 Task: In the  document Meditationfile.odt Change font size of watermark '120' and place the watermark  'Horizontally'. Insert footer and write www.nexusTech.com
Action: Mouse moved to (294, 515)
Screenshot: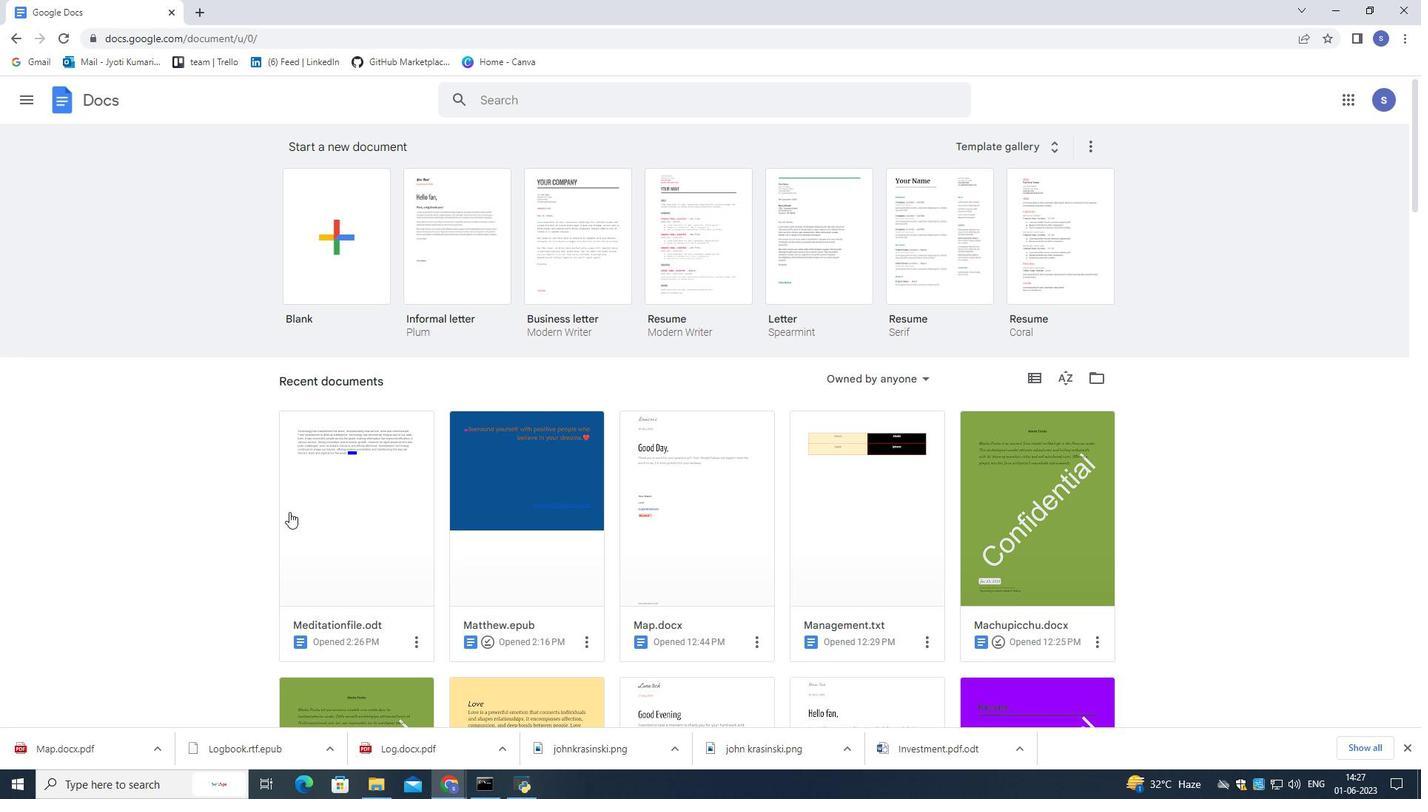 
Action: Mouse pressed left at (294, 515)
Screenshot: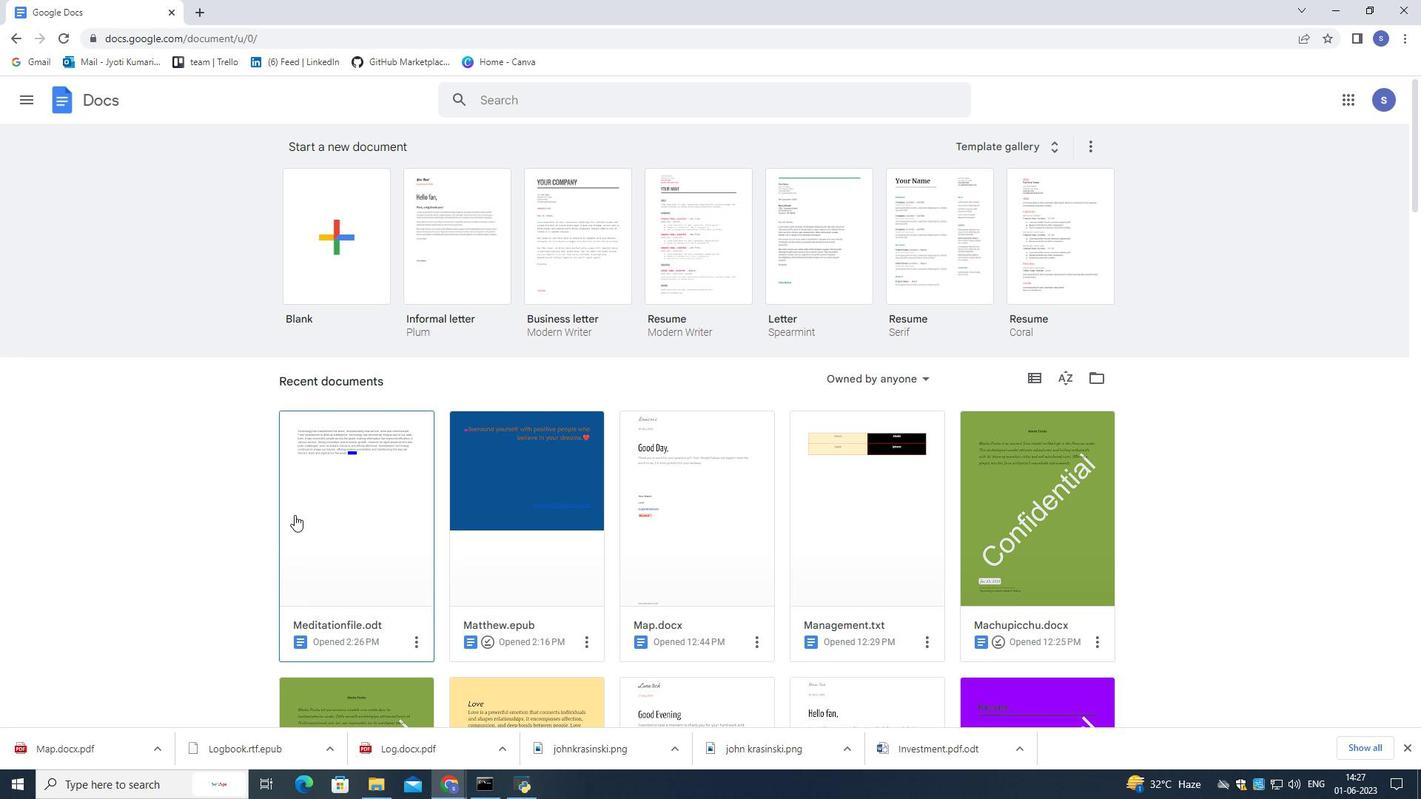 
Action: Mouse moved to (582, 499)
Screenshot: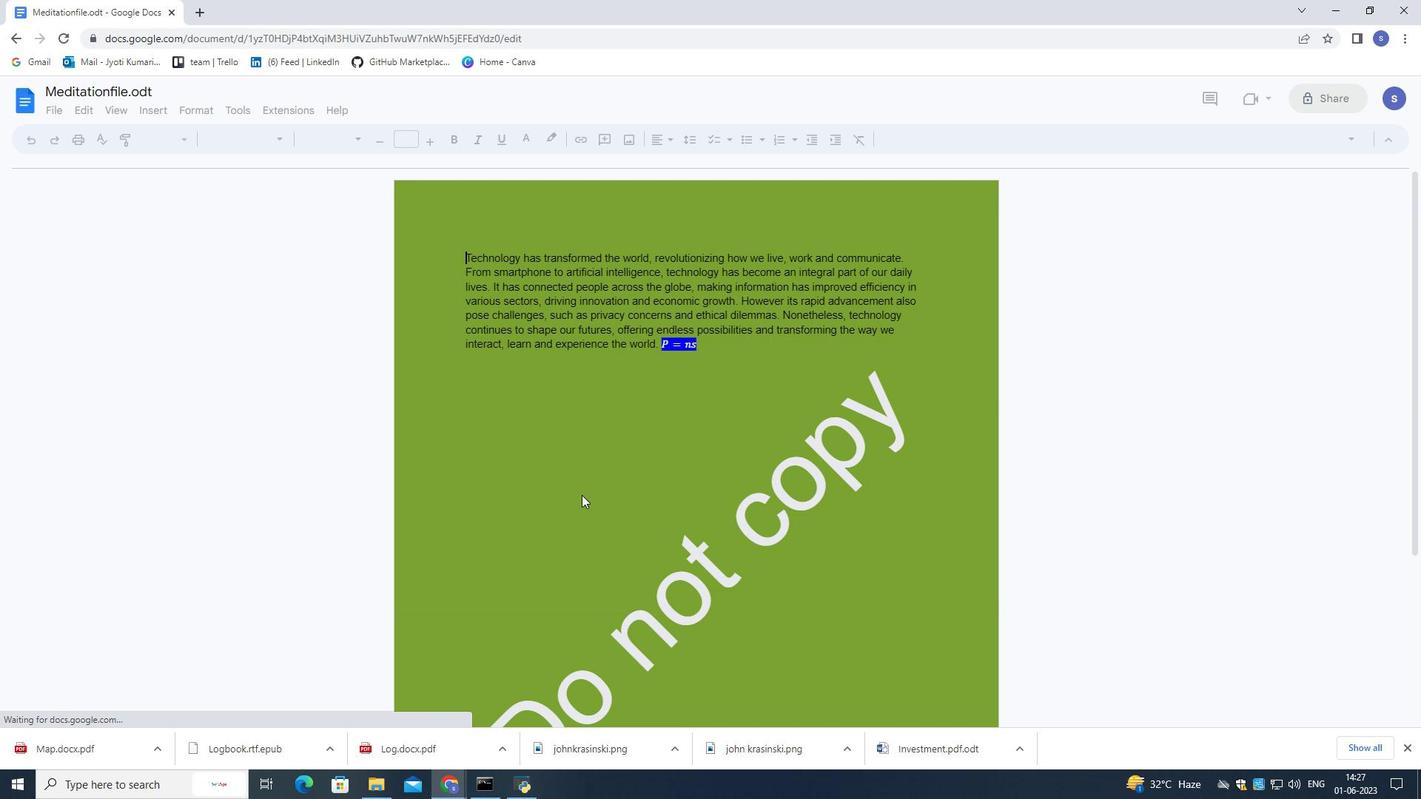 
Action: Mouse scrolled (582, 498) with delta (0, 0)
Screenshot: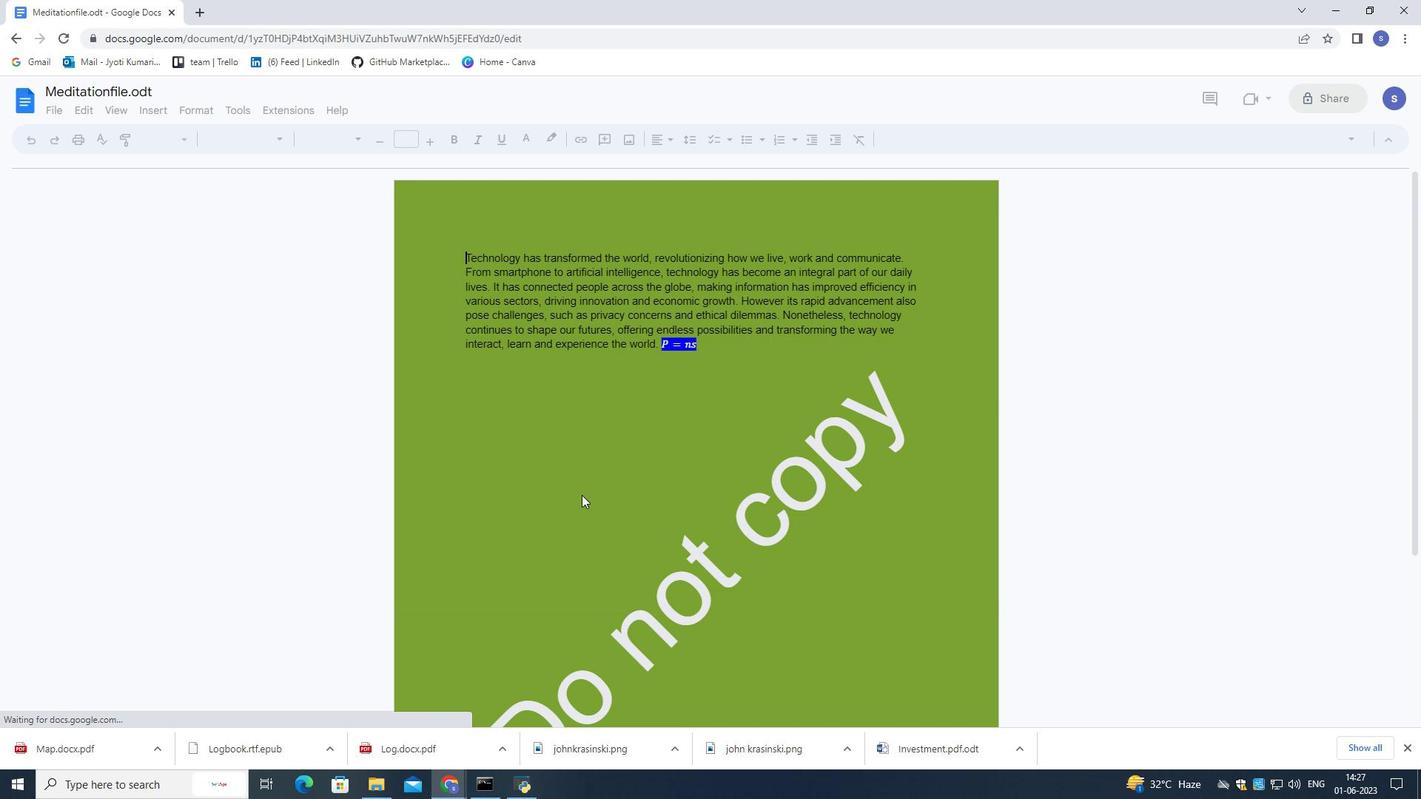 
Action: Mouse scrolled (582, 498) with delta (0, 0)
Screenshot: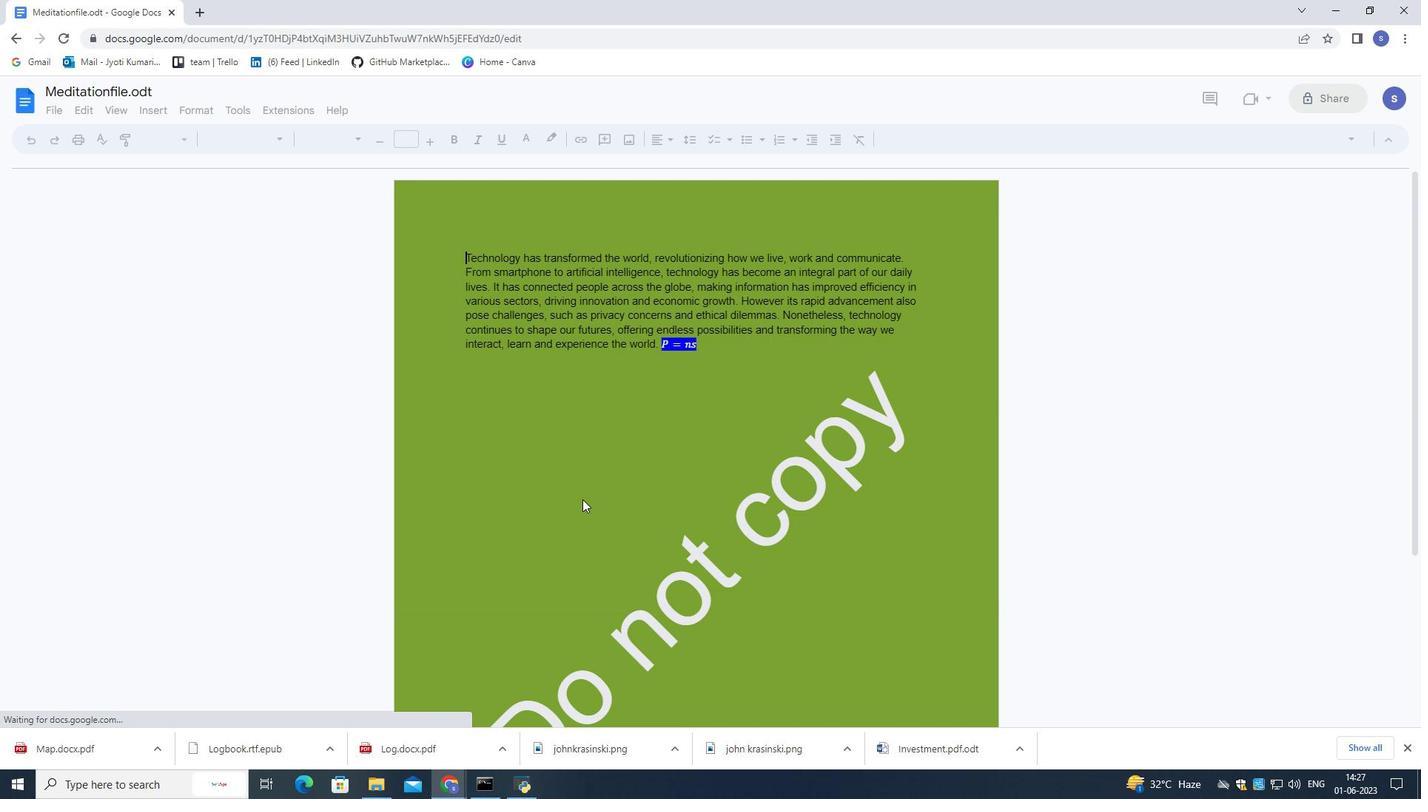 
Action: Mouse scrolled (582, 498) with delta (0, 0)
Screenshot: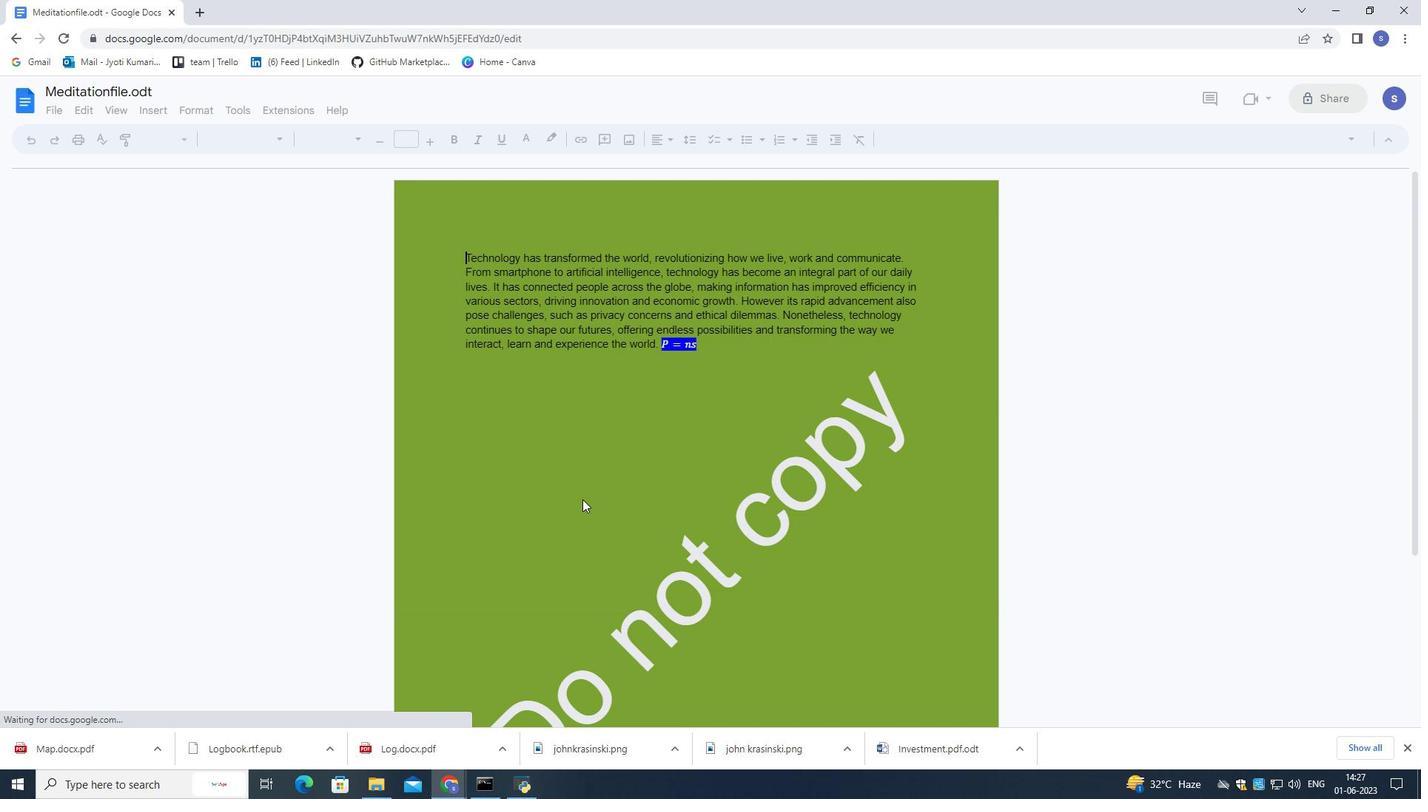 
Action: Mouse moved to (612, 457)
Screenshot: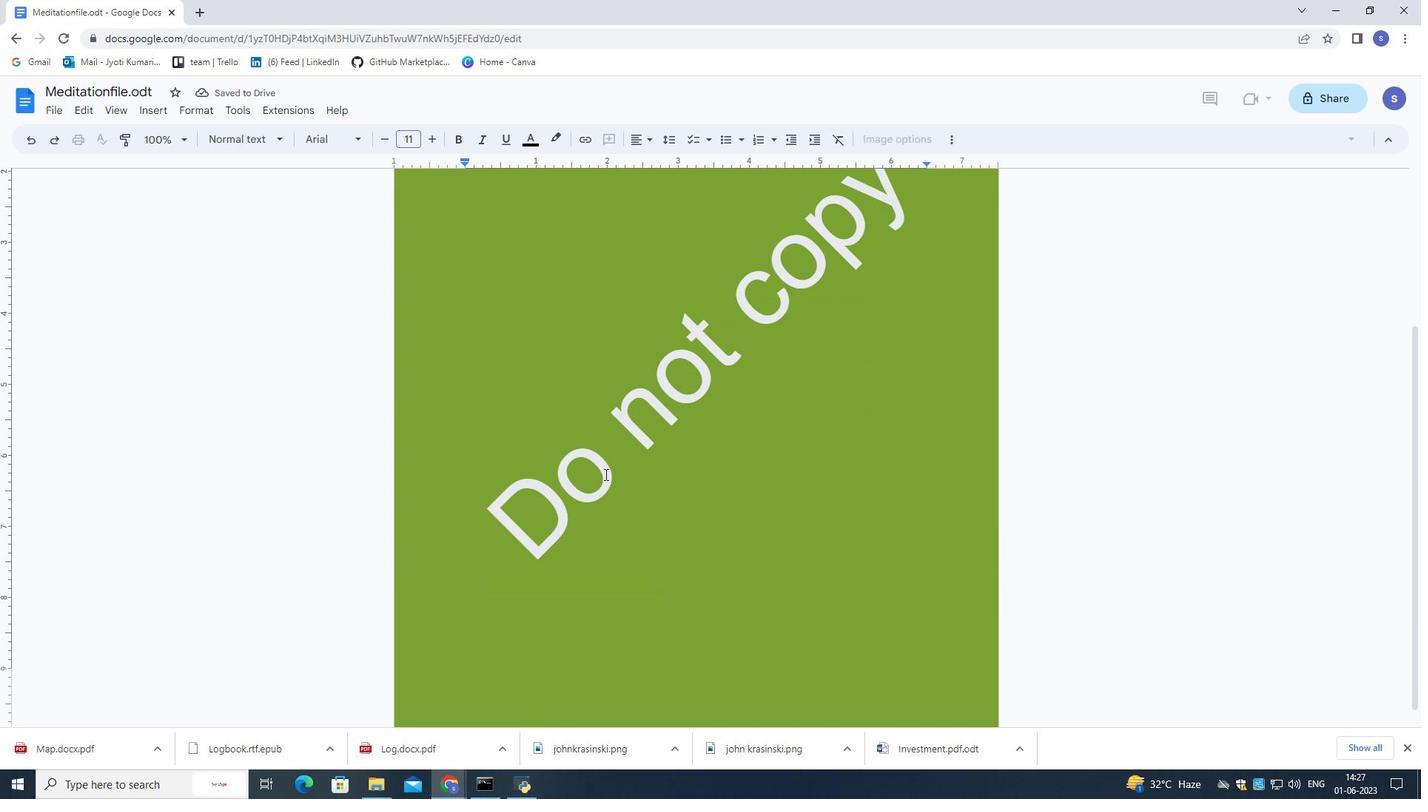 
Action: Mouse pressed left at (612, 457)
Screenshot: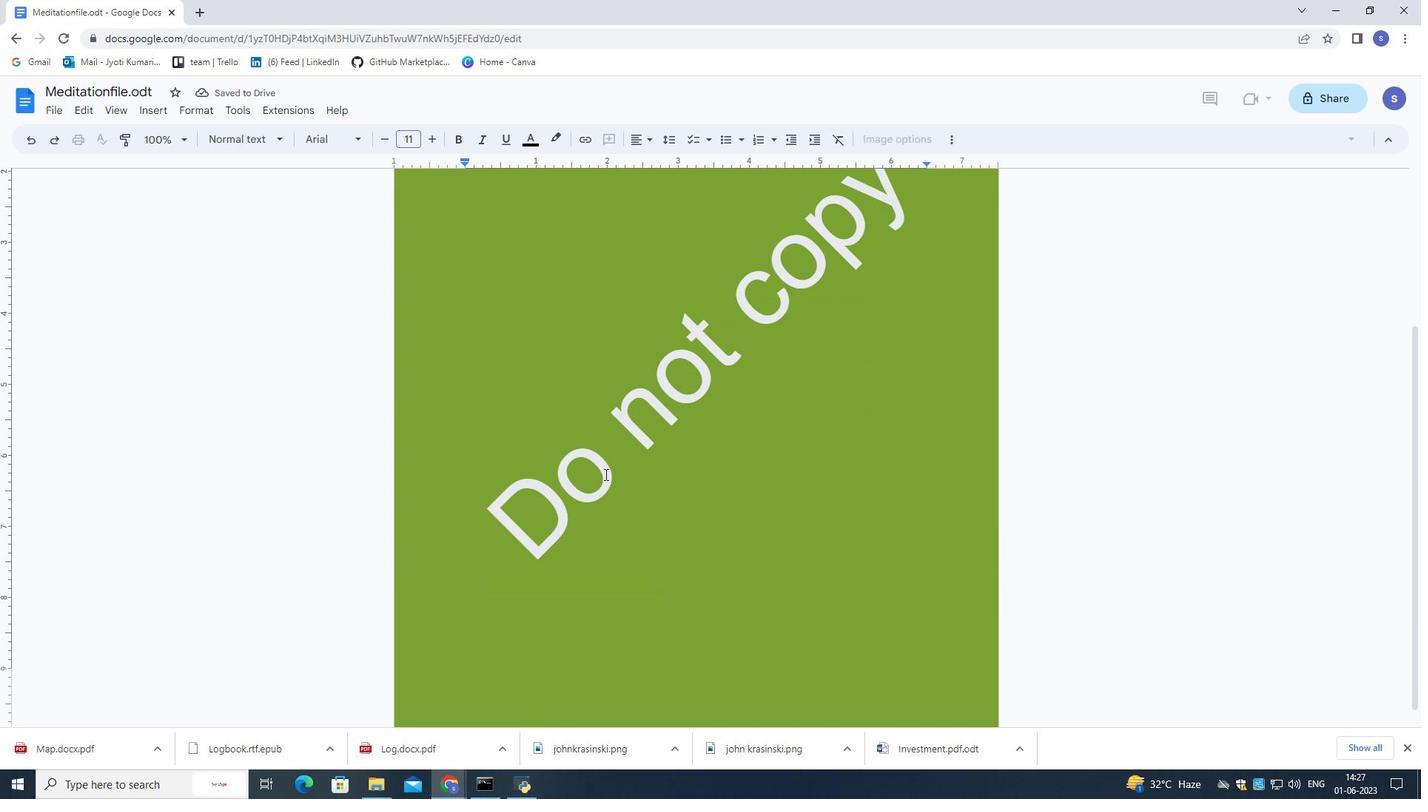 
Action: Mouse pressed left at (612, 457)
Screenshot: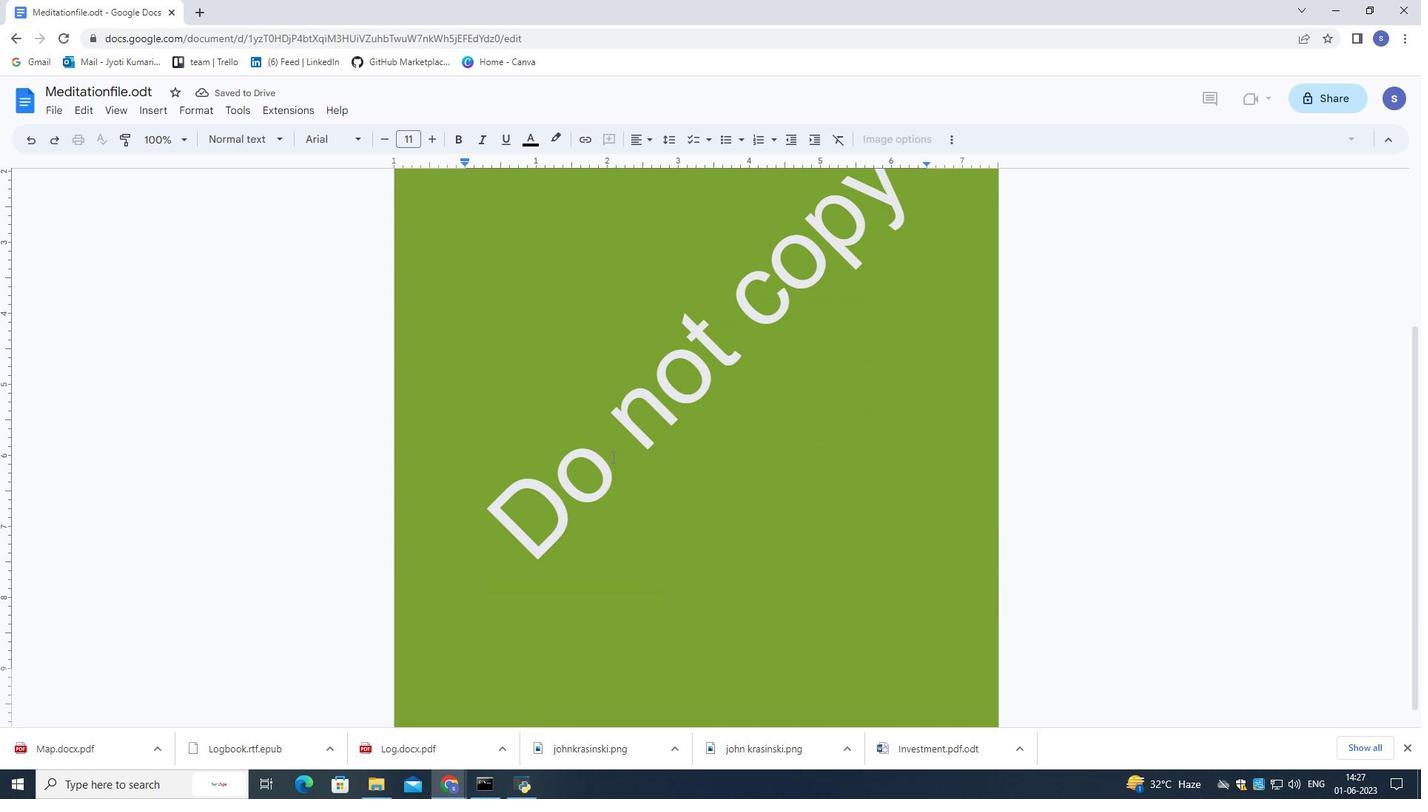 
Action: Mouse pressed left at (612, 457)
Screenshot: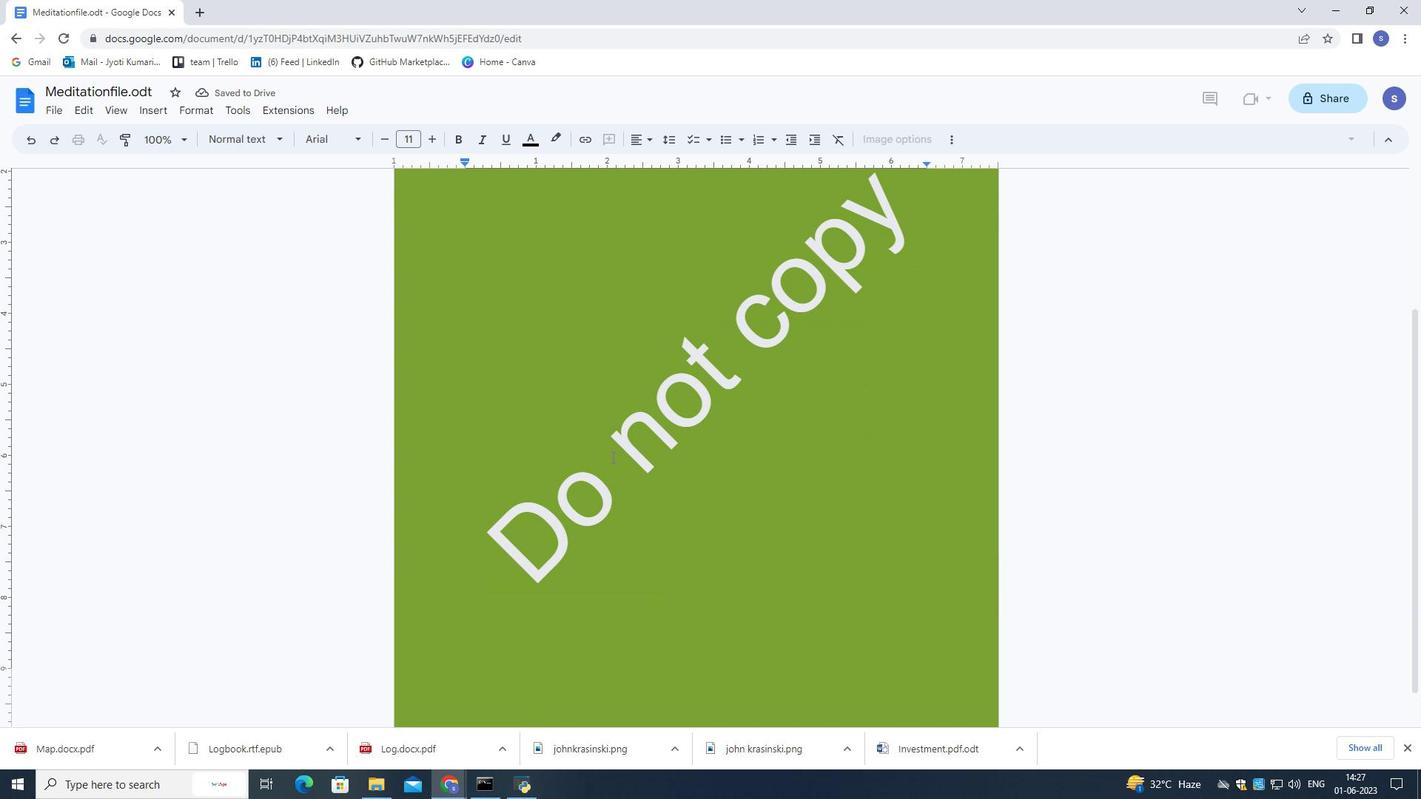 
Action: Mouse moved to (628, 484)
Screenshot: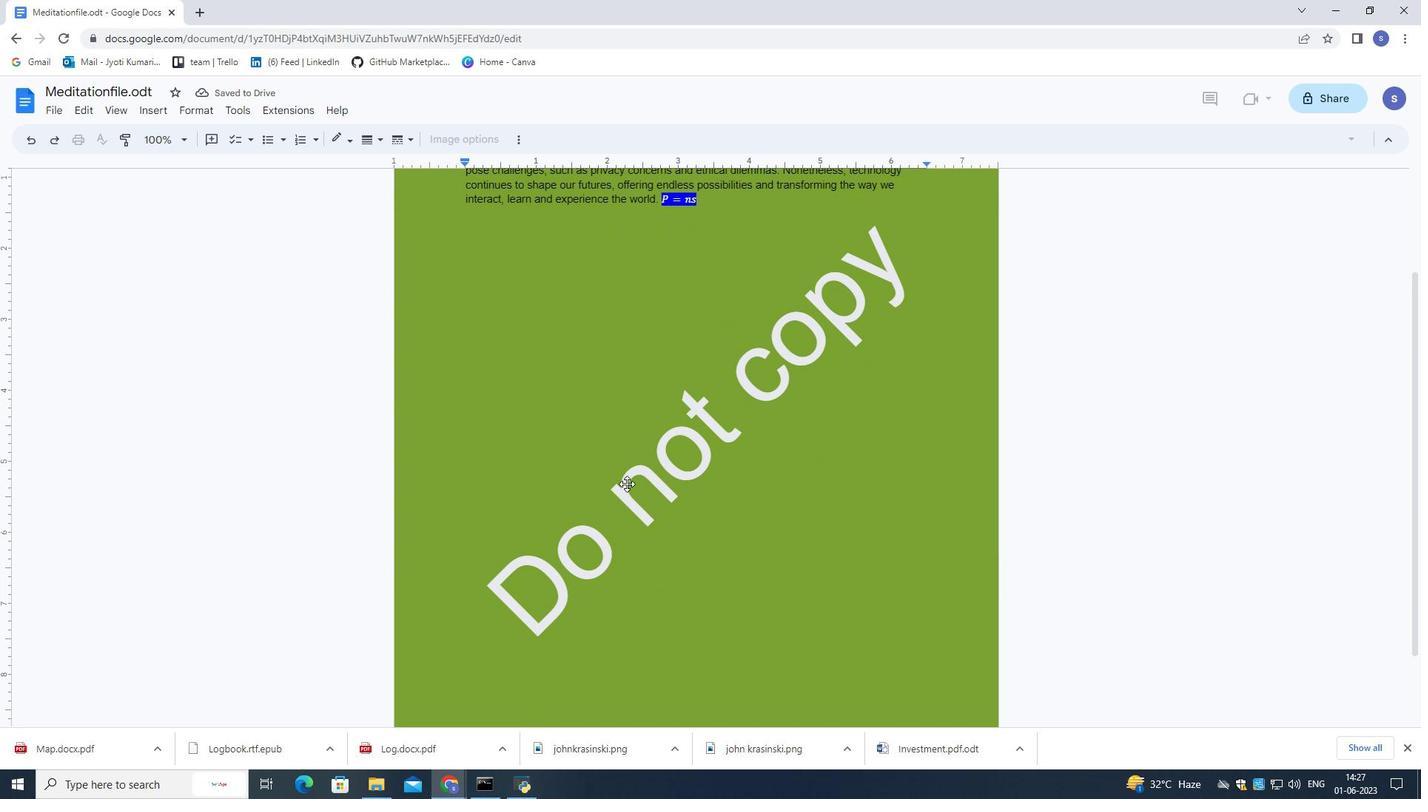 
Action: Mouse pressed left at (628, 484)
Screenshot: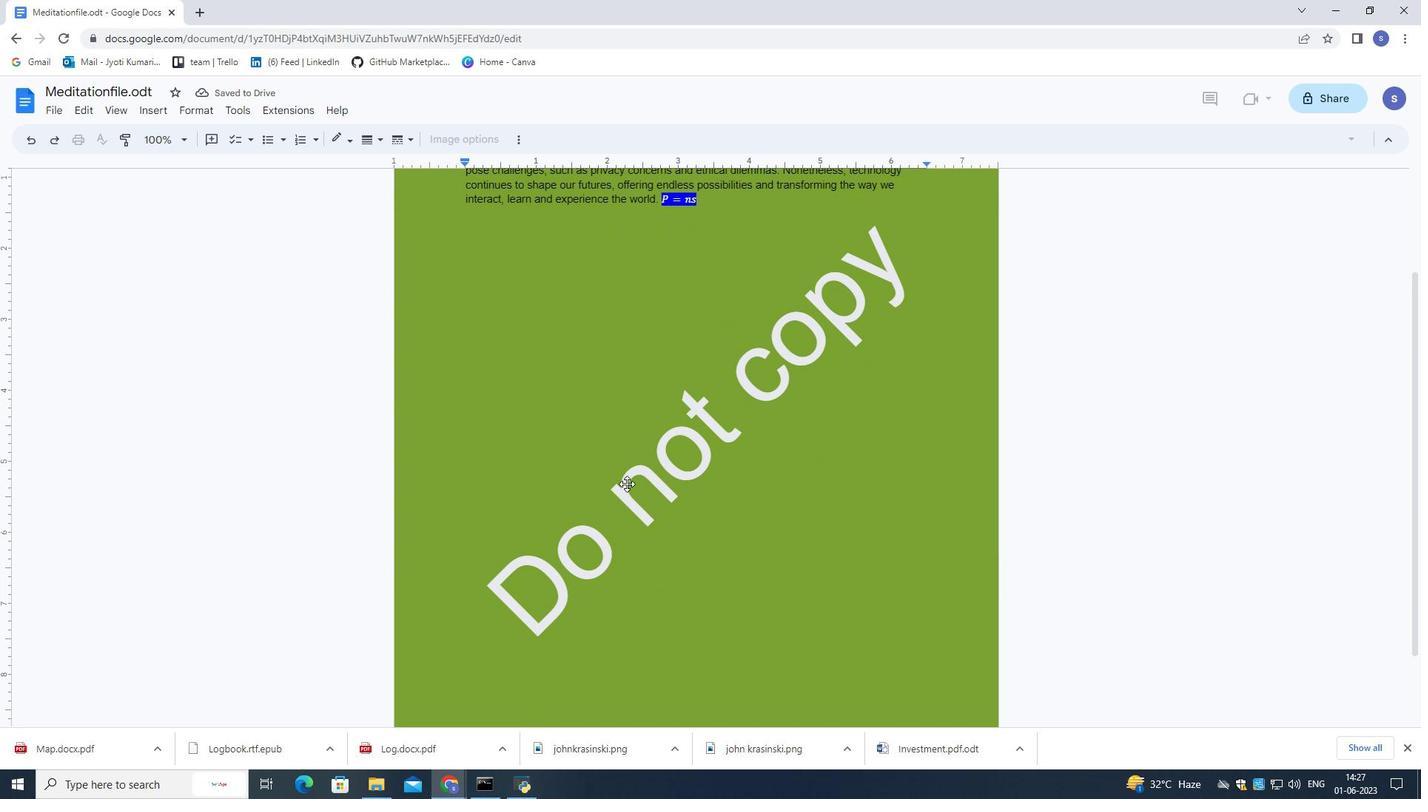 
Action: Mouse pressed left at (628, 484)
Screenshot: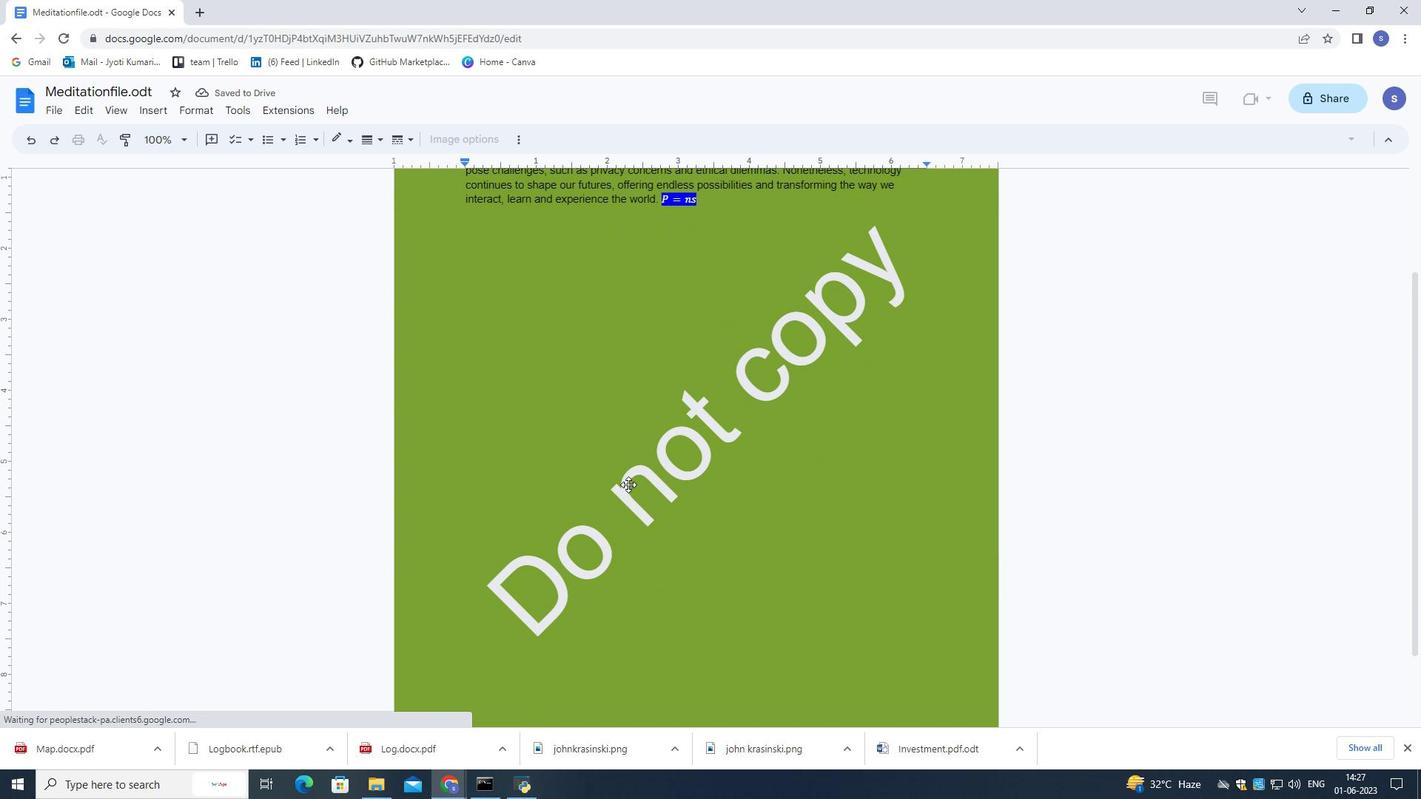 
Action: Mouse moved to (629, 490)
Screenshot: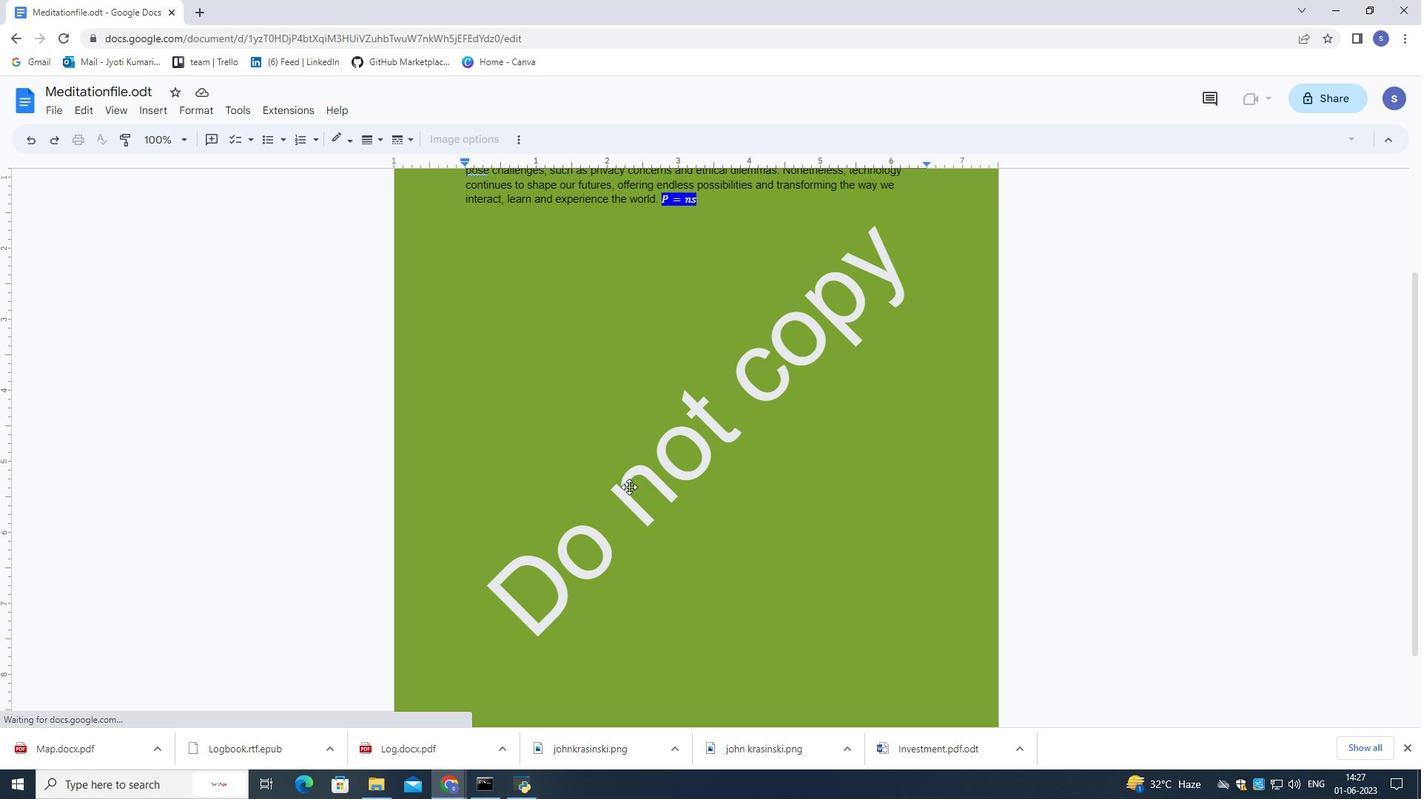 
Action: Mouse pressed left at (629, 490)
Screenshot: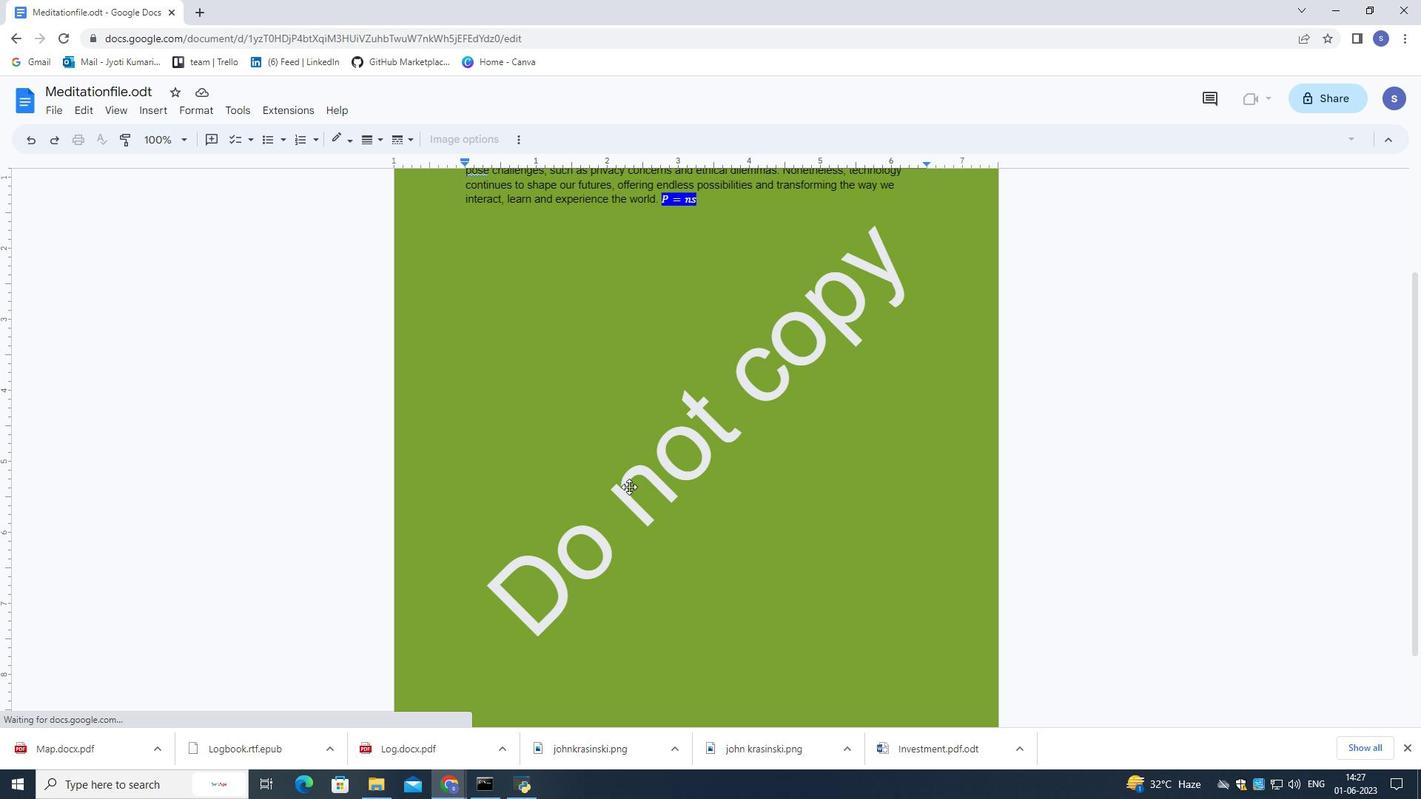 
Action: Mouse pressed left at (629, 490)
Screenshot: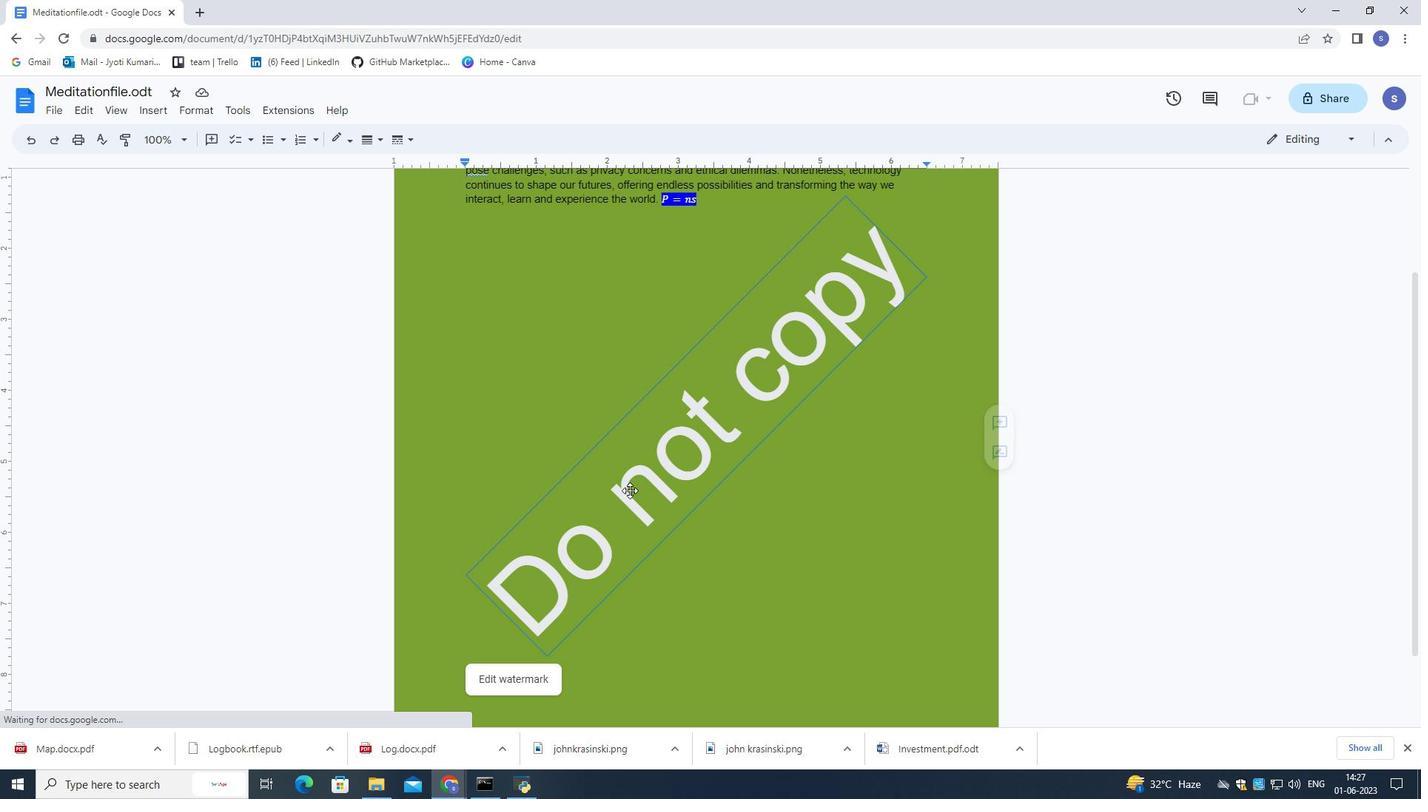 
Action: Mouse moved to (511, 684)
Screenshot: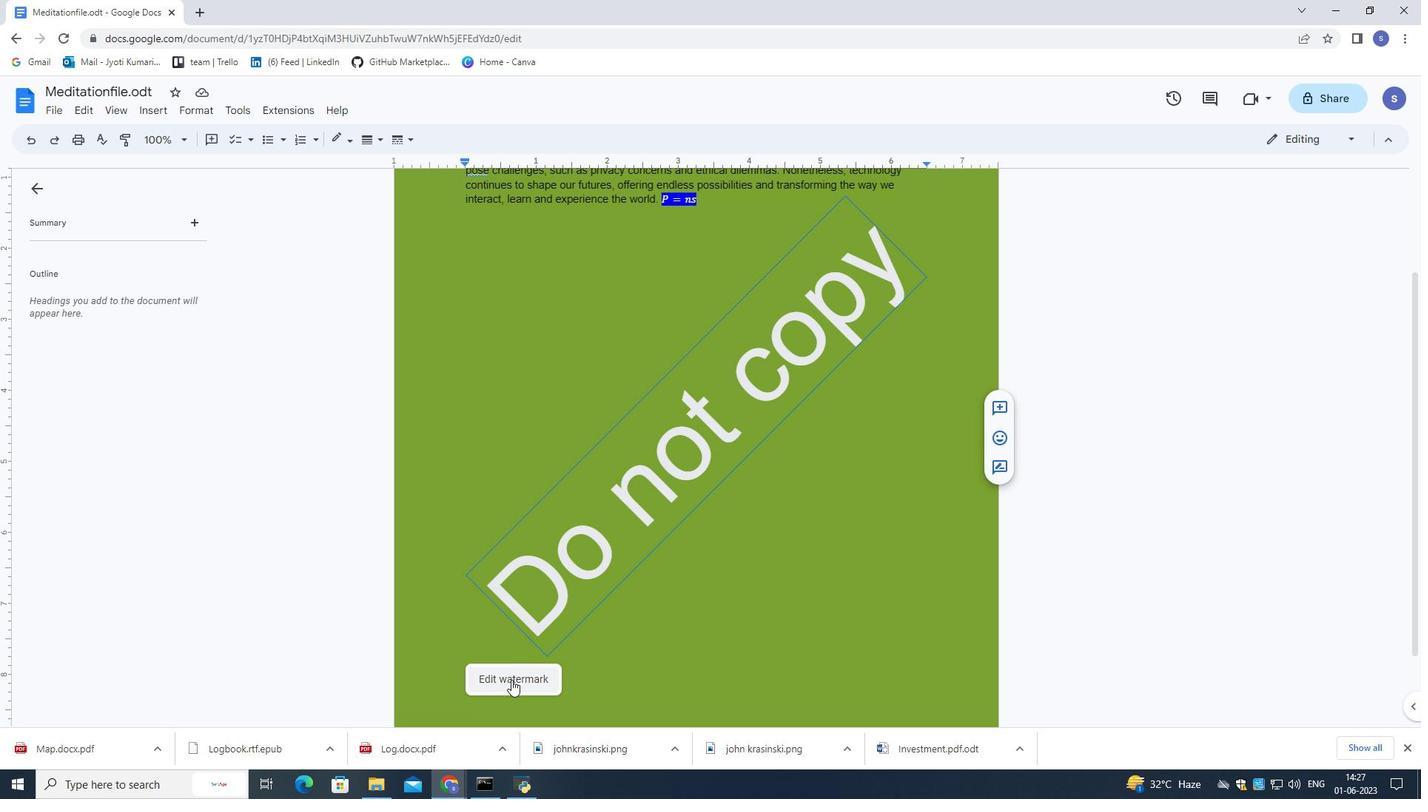 
Action: Mouse pressed left at (511, 684)
Screenshot: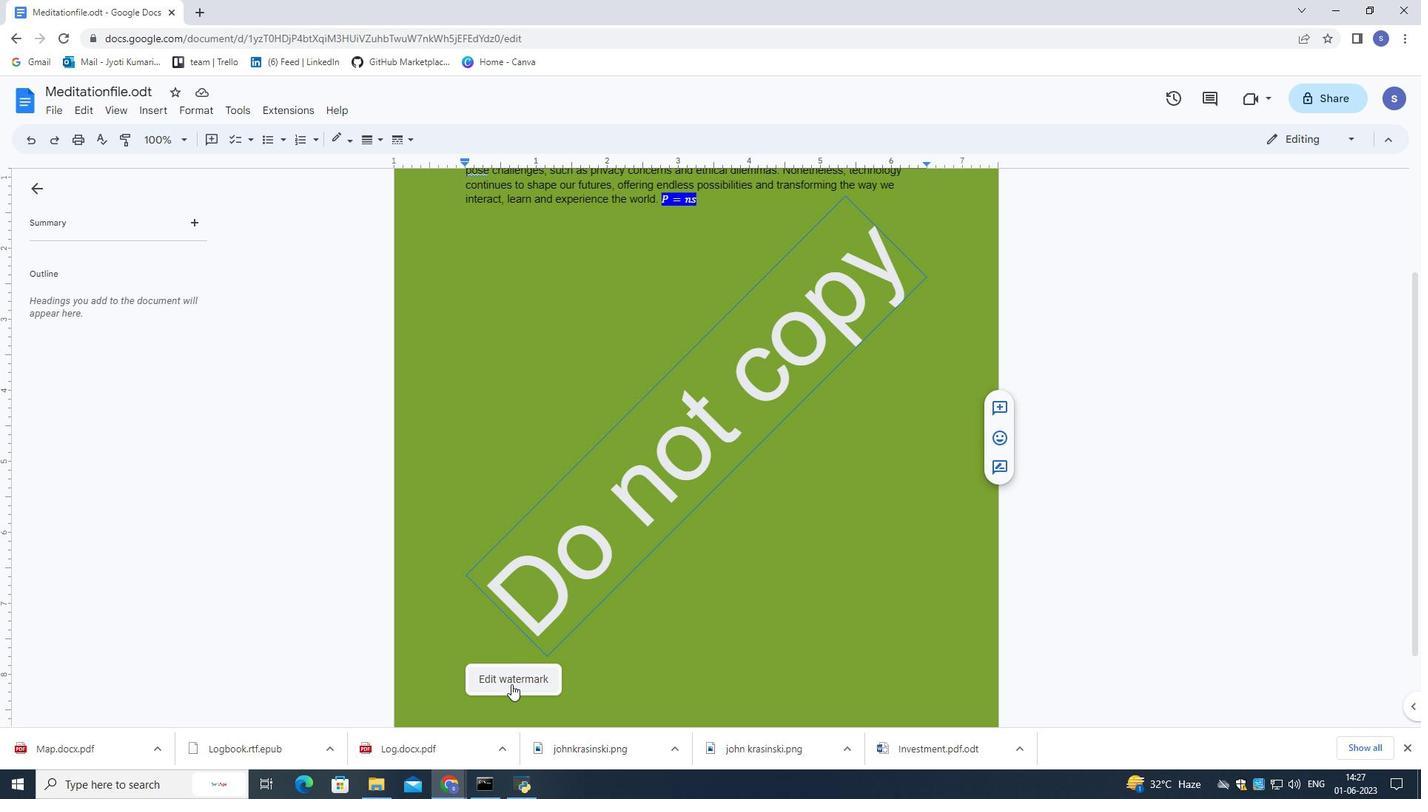 
Action: Mouse moved to (1291, 333)
Screenshot: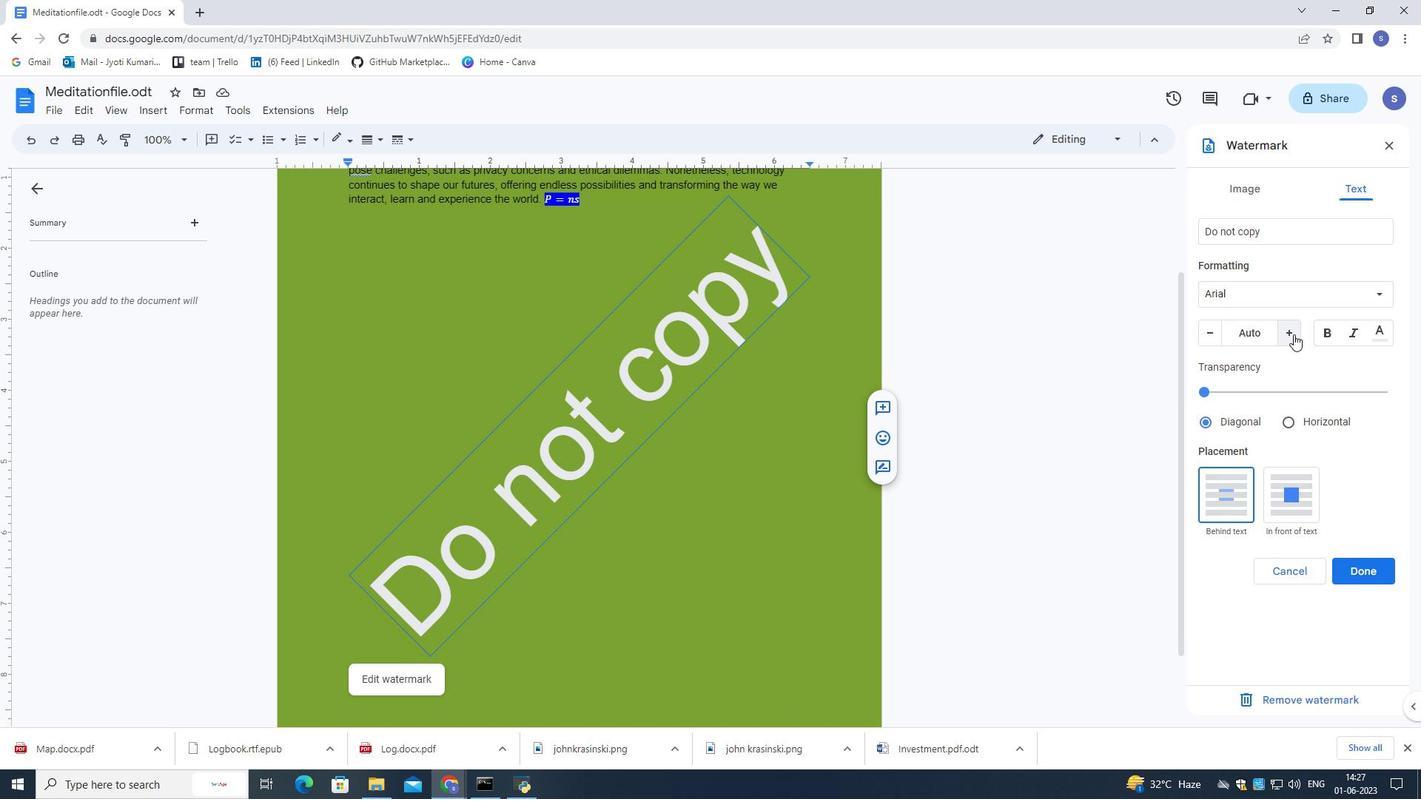
Action: Mouse pressed left at (1291, 333)
Screenshot: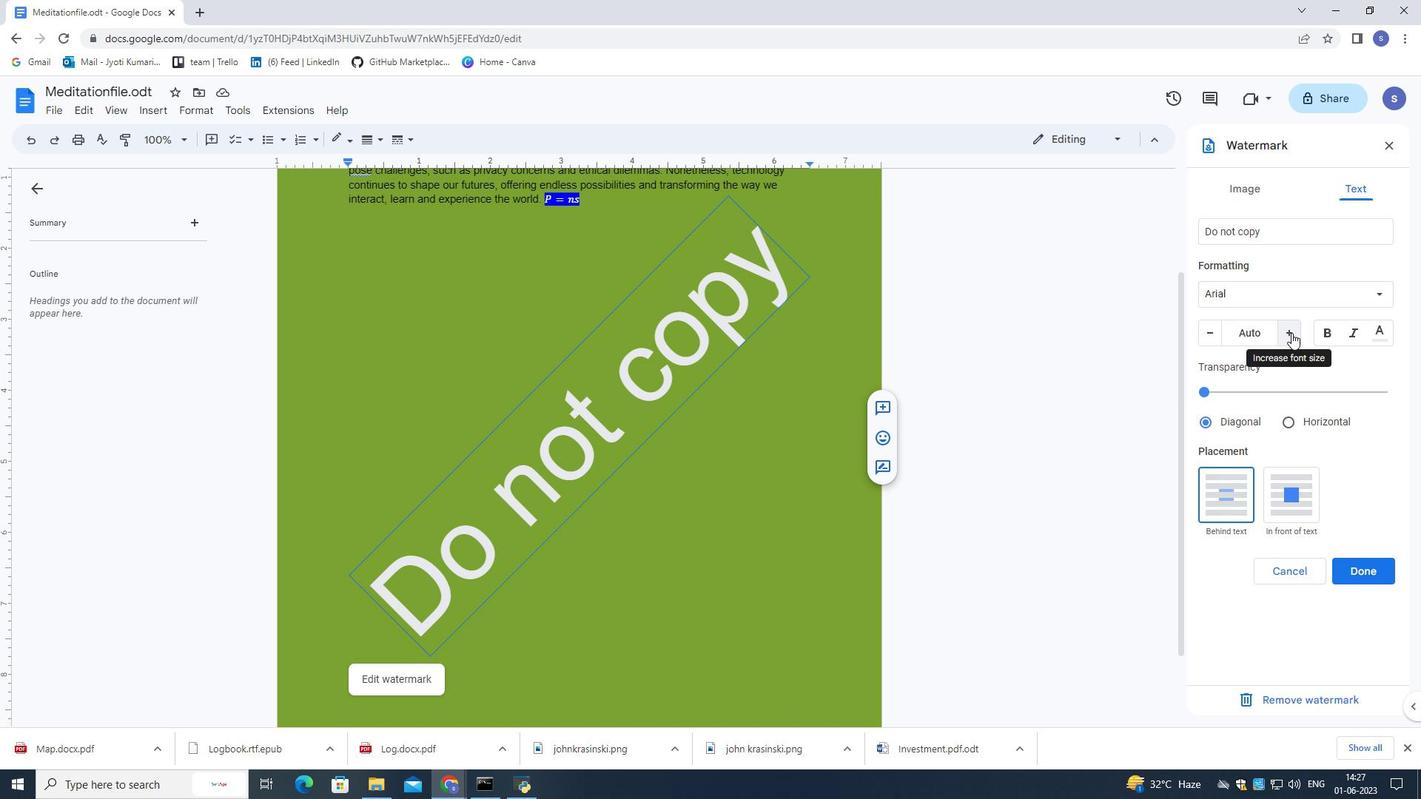 
Action: Mouse moved to (1291, 336)
Screenshot: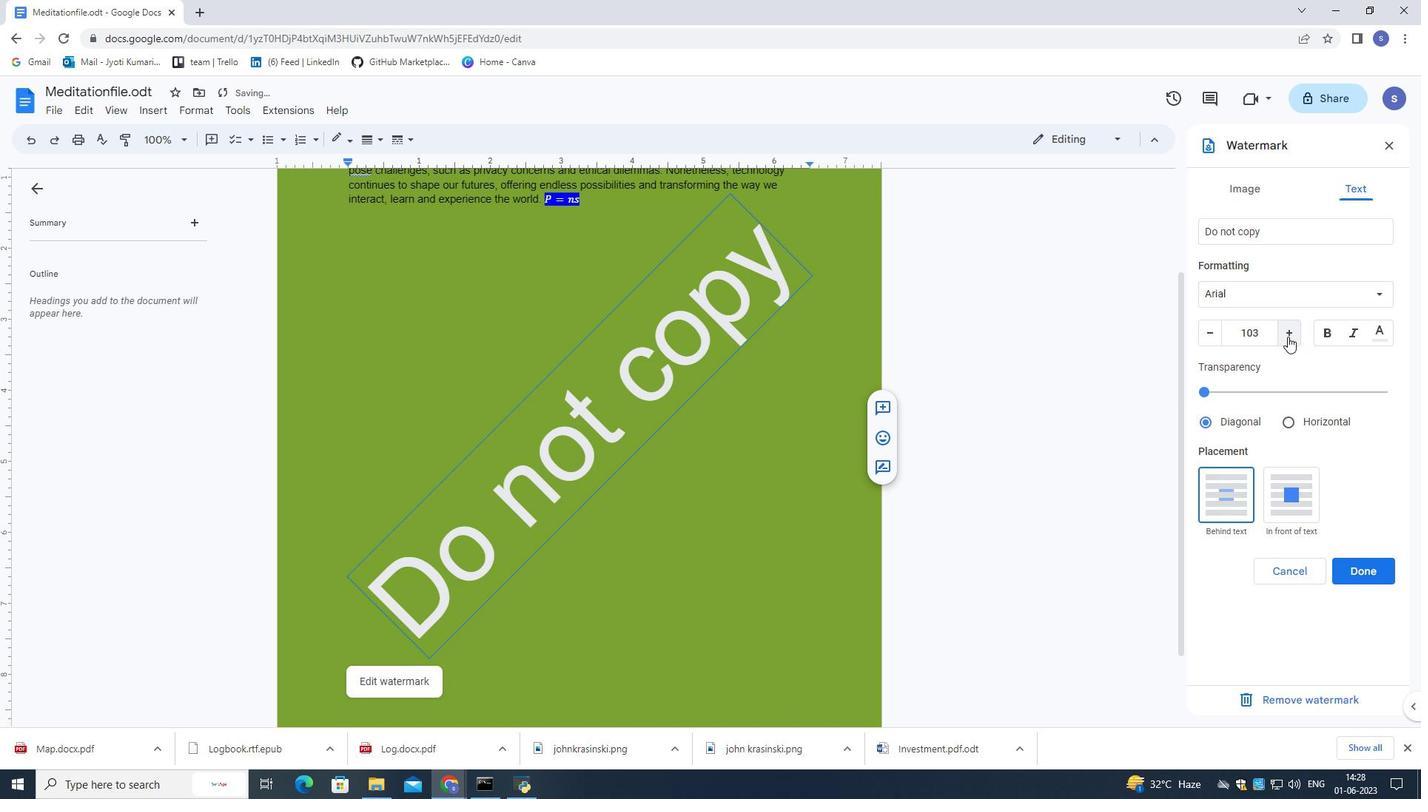 
Action: Mouse pressed left at (1291, 336)
Screenshot: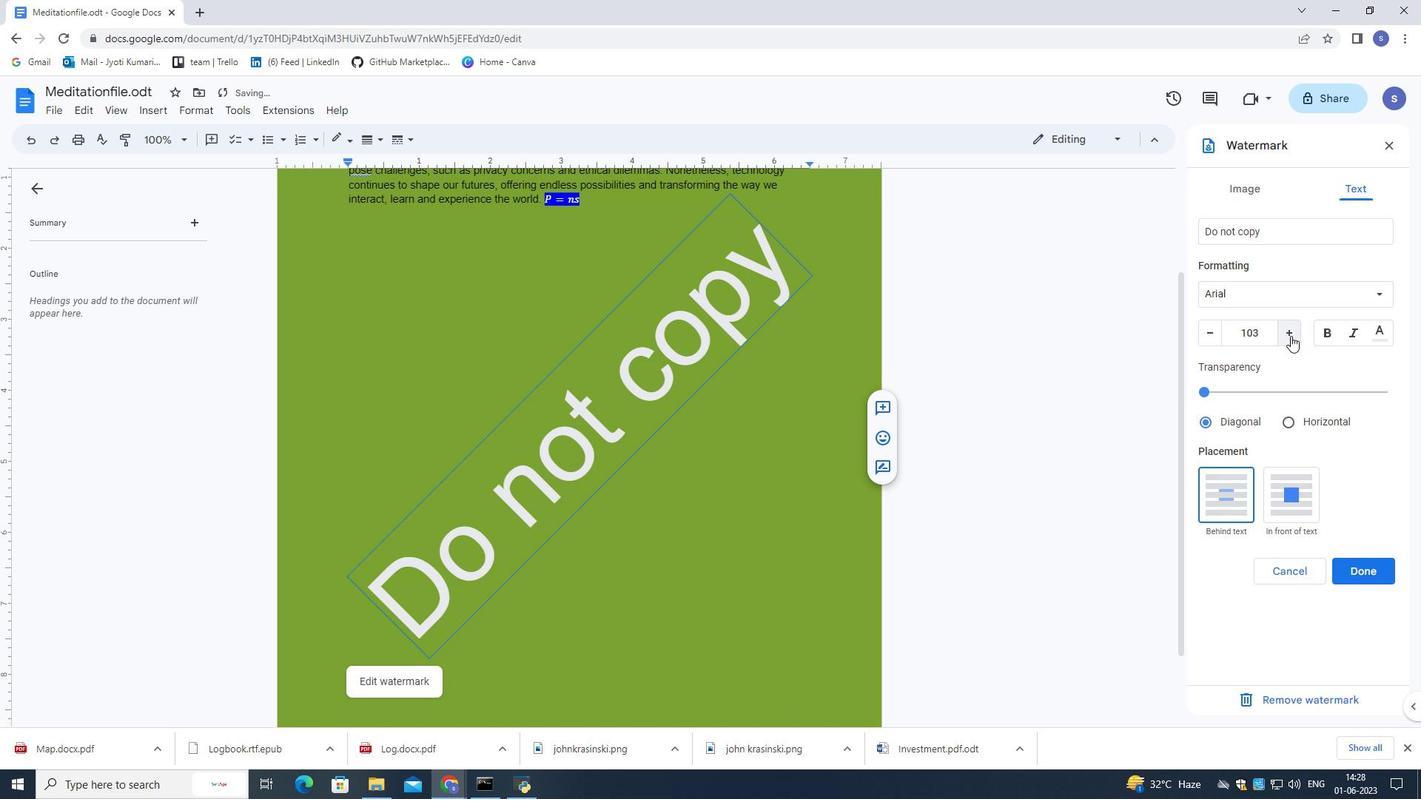 
Action: Mouse pressed left at (1291, 336)
Screenshot: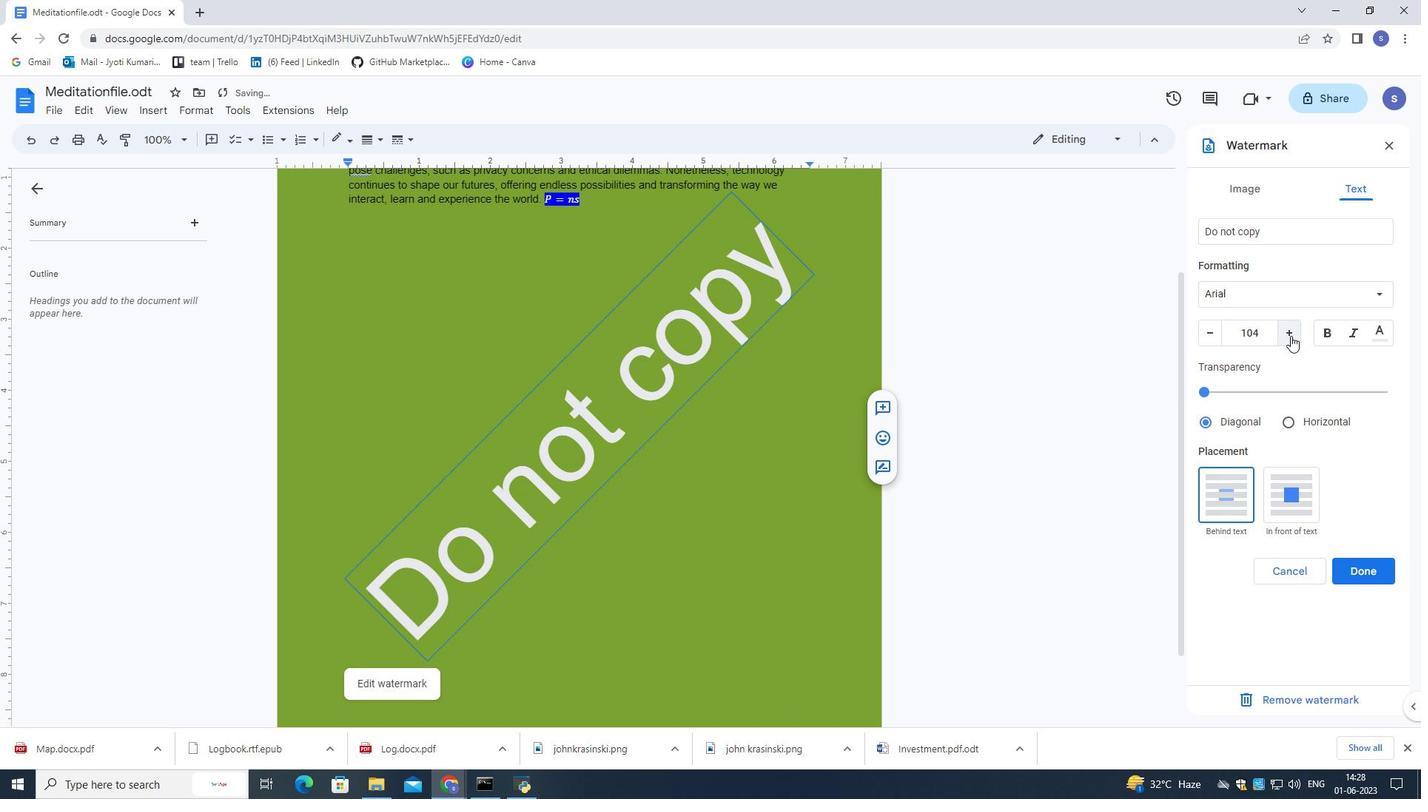 
Action: Mouse pressed left at (1291, 336)
Screenshot: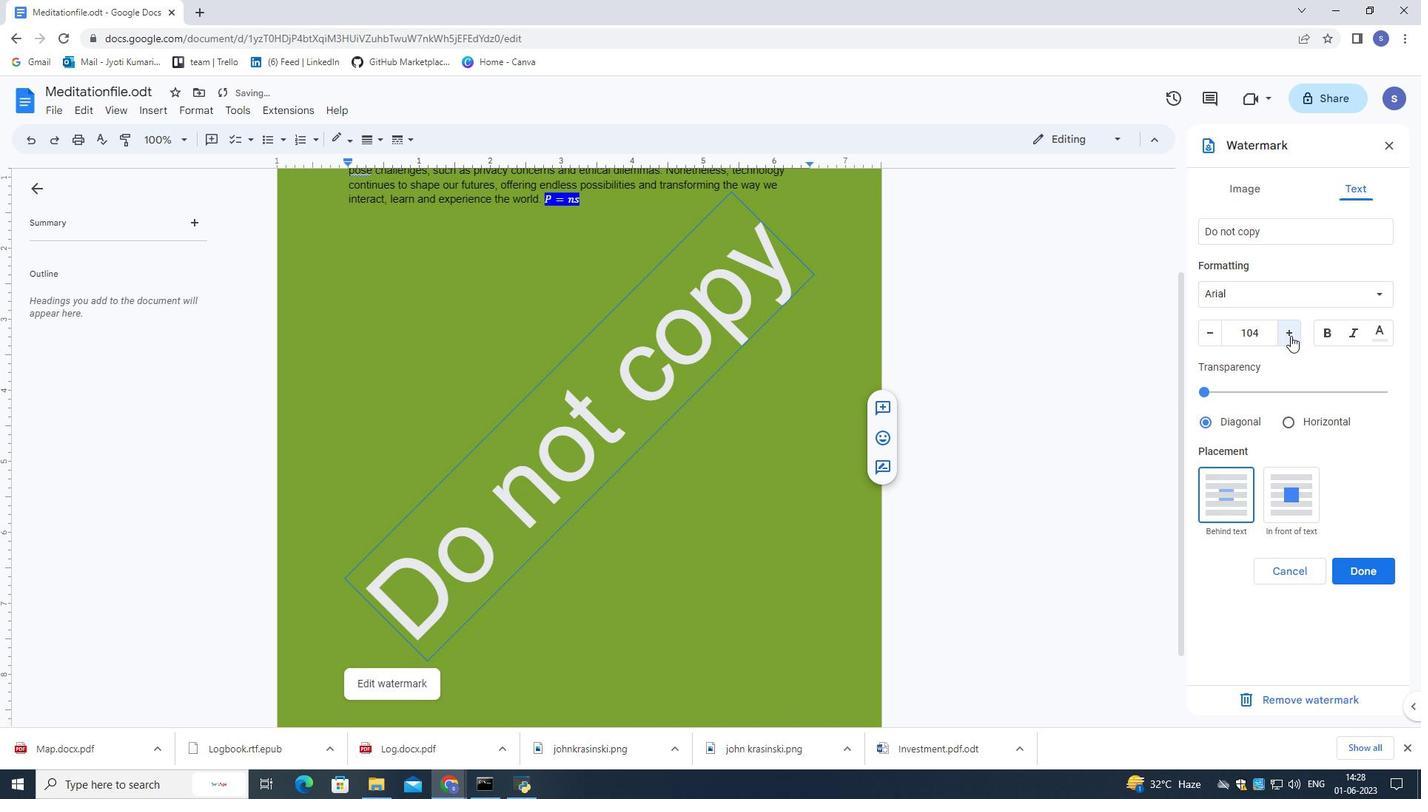 
Action: Mouse pressed left at (1291, 336)
Screenshot: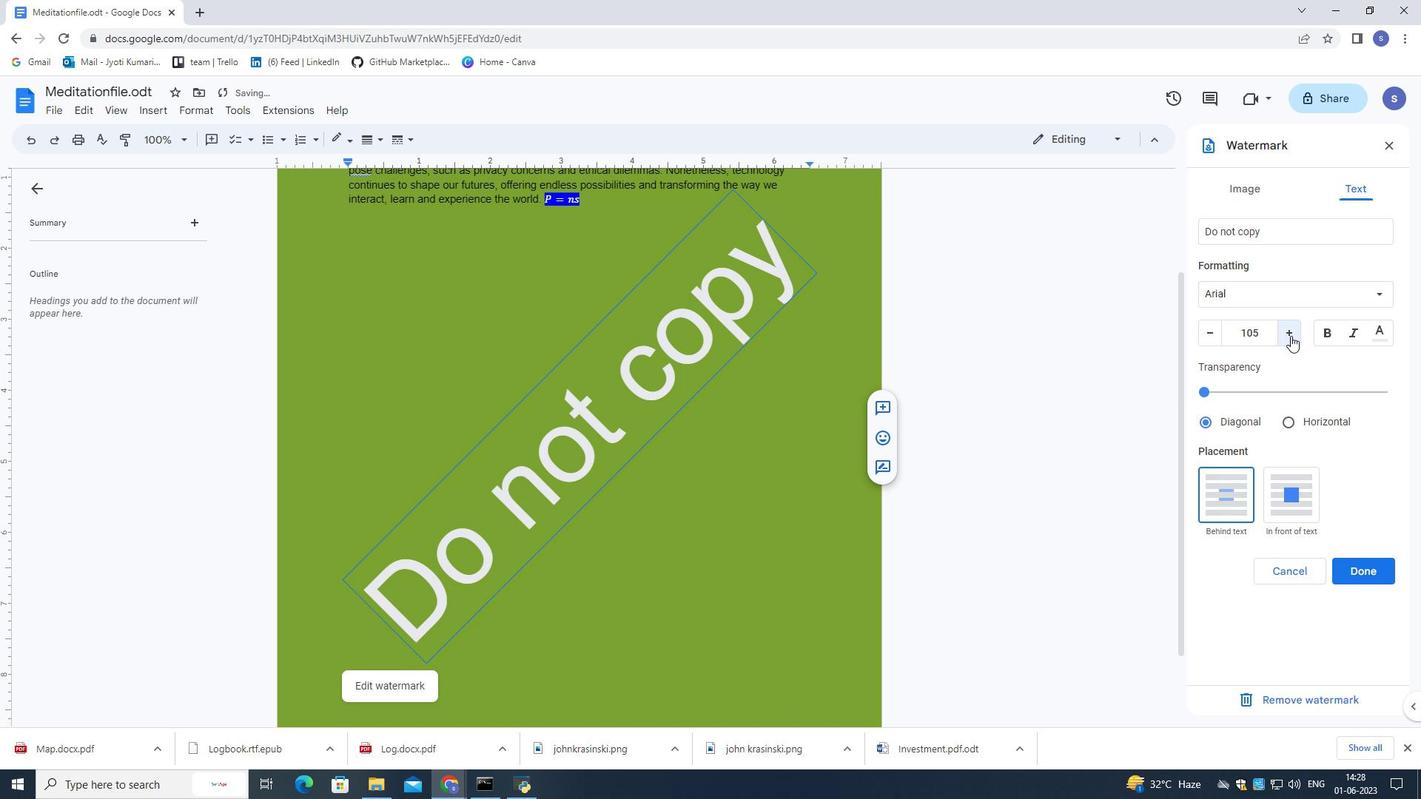 
Action: Mouse pressed left at (1291, 336)
Screenshot: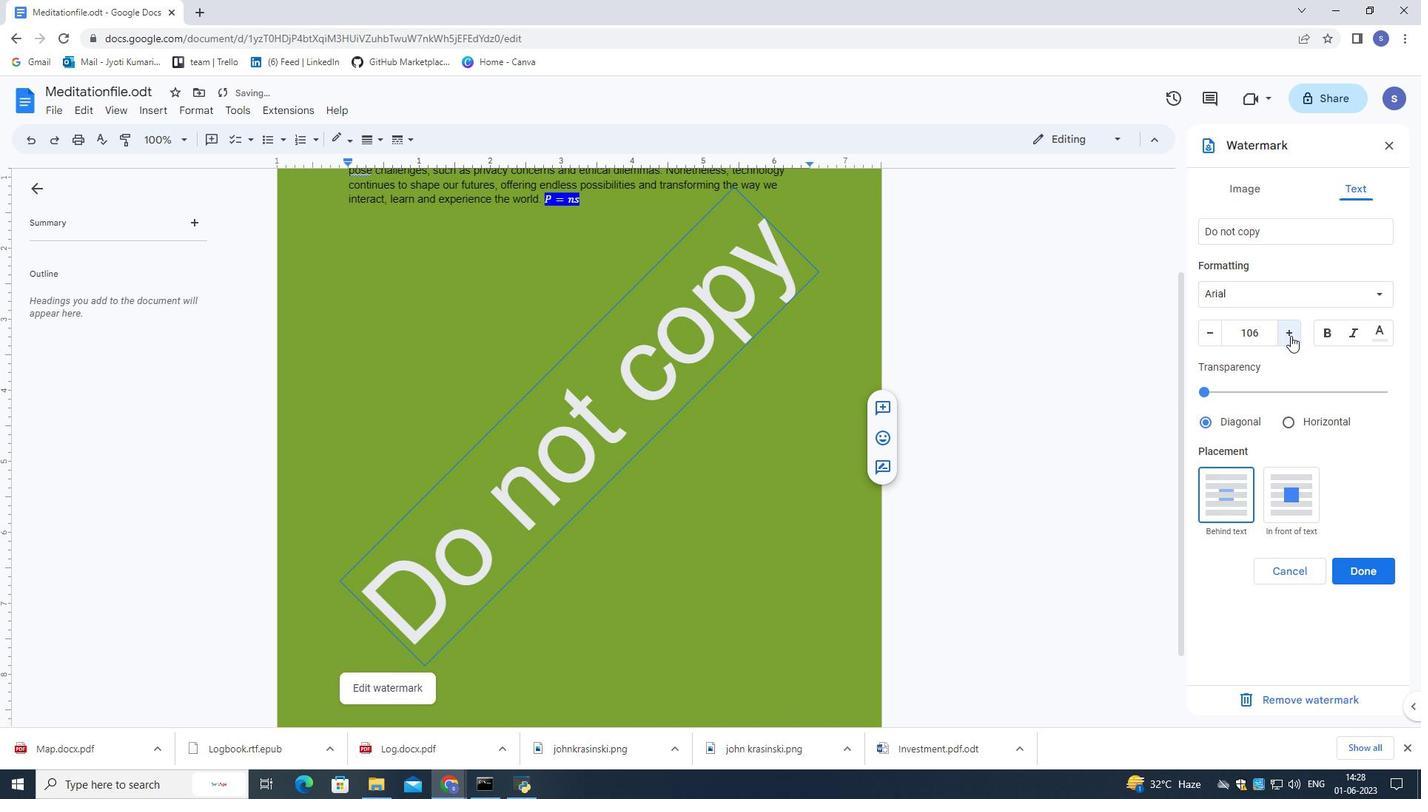 
Action: Mouse pressed left at (1291, 336)
Screenshot: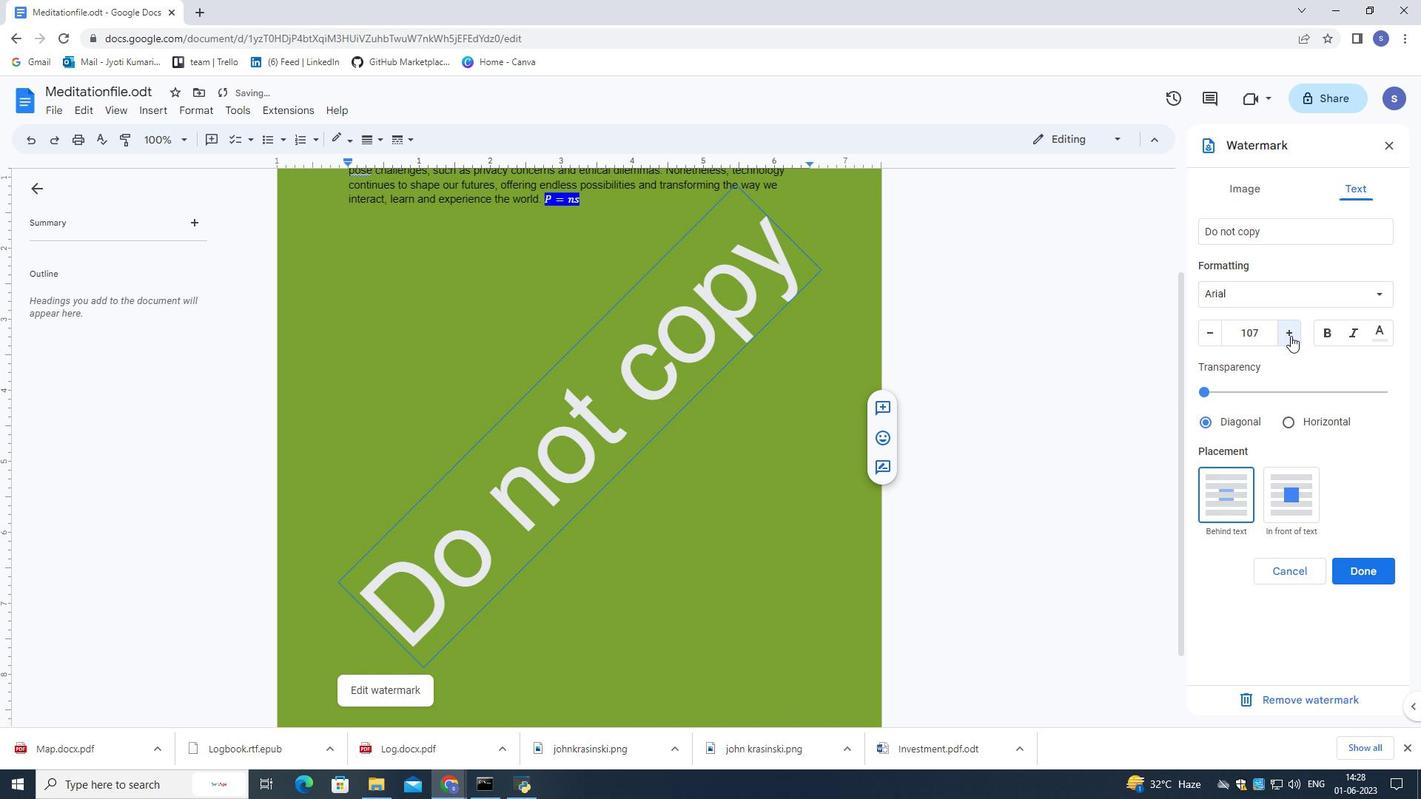 
Action: Mouse pressed left at (1291, 336)
Screenshot: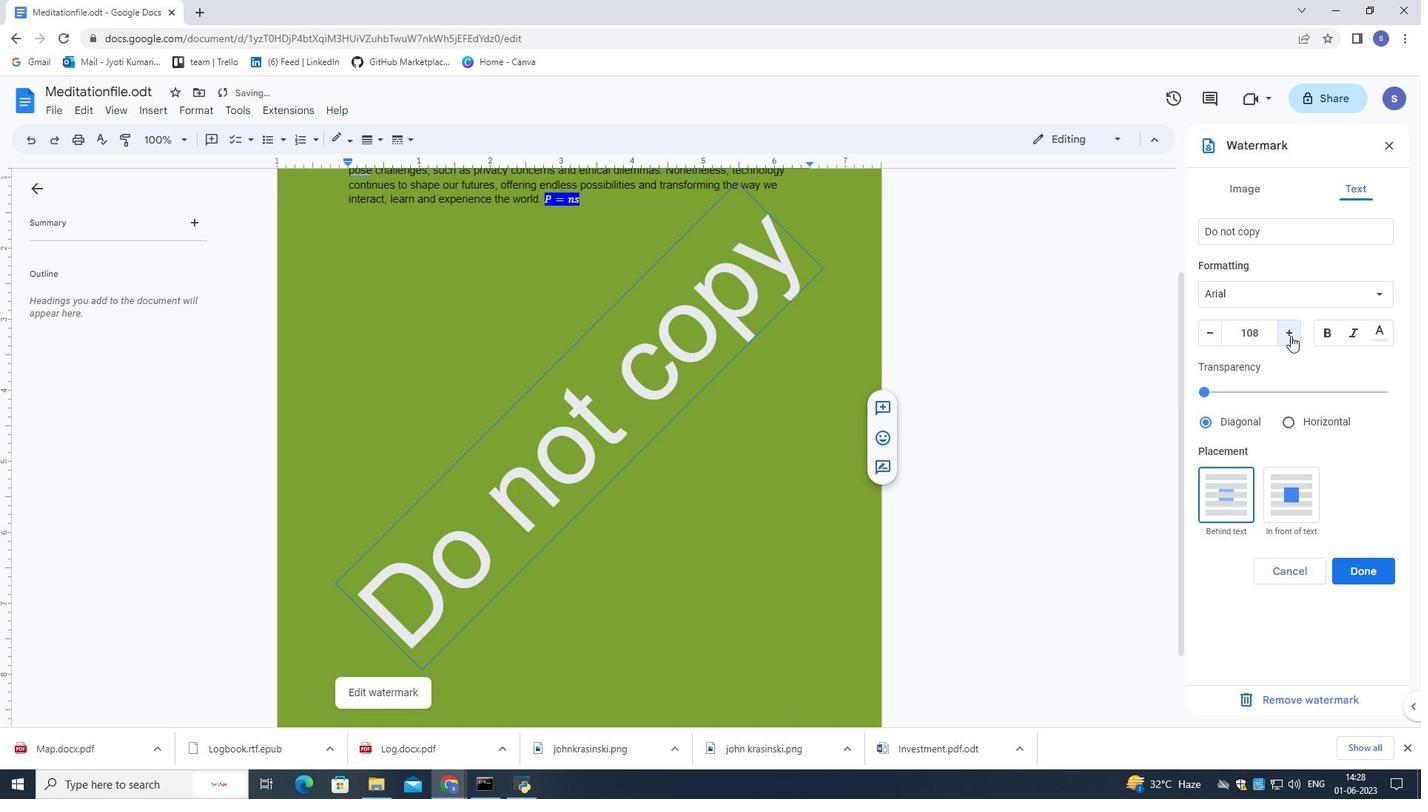 
Action: Mouse pressed left at (1291, 336)
Screenshot: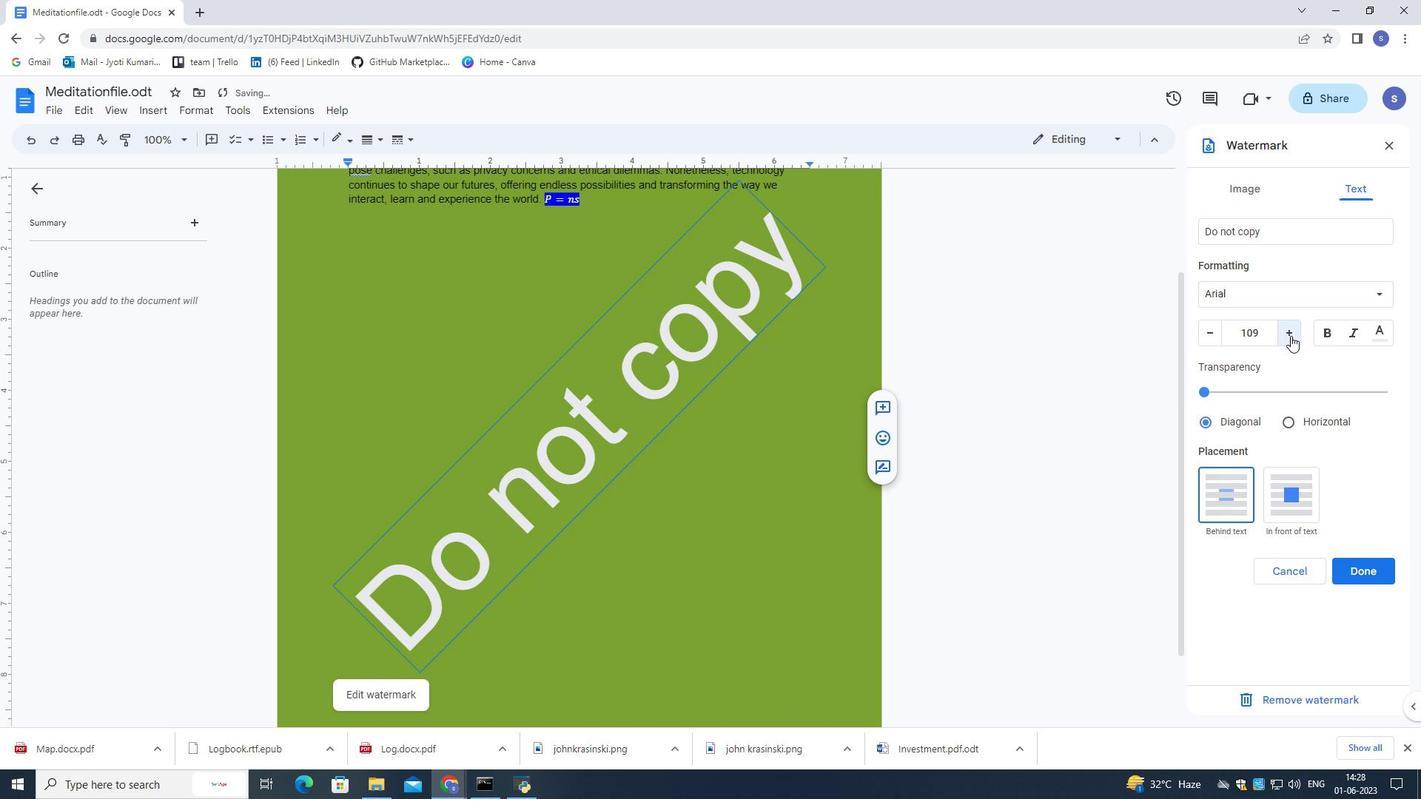 
Action: Mouse pressed left at (1291, 336)
Screenshot: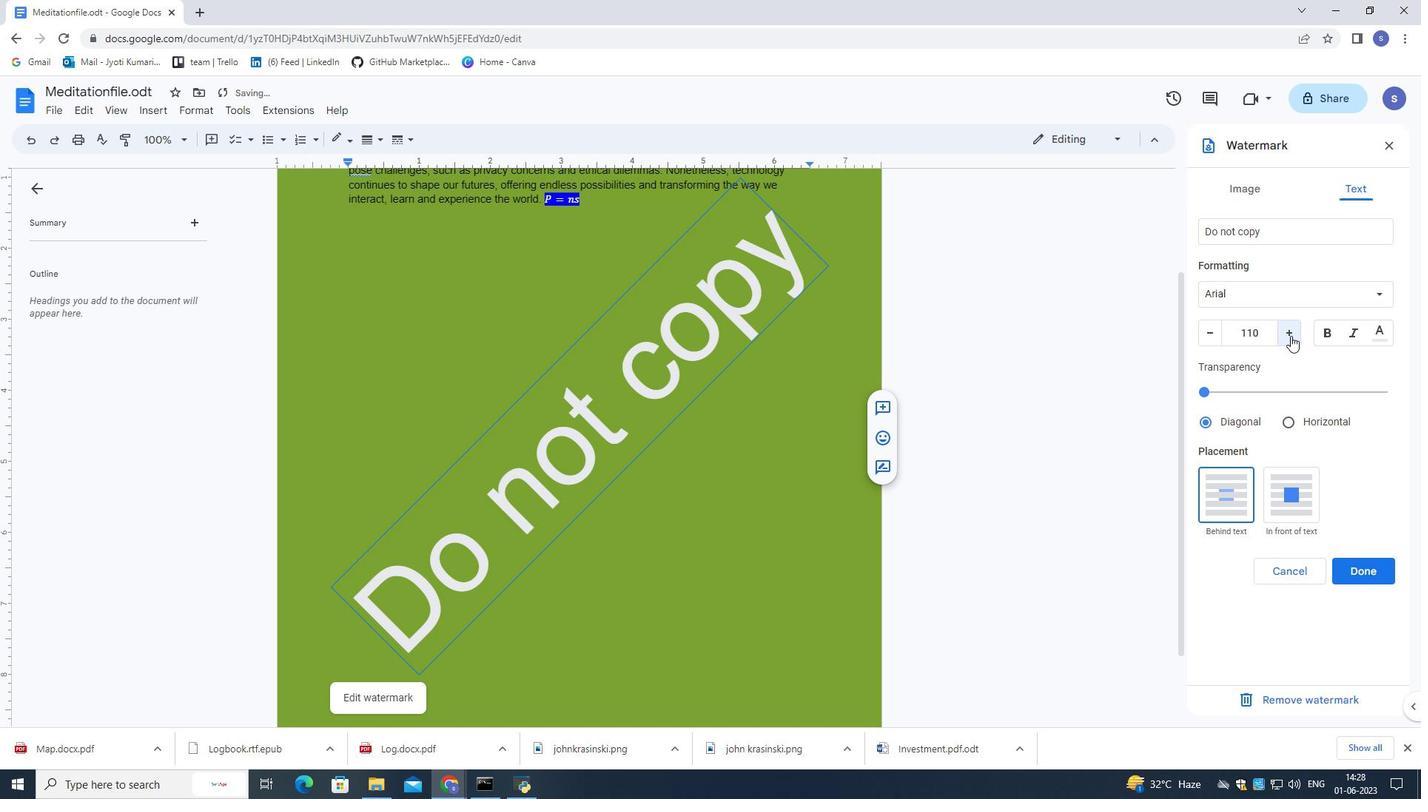 
Action: Mouse pressed left at (1291, 336)
Screenshot: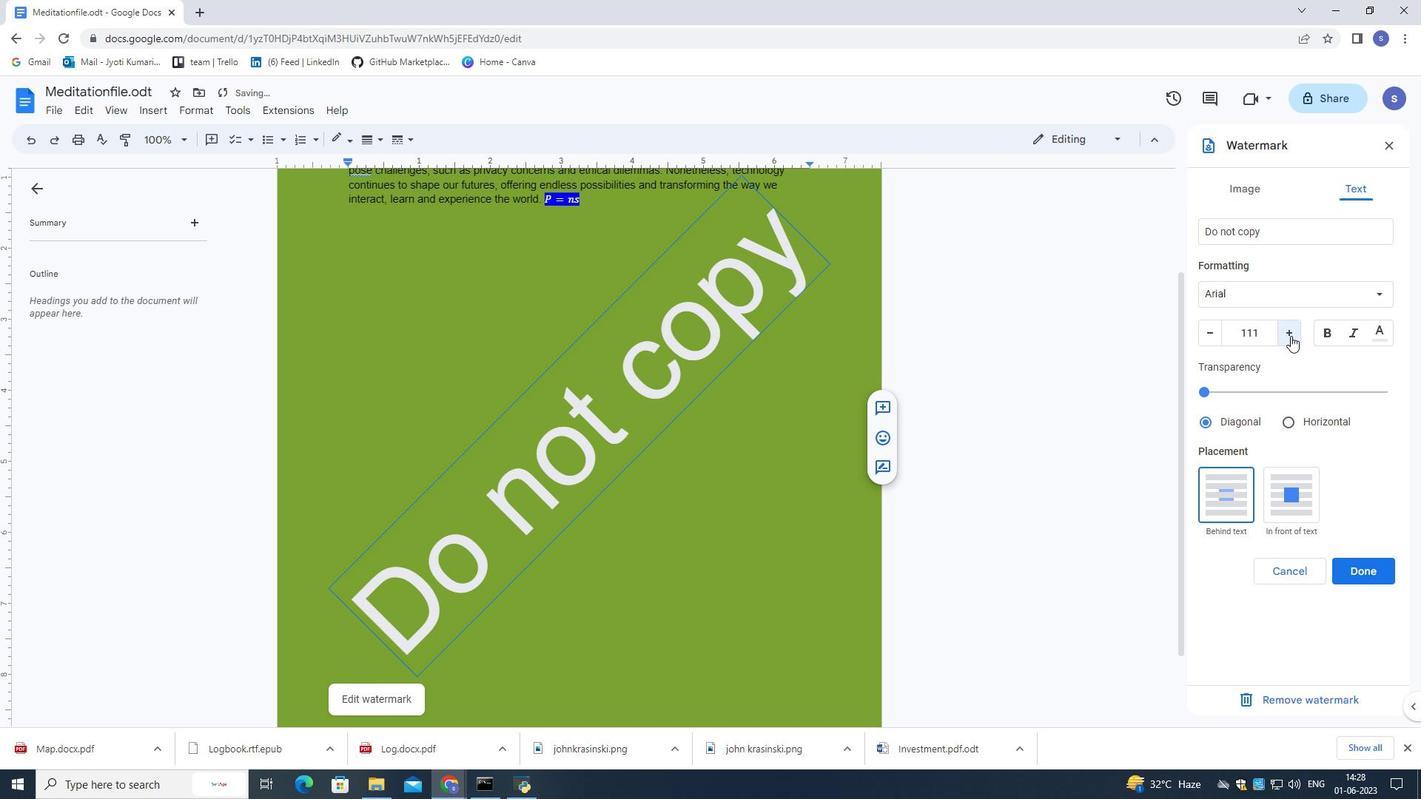 
Action: Mouse pressed left at (1291, 336)
Screenshot: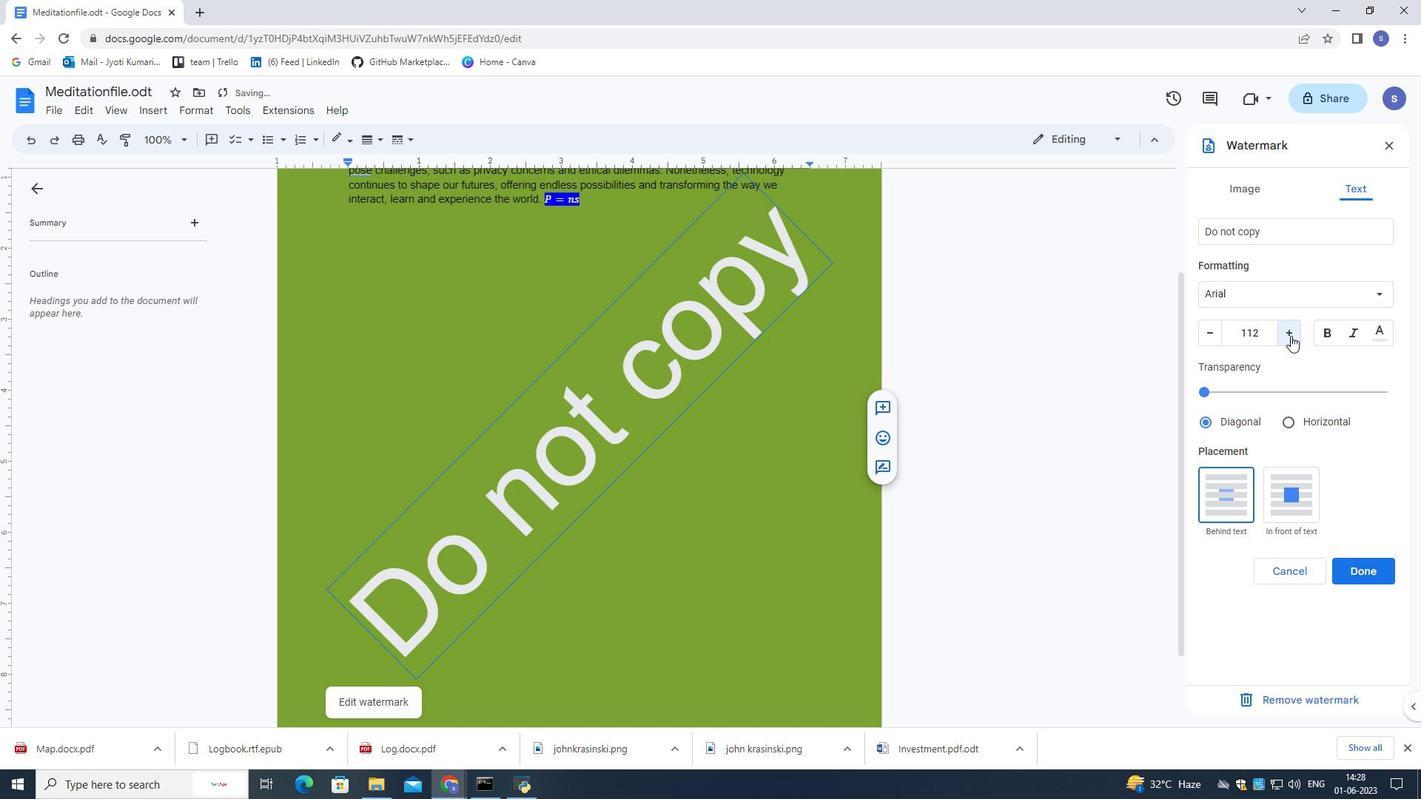 
Action: Mouse pressed left at (1291, 336)
Screenshot: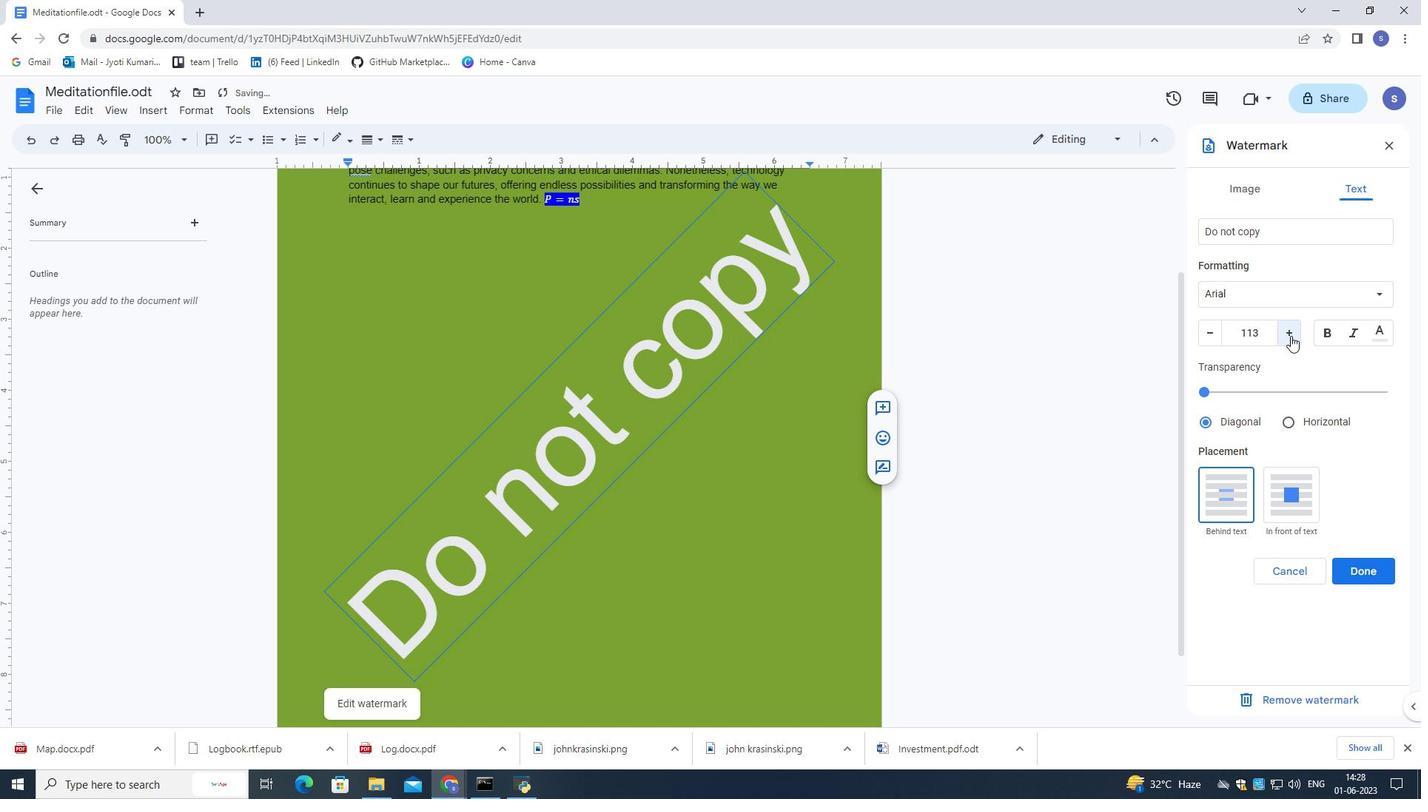
Action: Mouse pressed left at (1291, 336)
Screenshot: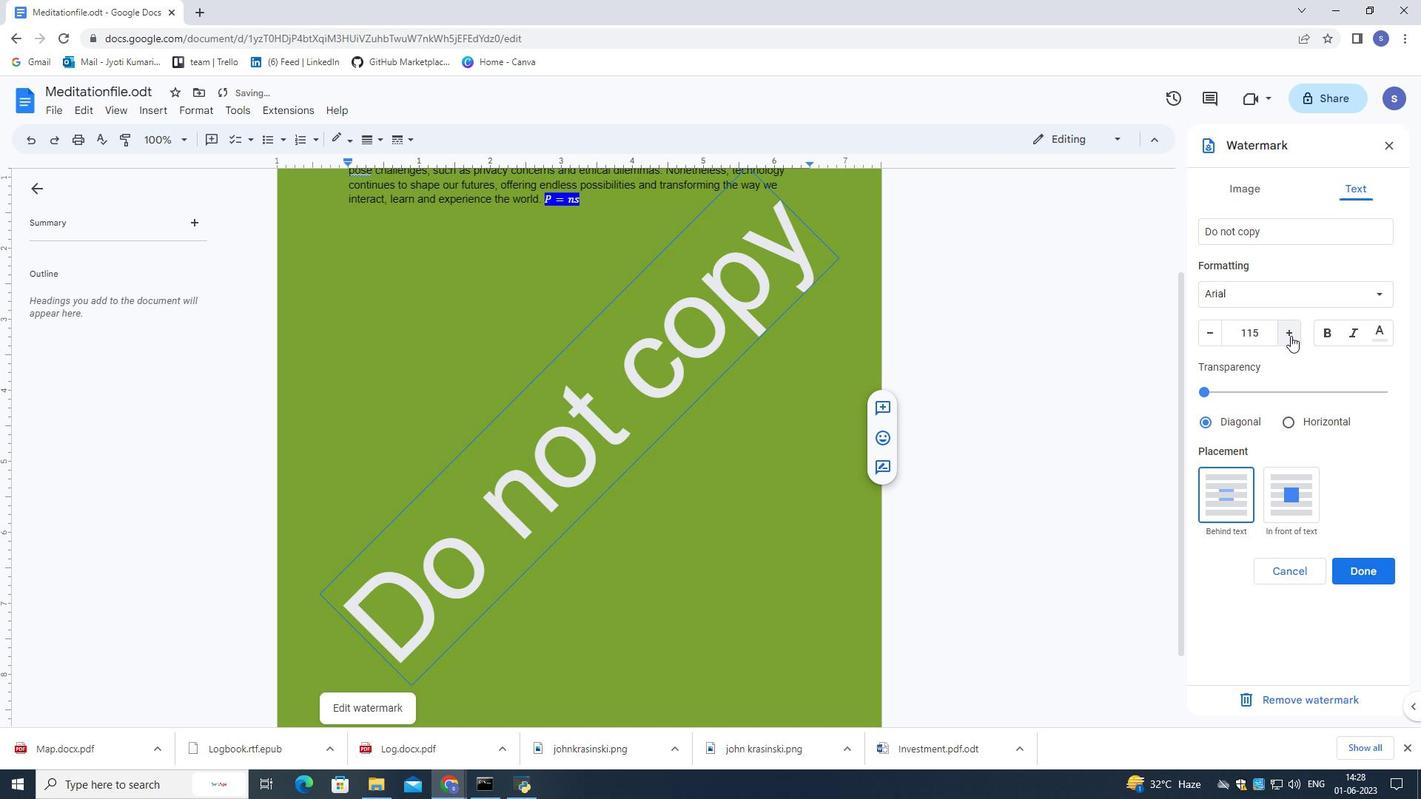 
Action: Mouse pressed left at (1291, 336)
Screenshot: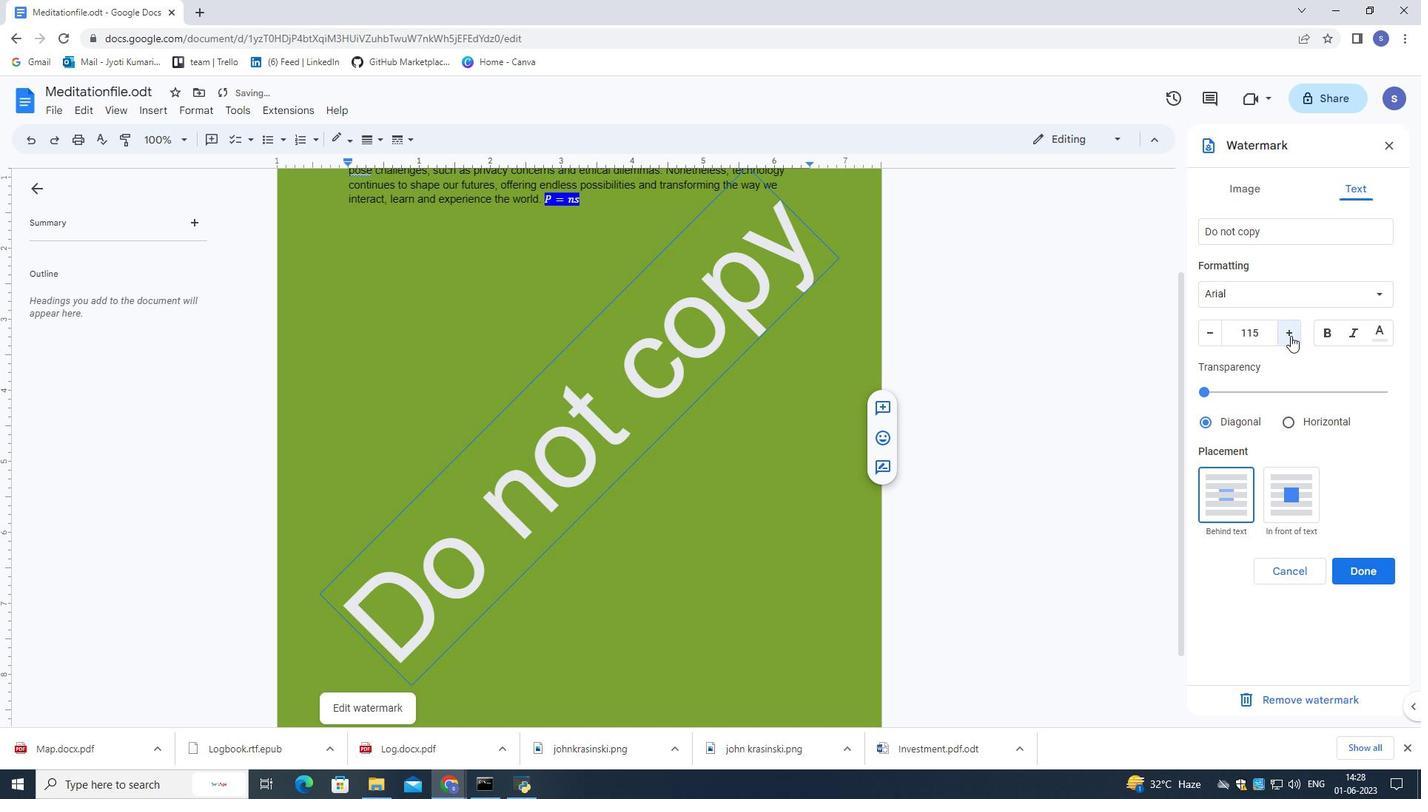 
Action: Mouse pressed left at (1291, 336)
Screenshot: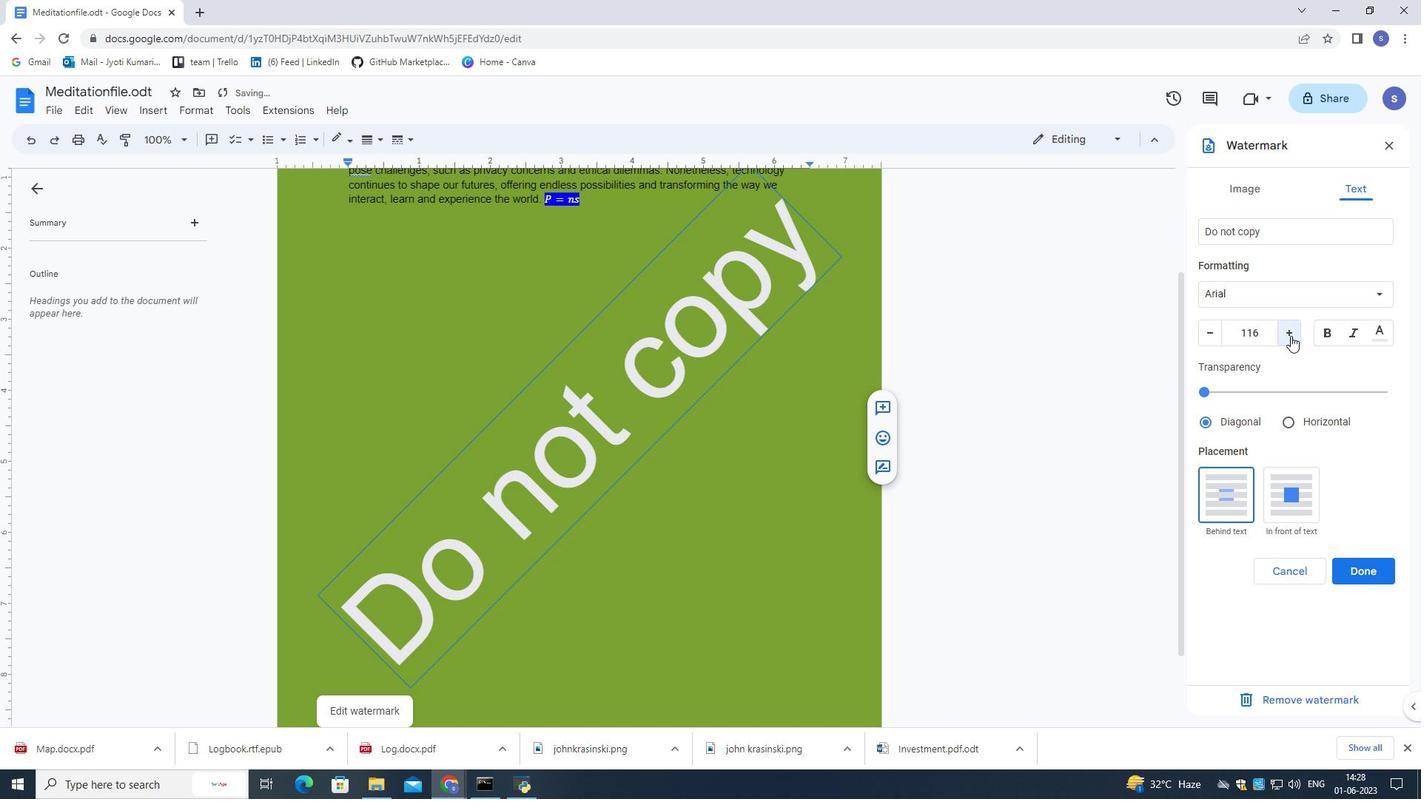
Action: Mouse pressed left at (1291, 336)
Screenshot: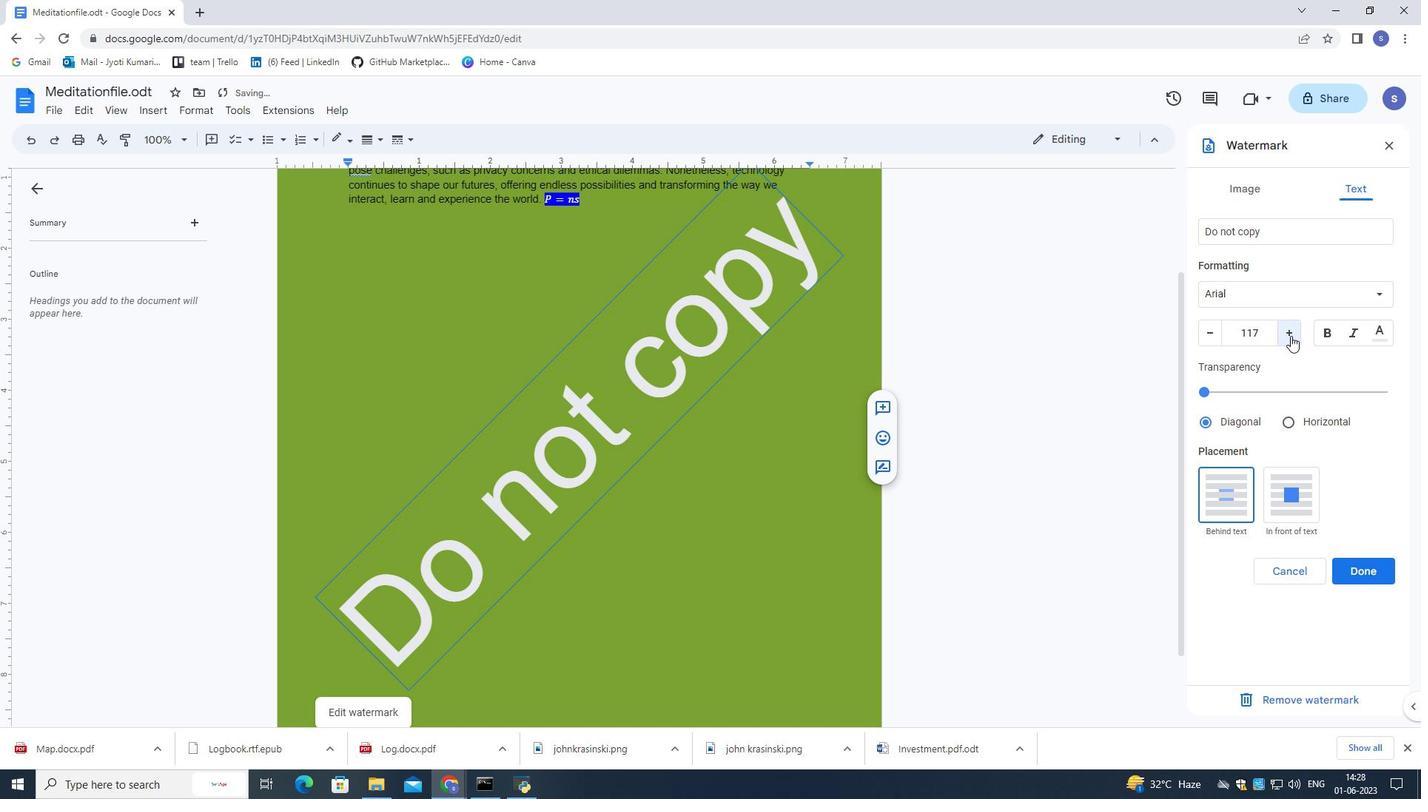 
Action: Mouse pressed left at (1291, 336)
Screenshot: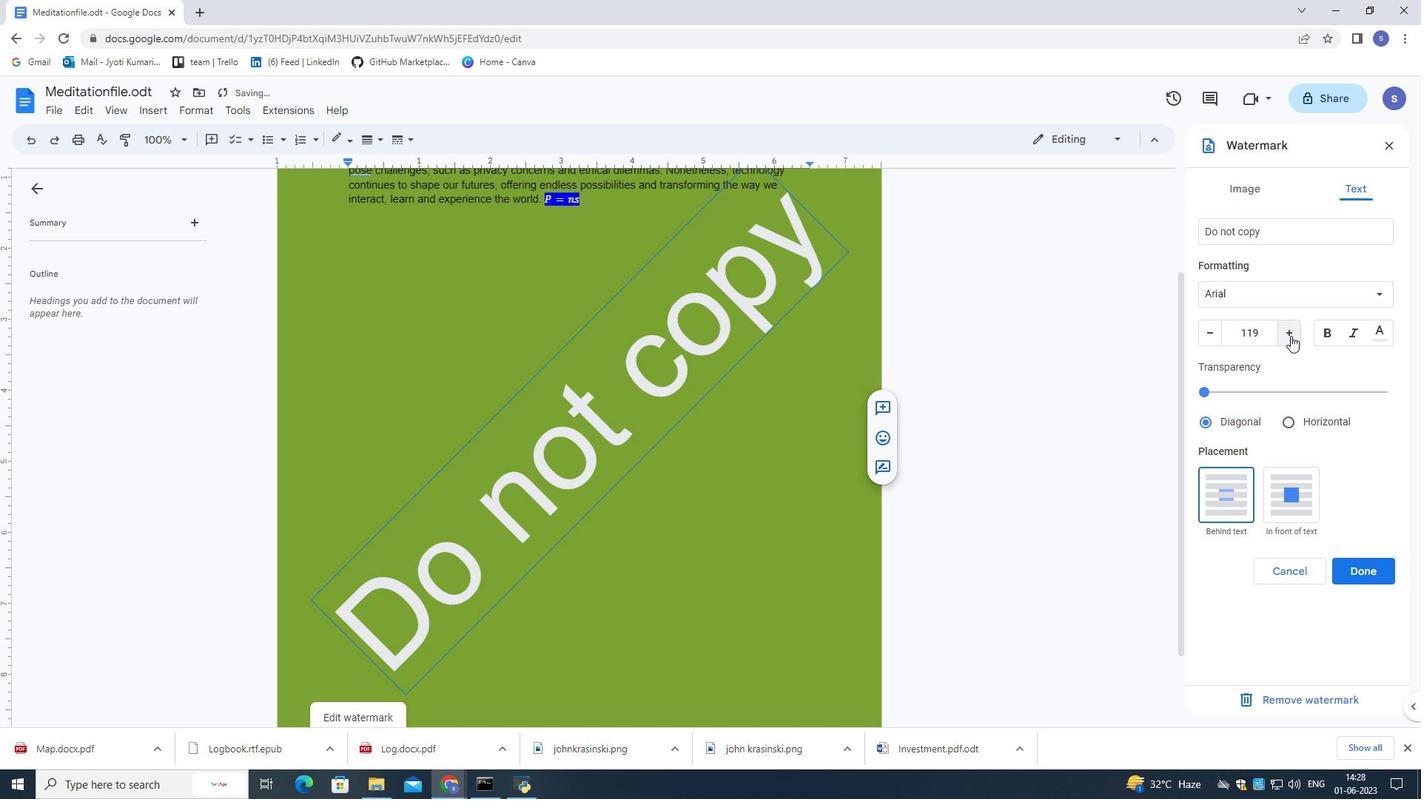 
Action: Mouse pressed left at (1291, 336)
Screenshot: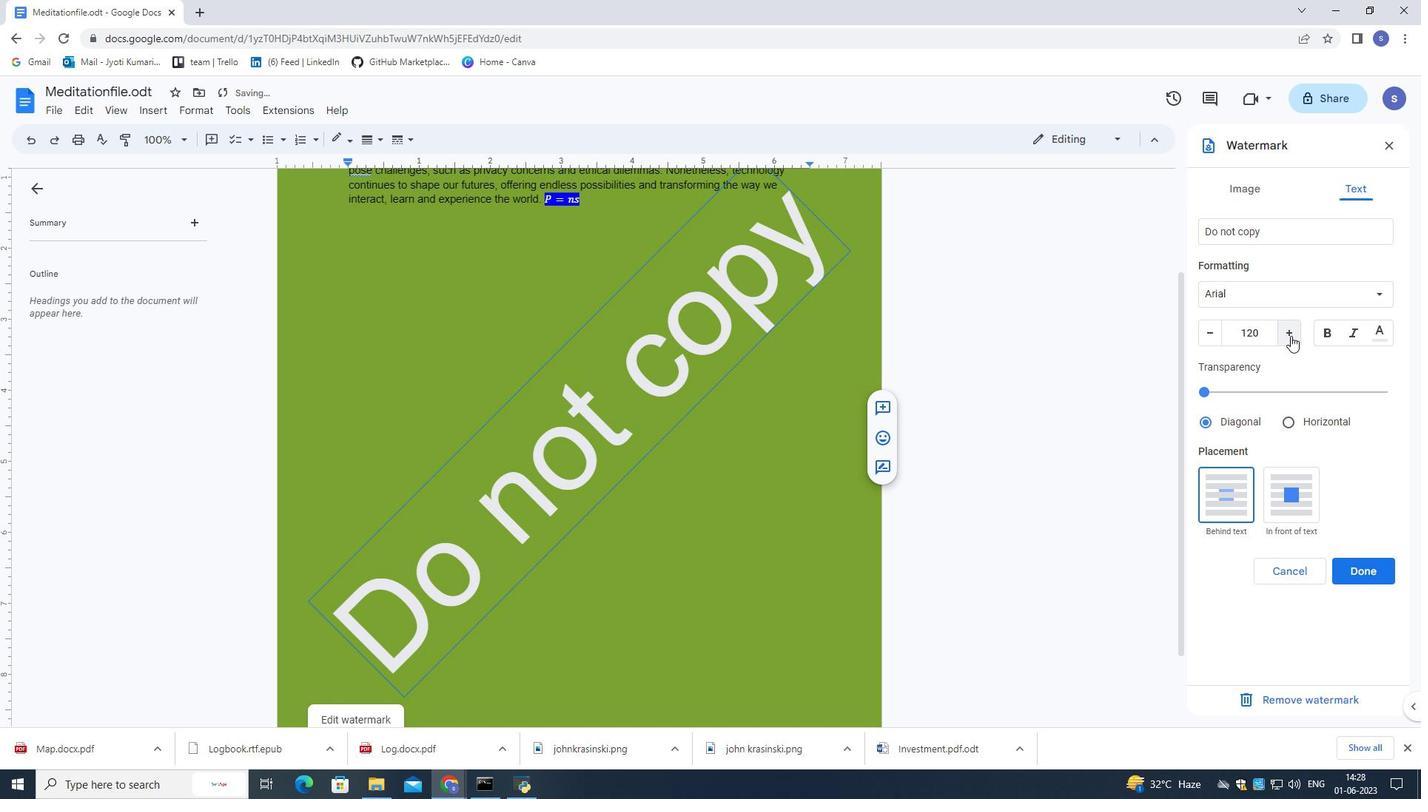 
Action: Mouse moved to (1209, 336)
Screenshot: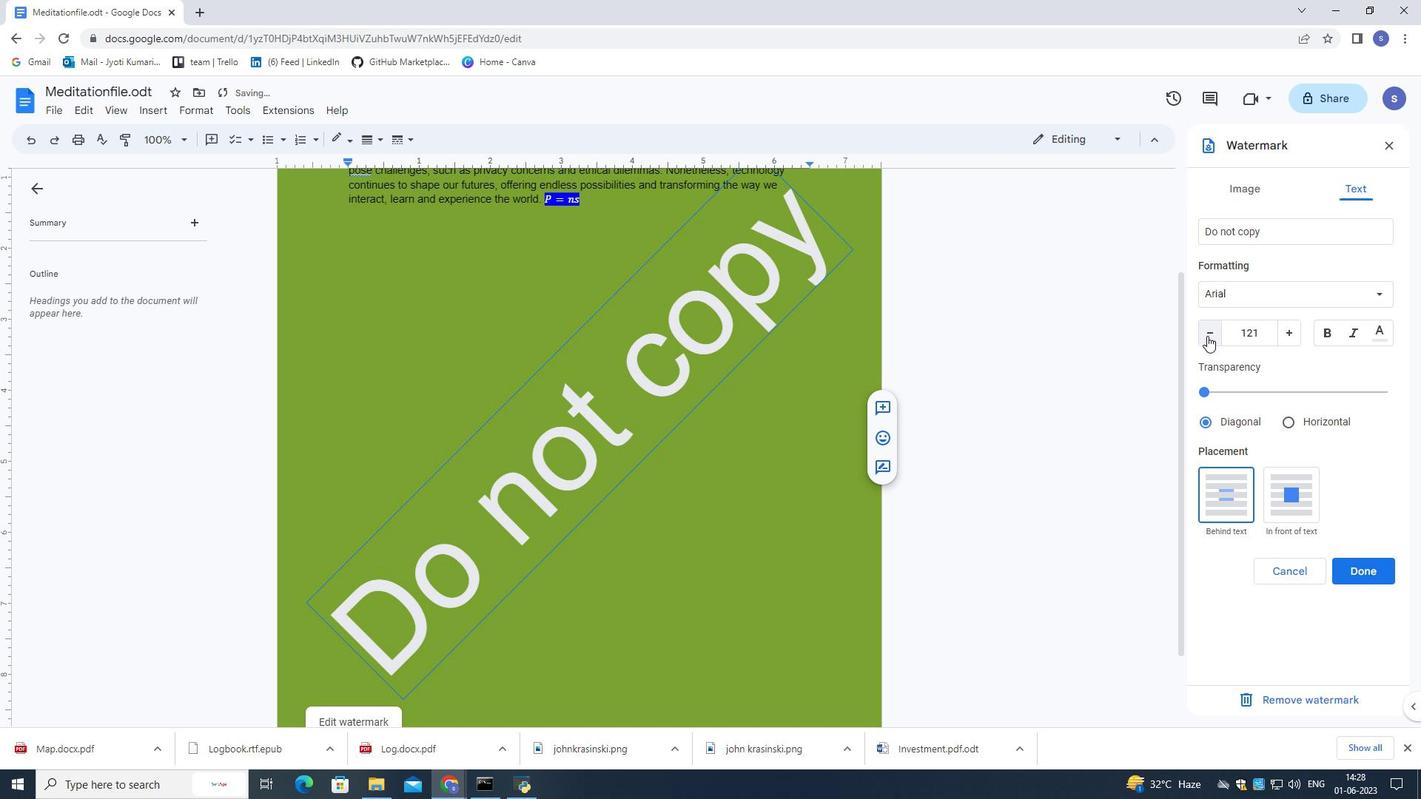 
Action: Mouse pressed left at (1209, 336)
Screenshot: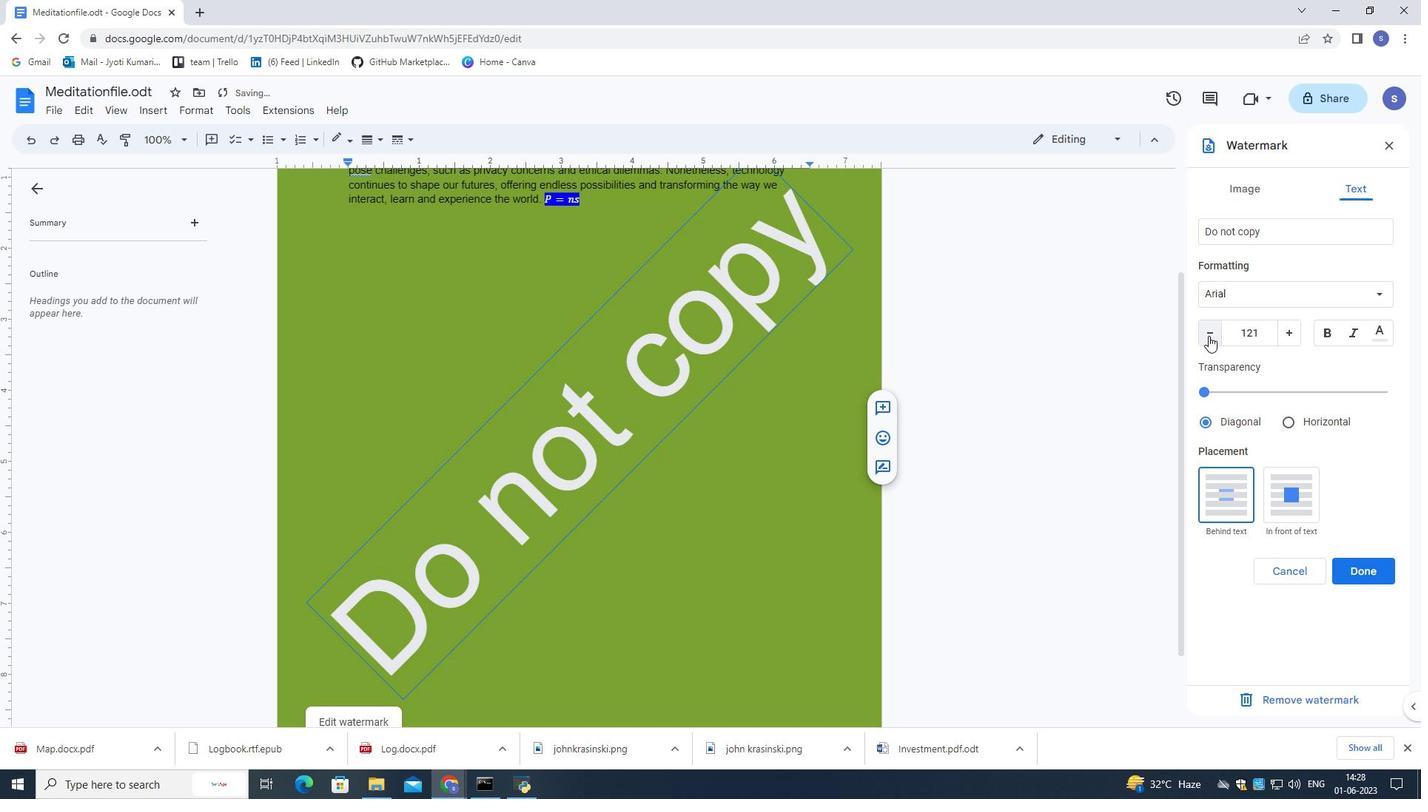 
Action: Mouse moved to (1288, 422)
Screenshot: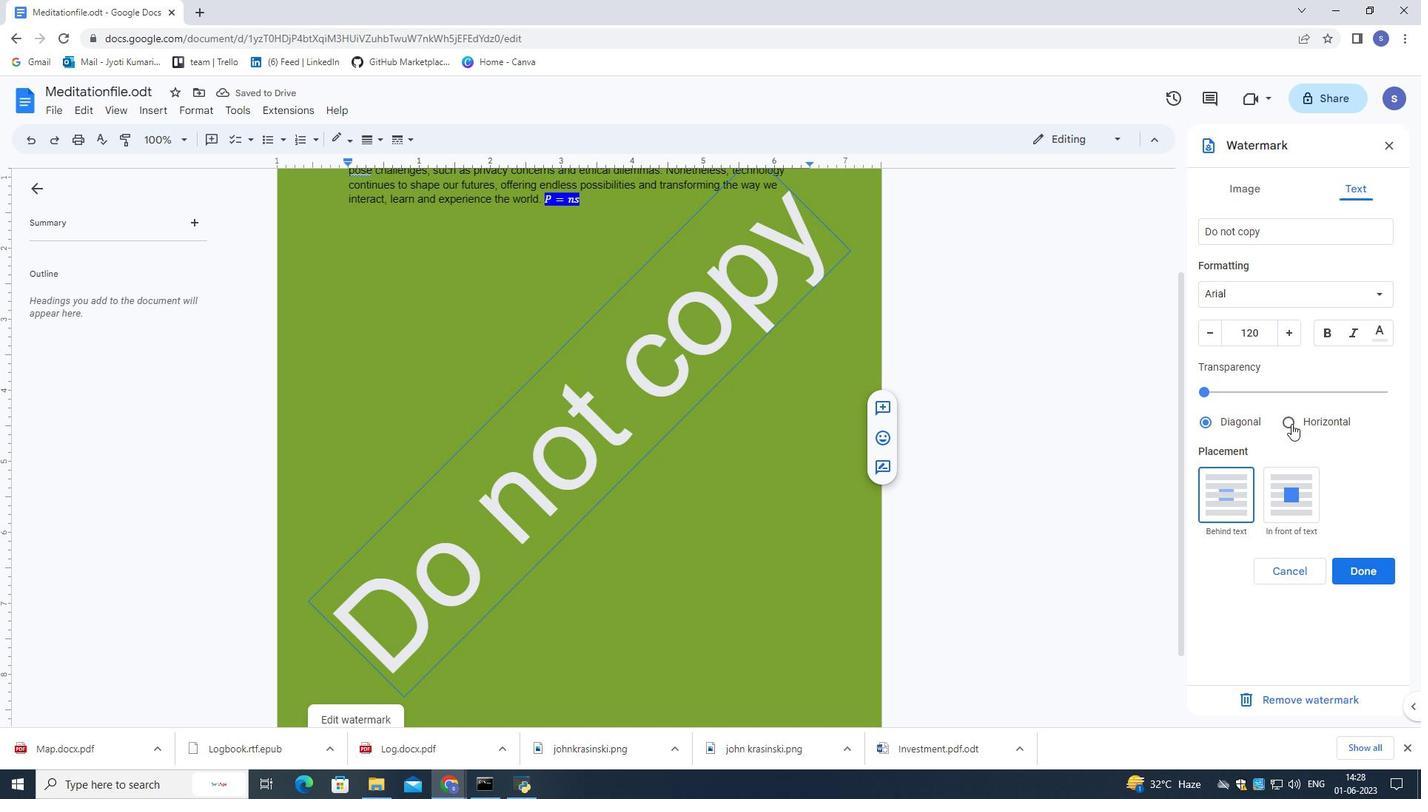 
Action: Mouse pressed left at (1288, 422)
Screenshot: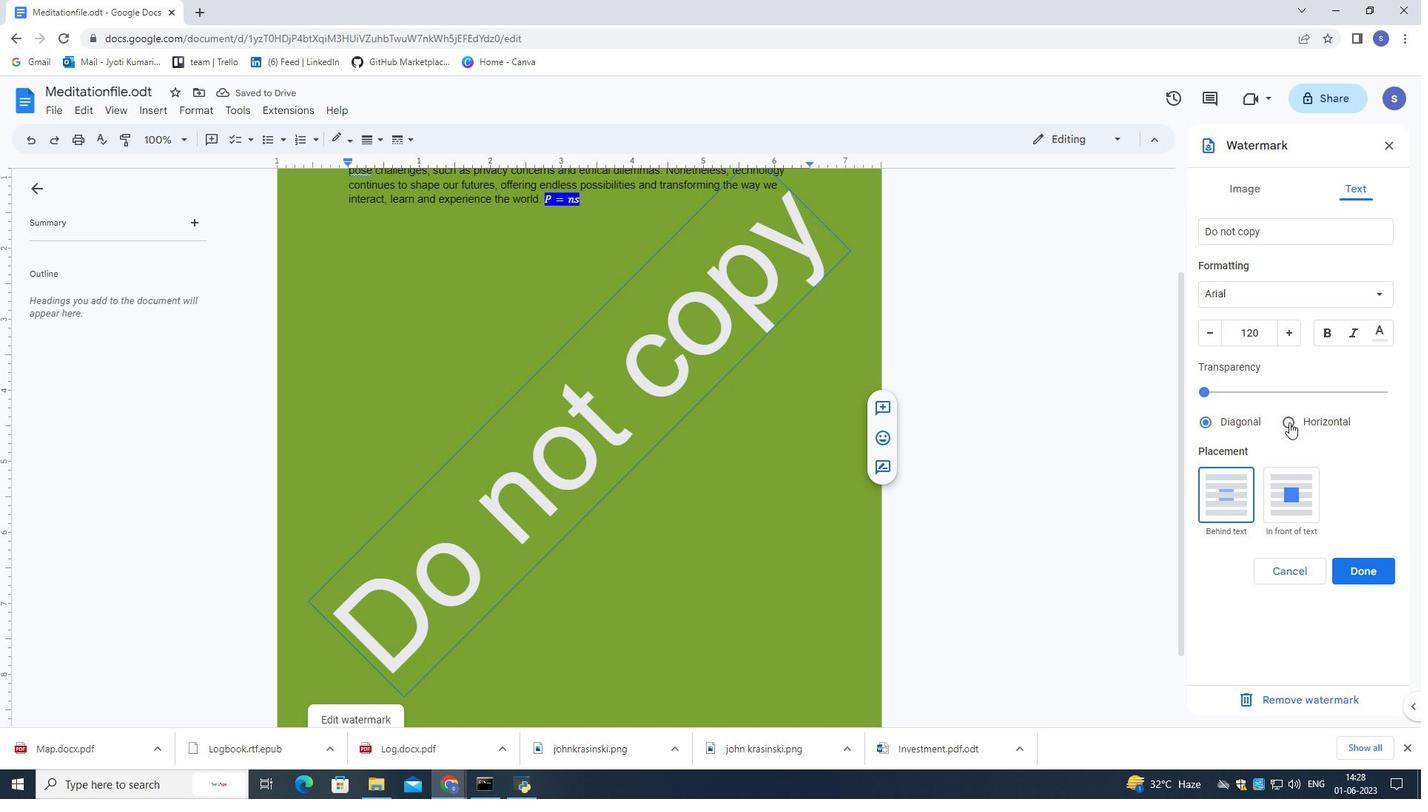 
Action: Mouse moved to (1353, 577)
Screenshot: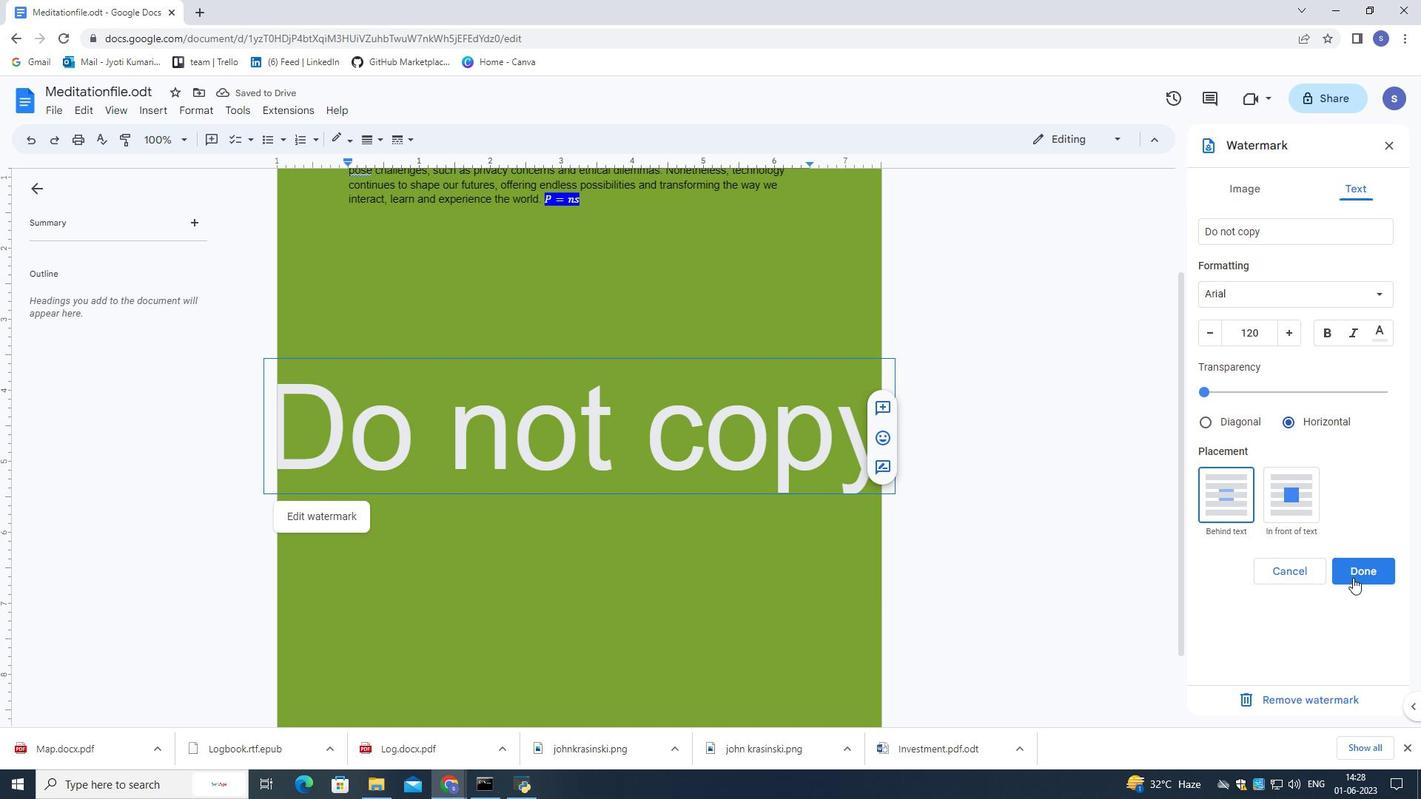 
Action: Mouse pressed left at (1353, 577)
Screenshot: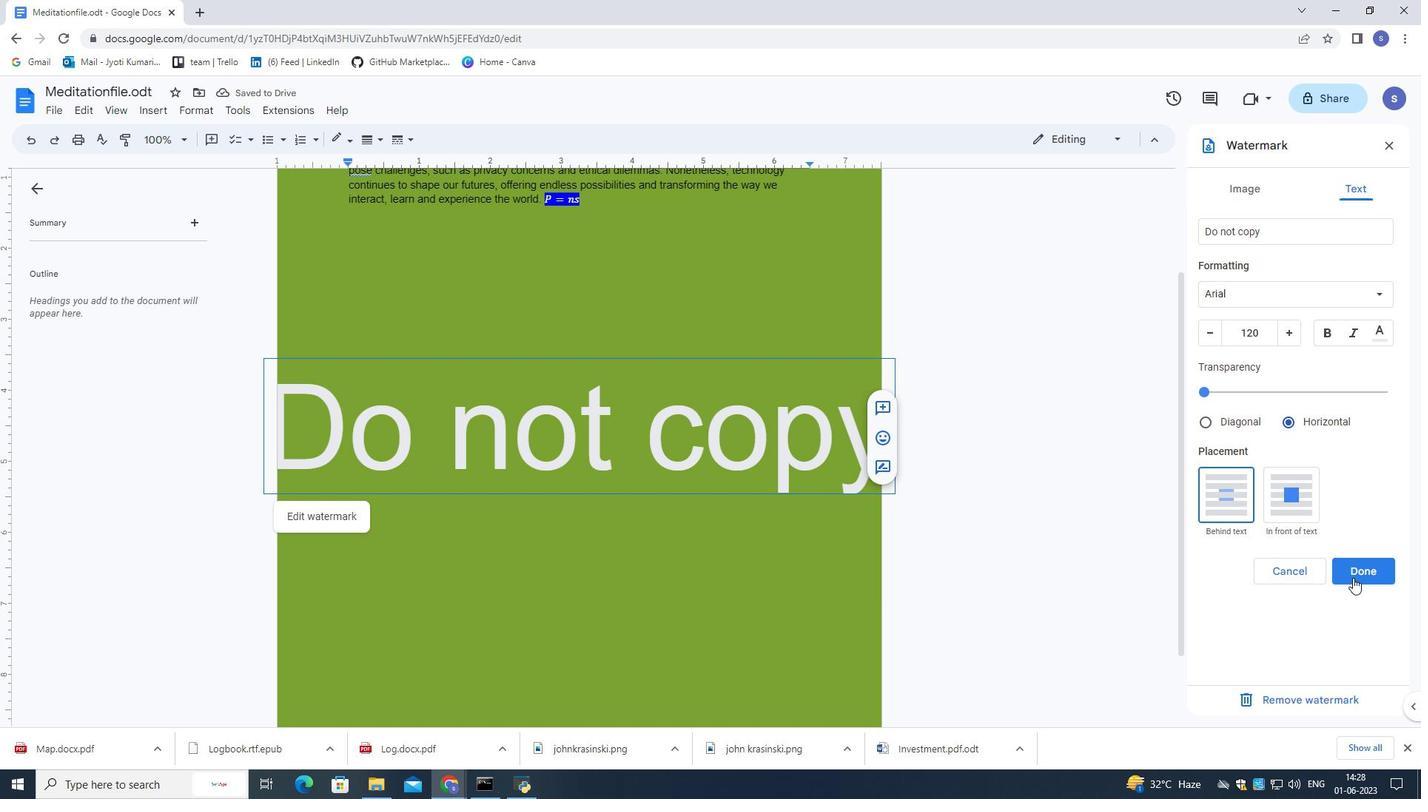 
Action: Mouse moved to (949, 612)
Screenshot: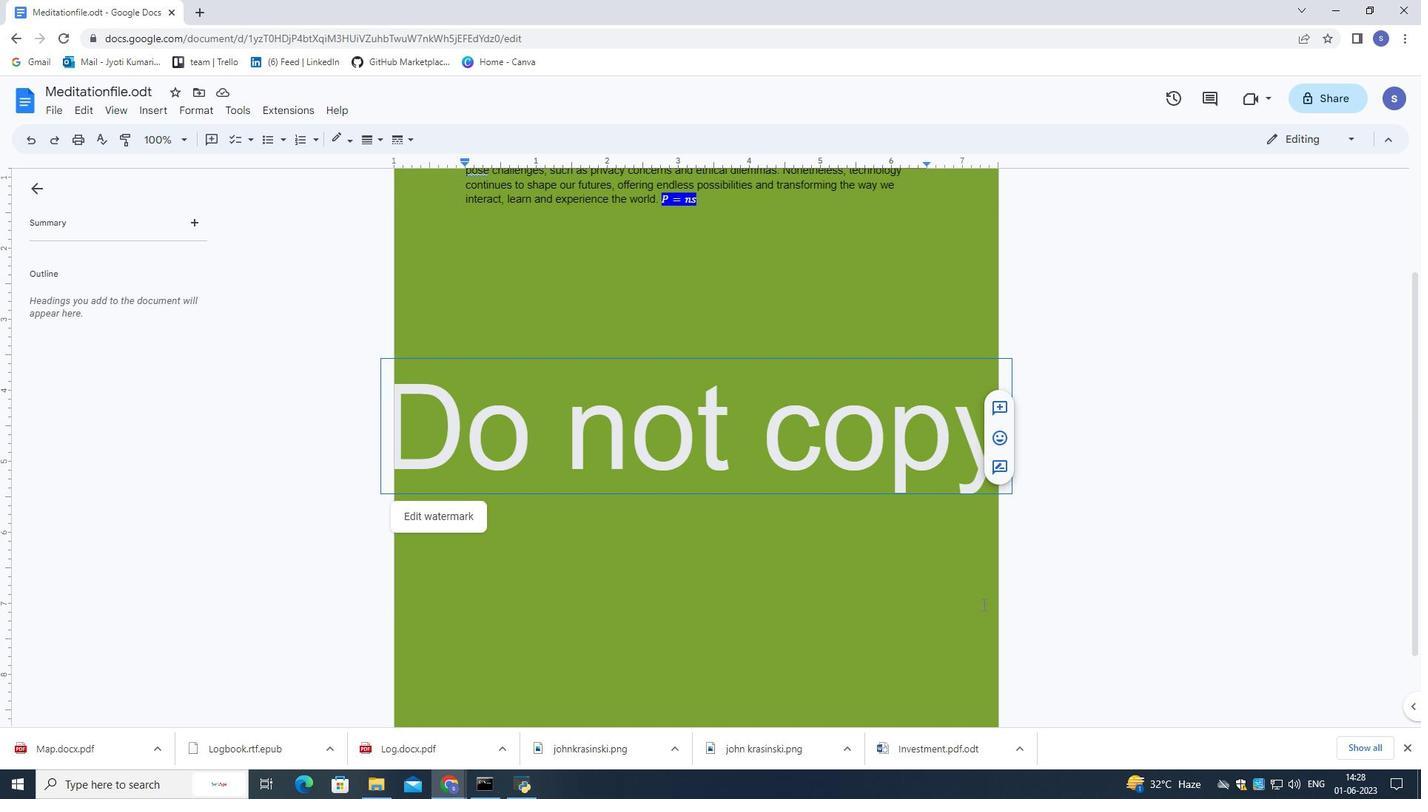 
Action: Mouse pressed left at (949, 612)
Screenshot: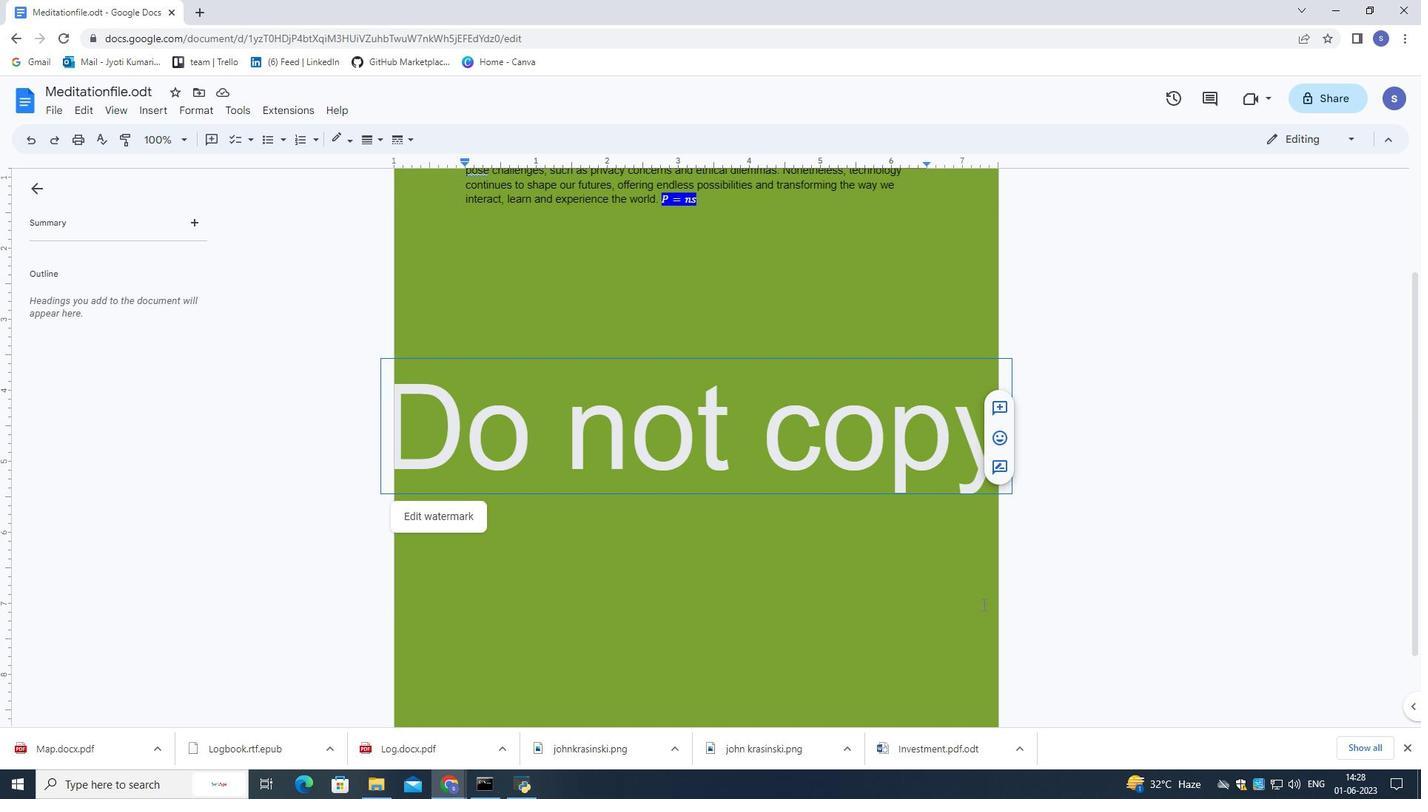 
Action: Mouse moved to (869, 465)
Screenshot: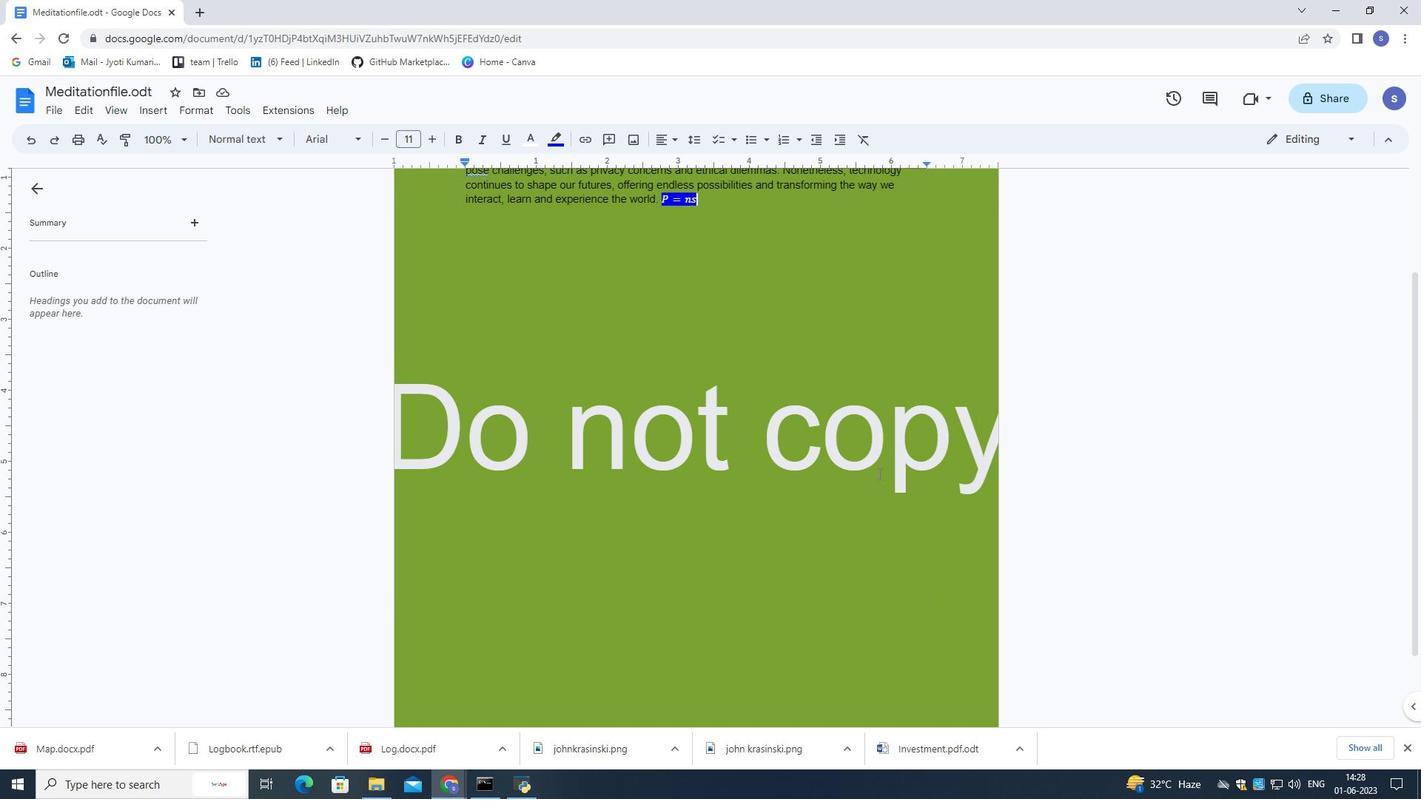 
Action: Mouse scrolled (869, 464) with delta (0, 0)
Screenshot: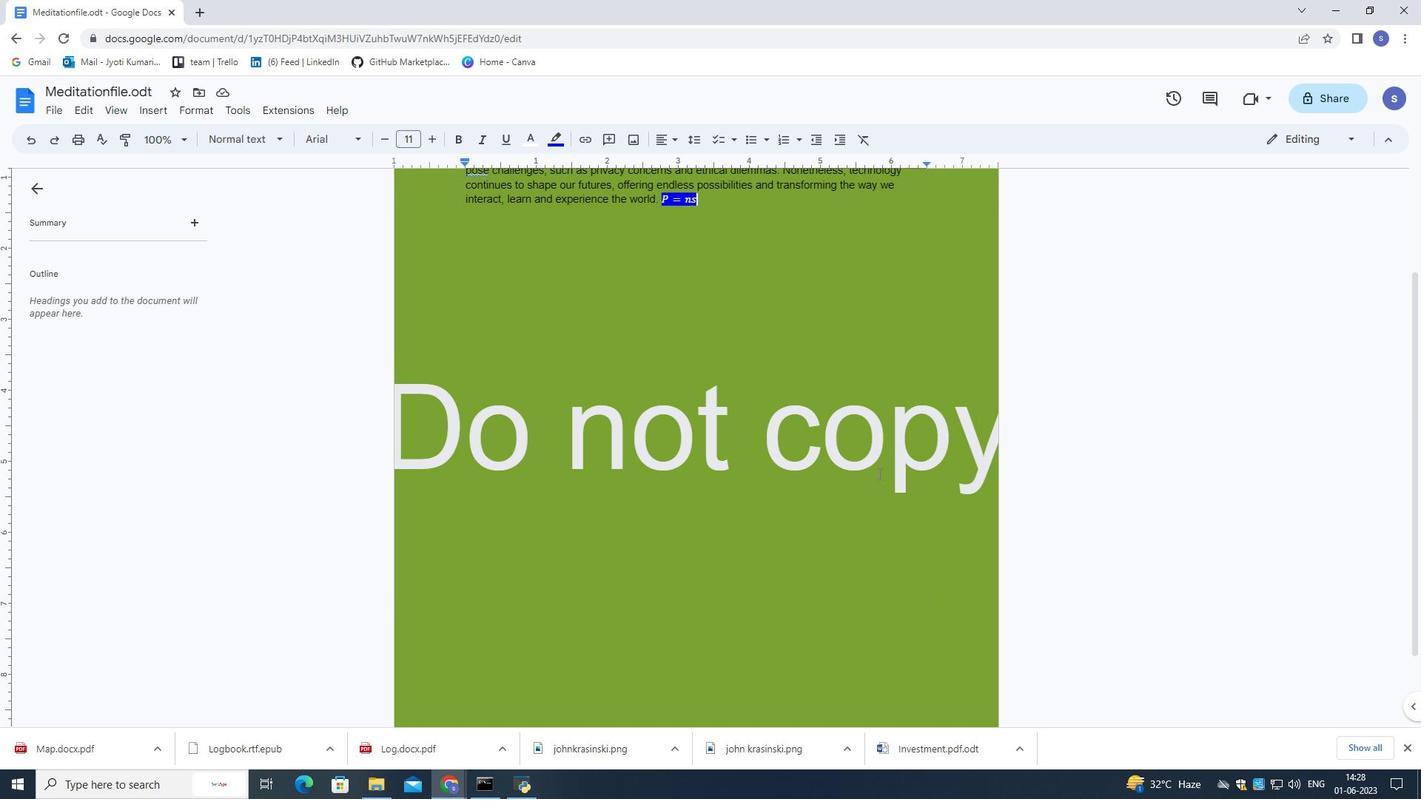 
Action: Mouse moved to (868, 464)
Screenshot: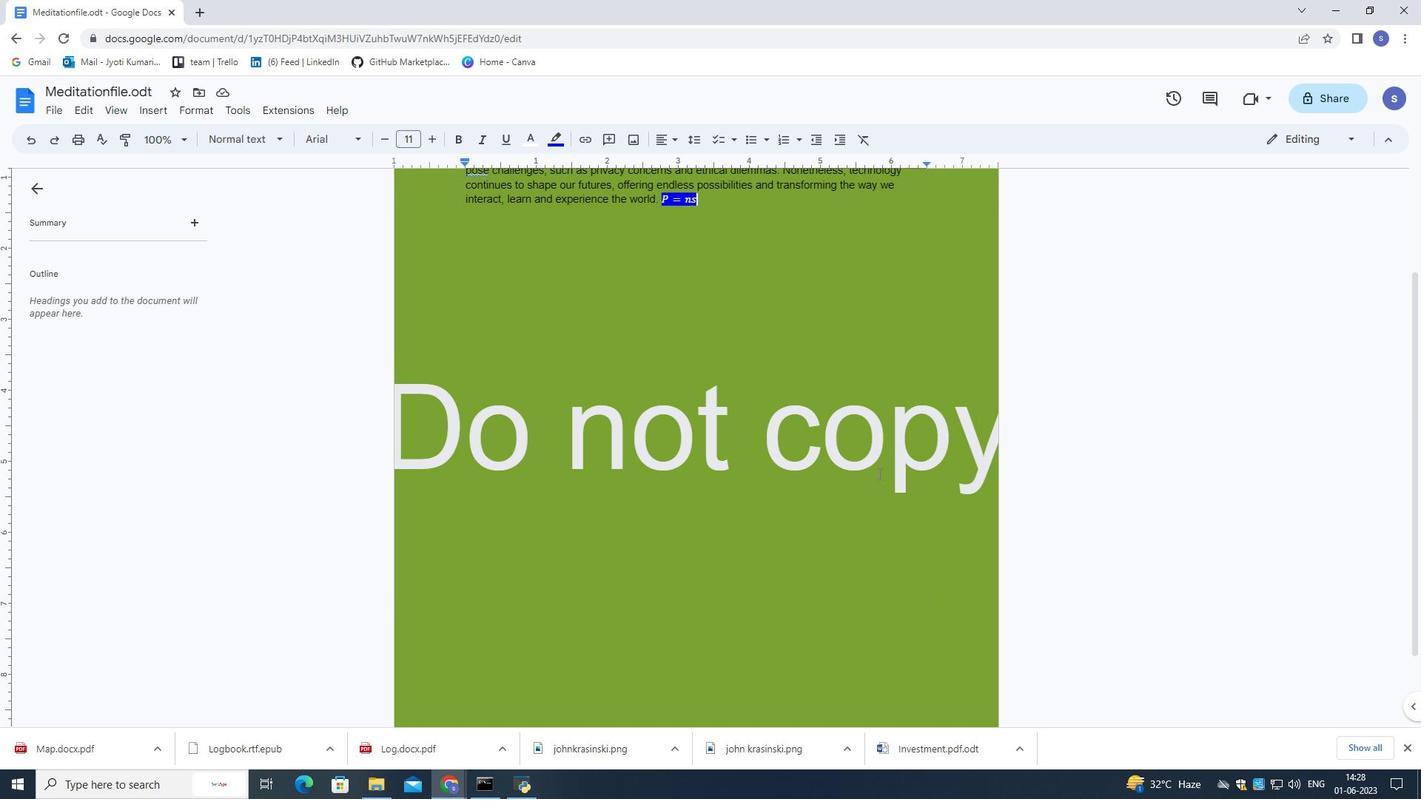 
Action: Mouse scrolled (868, 464) with delta (0, 0)
Screenshot: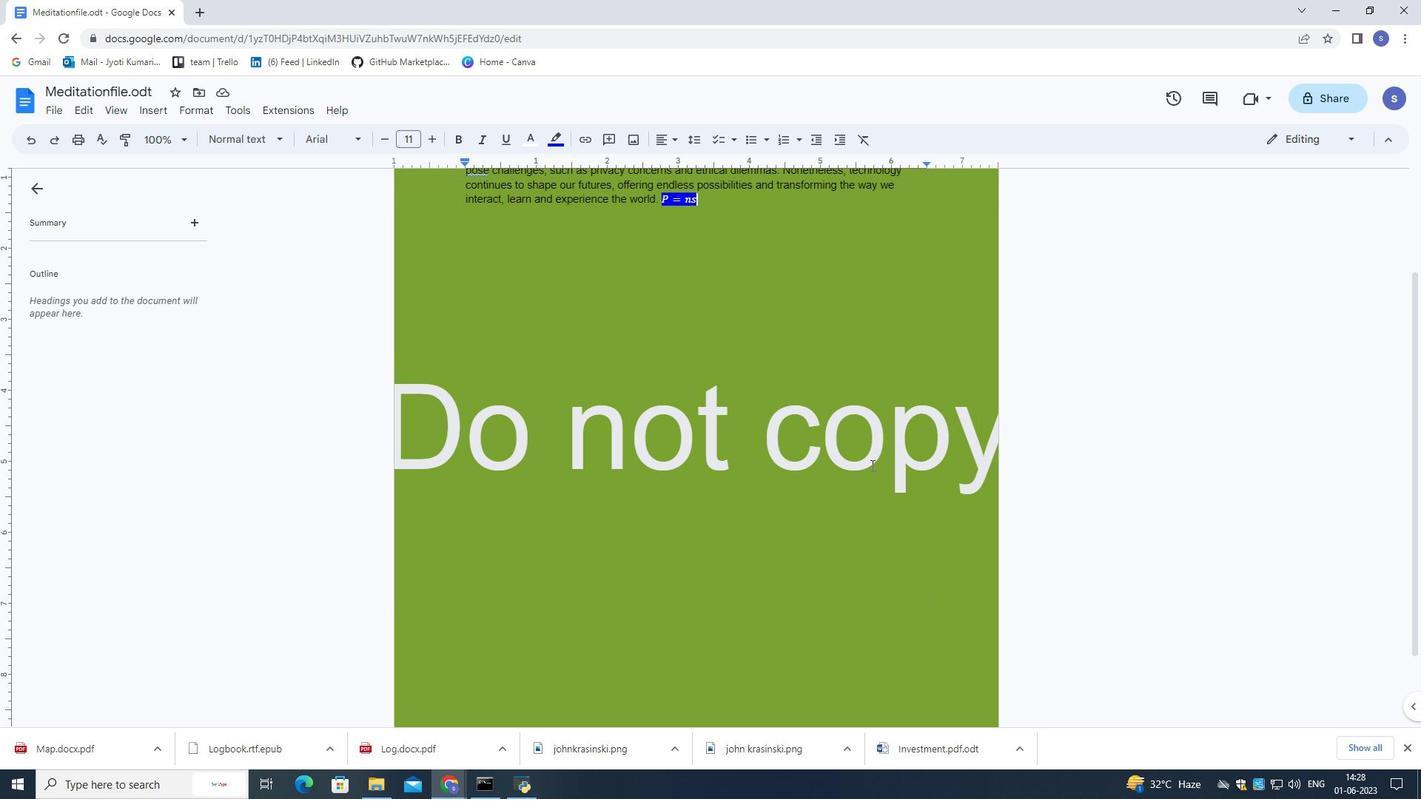 
Action: Mouse moved to (147, 108)
Screenshot: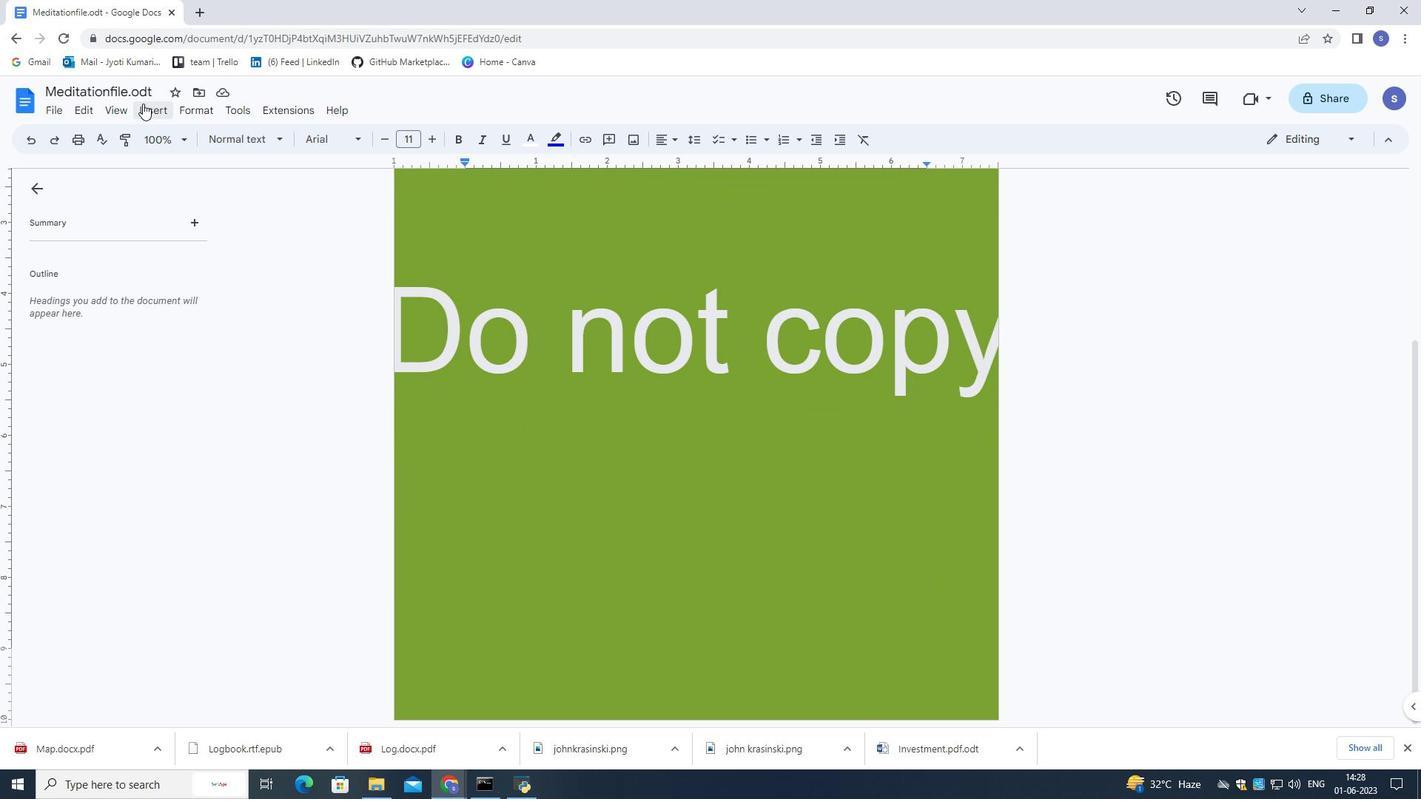 
Action: Mouse pressed left at (147, 108)
Screenshot: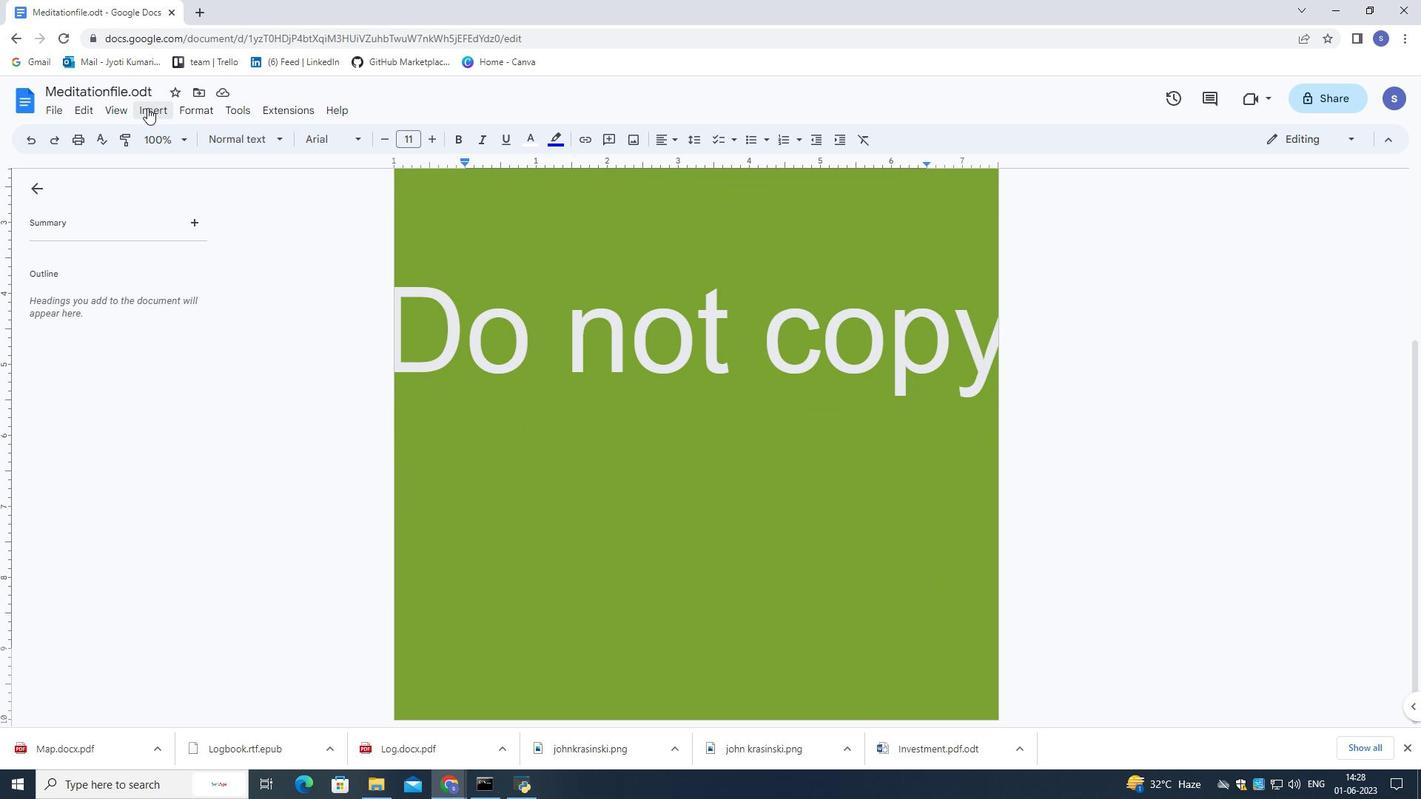 
Action: Mouse moved to (423, 511)
Screenshot: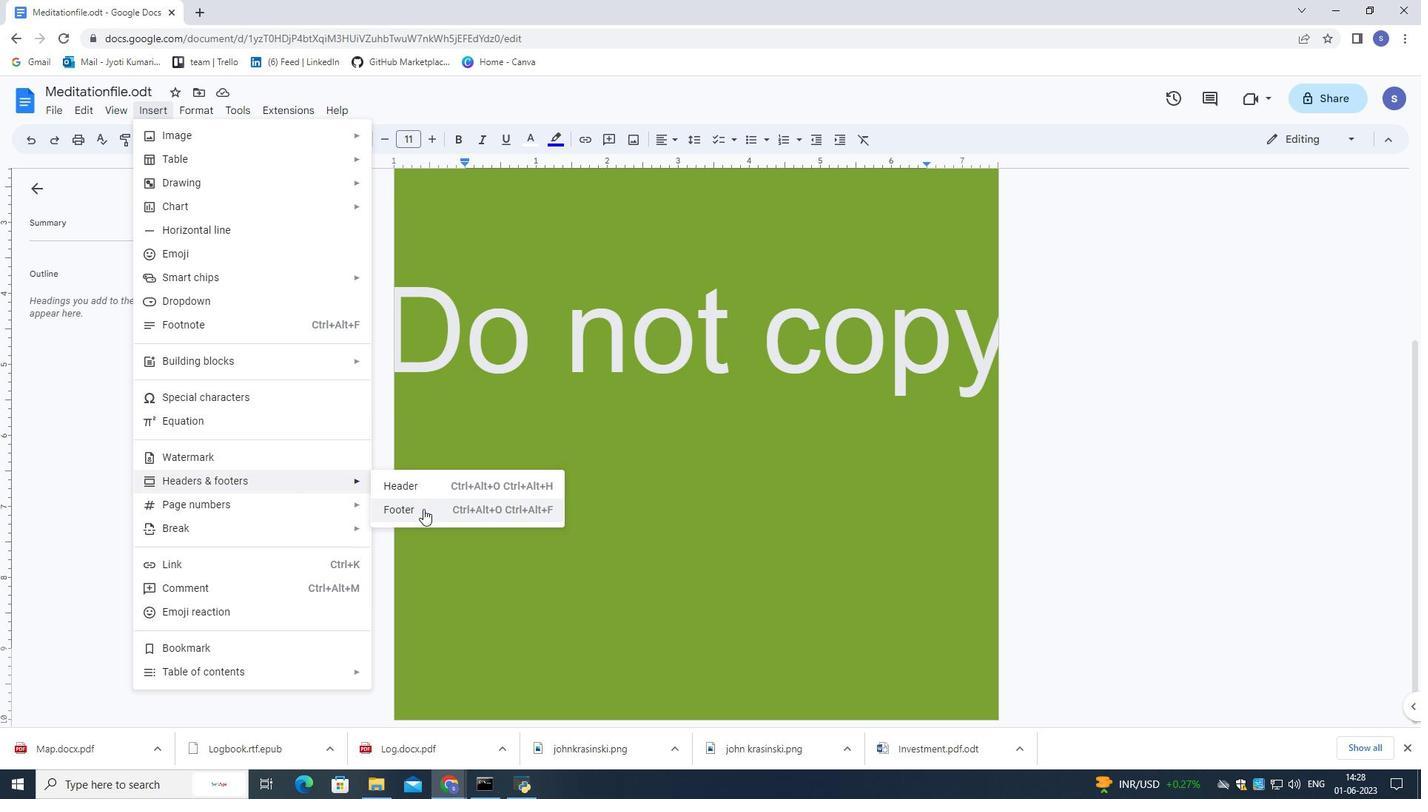 
Action: Mouse pressed left at (423, 511)
Screenshot: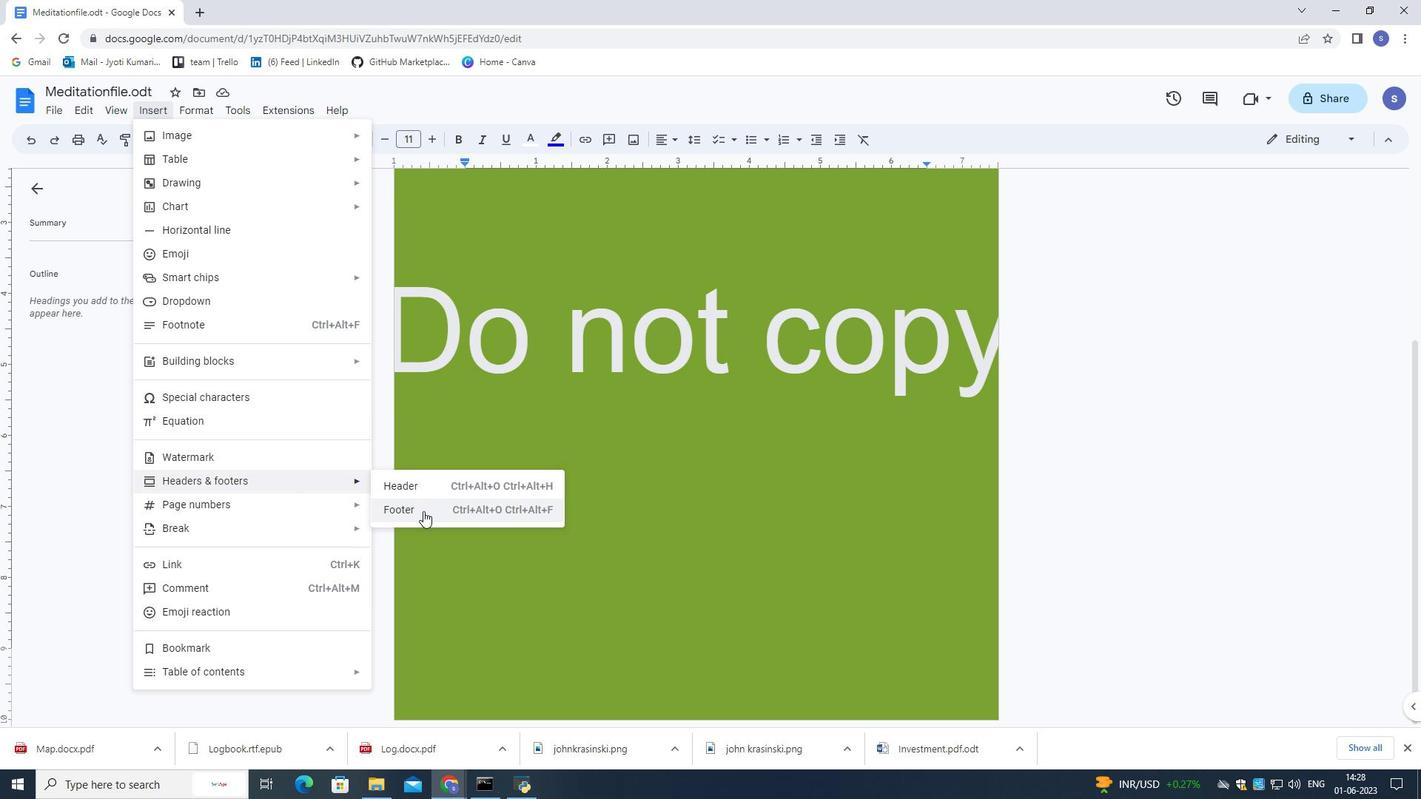
Action: Mouse moved to (424, 510)
Screenshot: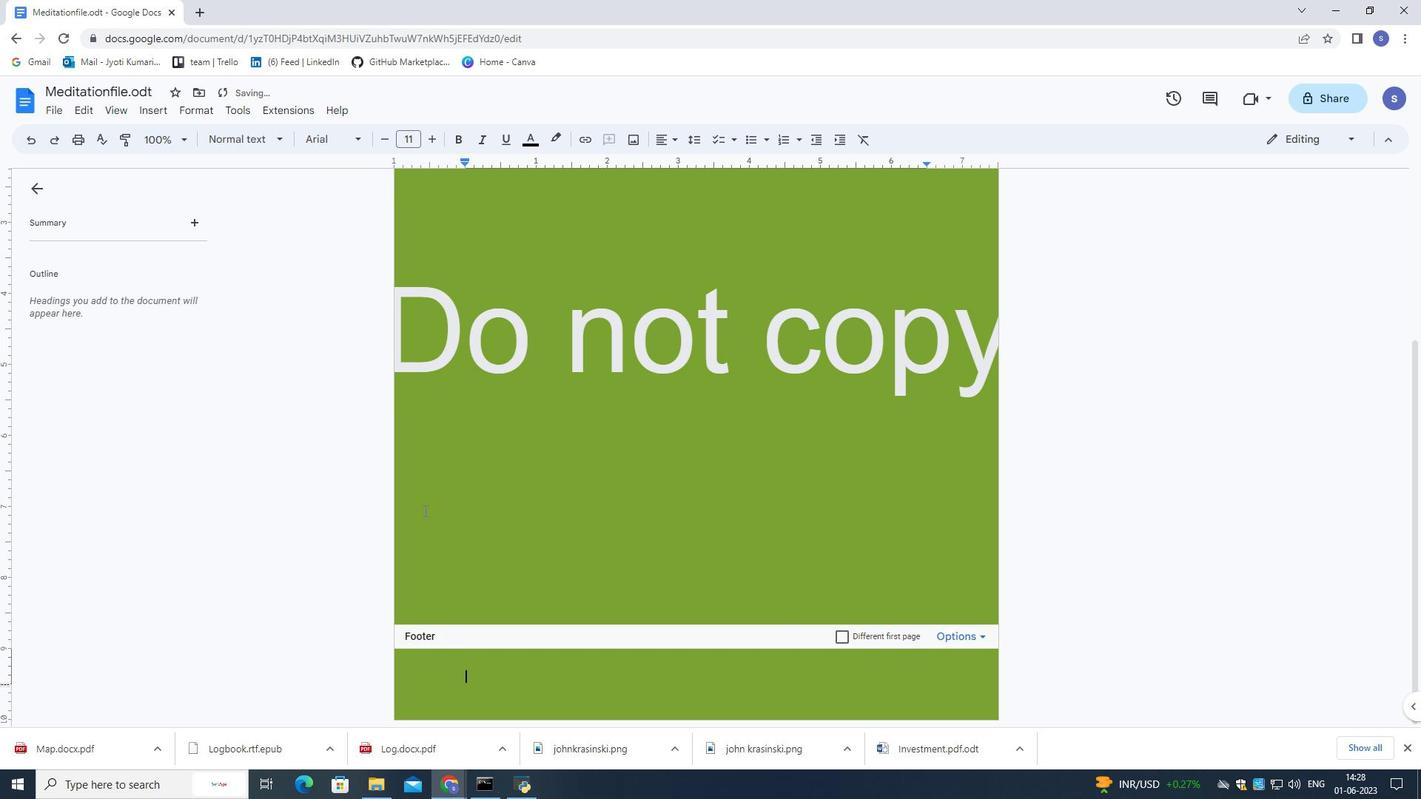 
Action: Key pressed www
Screenshot: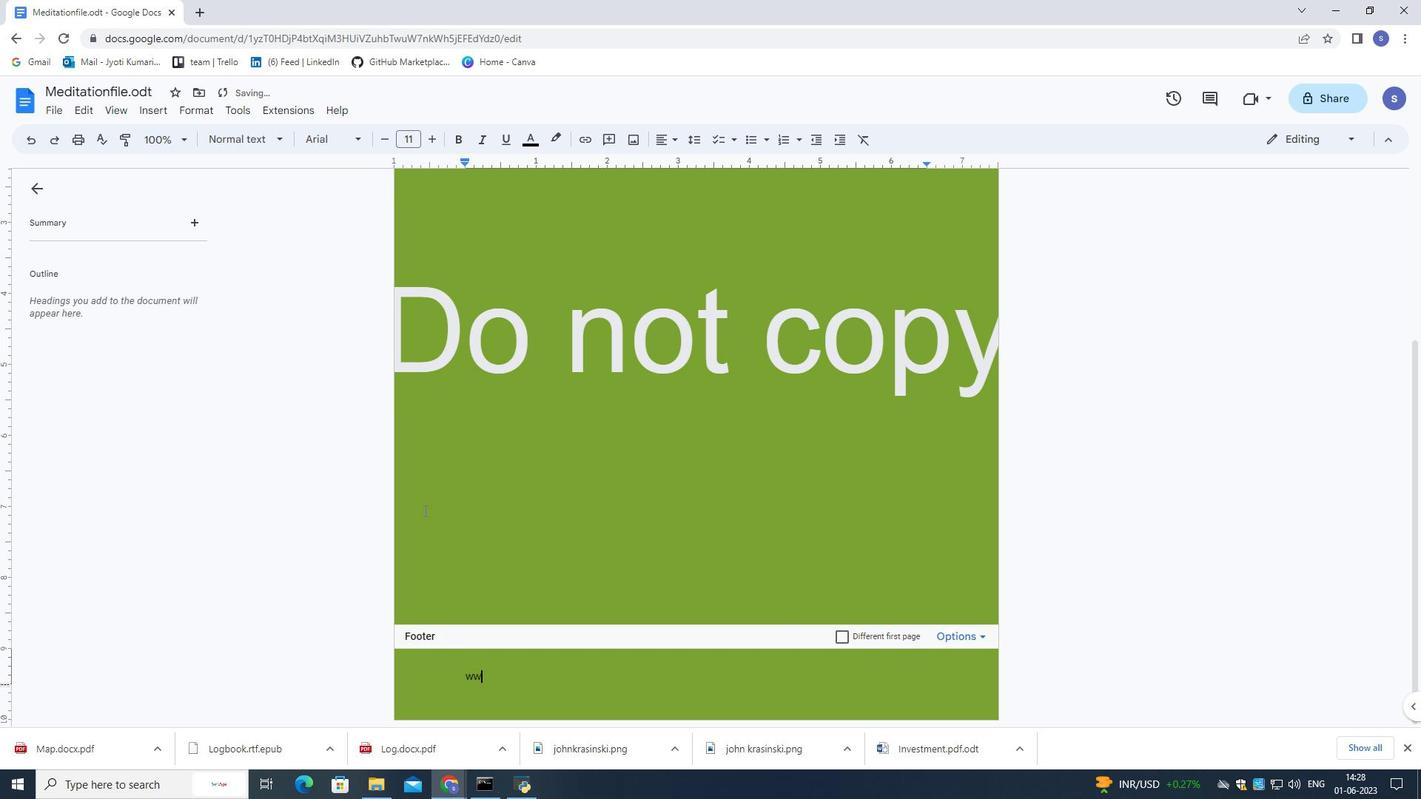 
Action: Mouse moved to (424, 508)
Screenshot: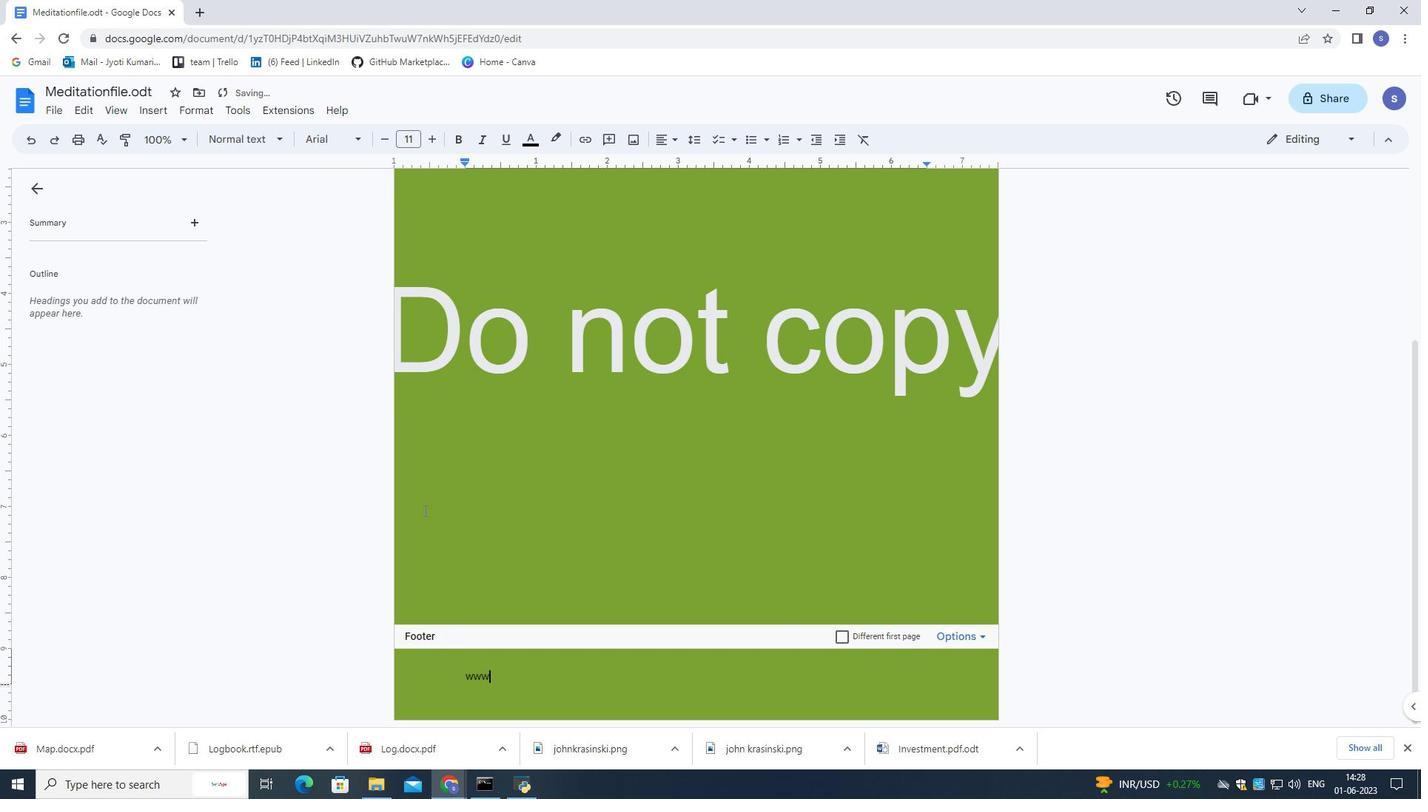 
Action: Key pressed .nexus
Screenshot: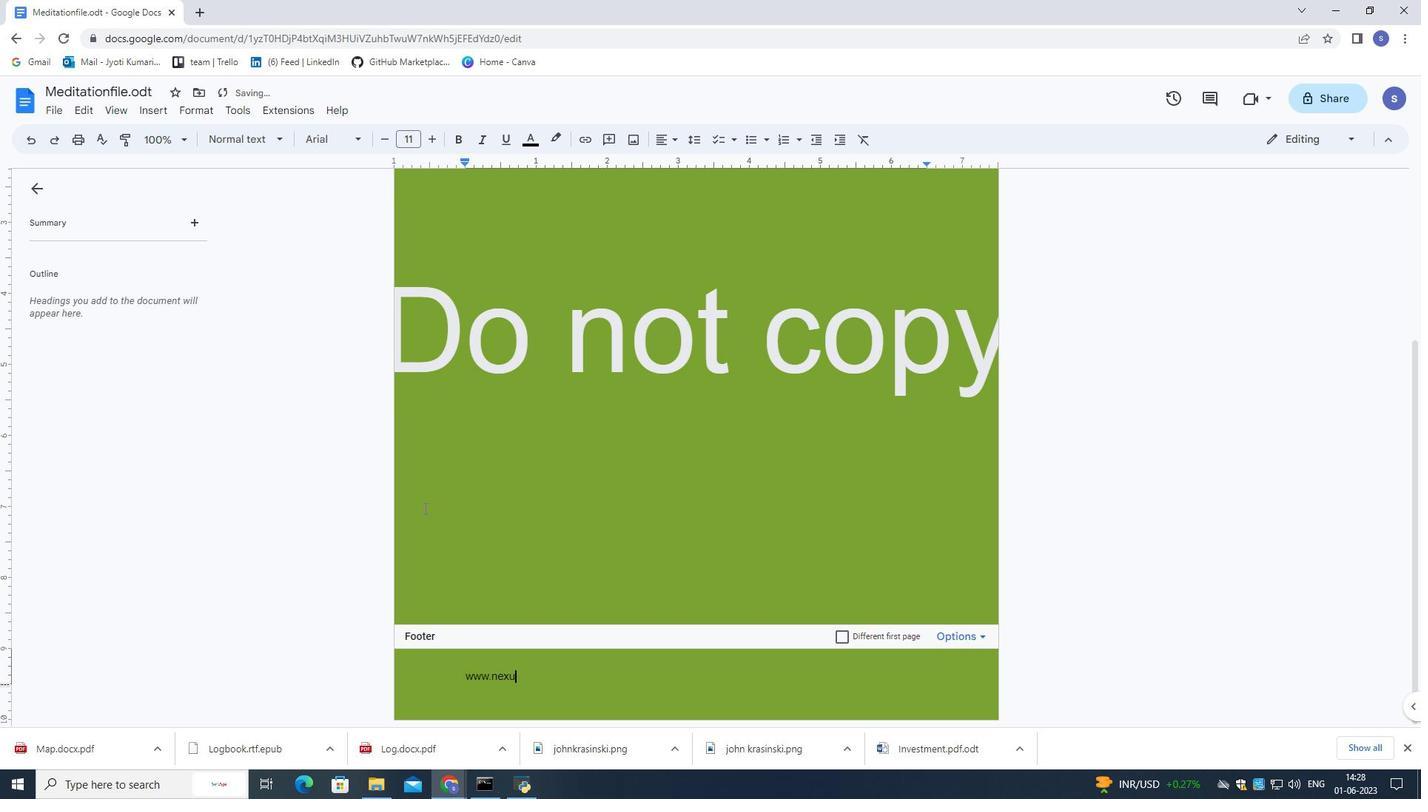 
Action: Mouse moved to (426, 504)
Screenshot: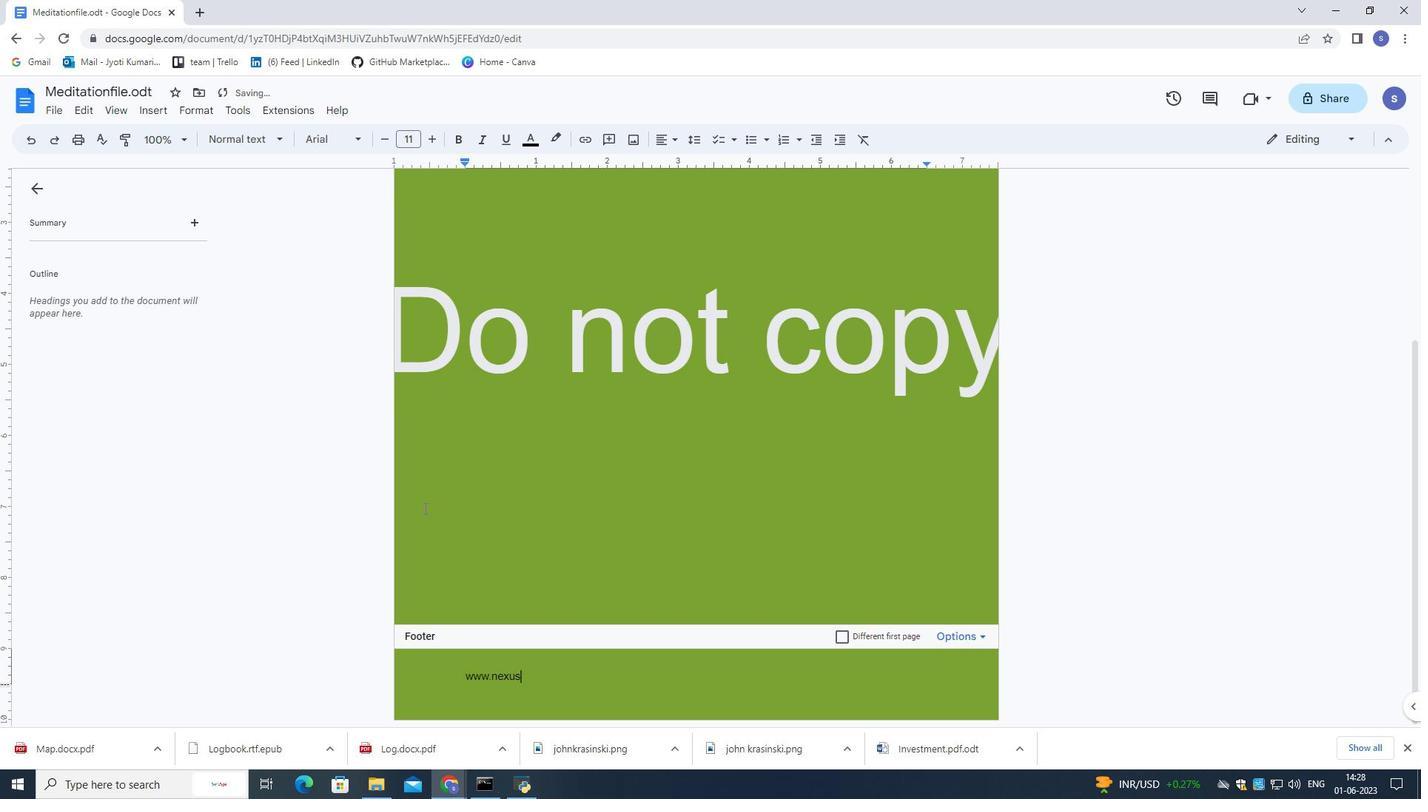 
Action: Key pressed <Key.shift><Key.shift><Key.shift><Key.shift><Key.shift><Key.shift><Key.shift><Key.shift>T
Screenshot: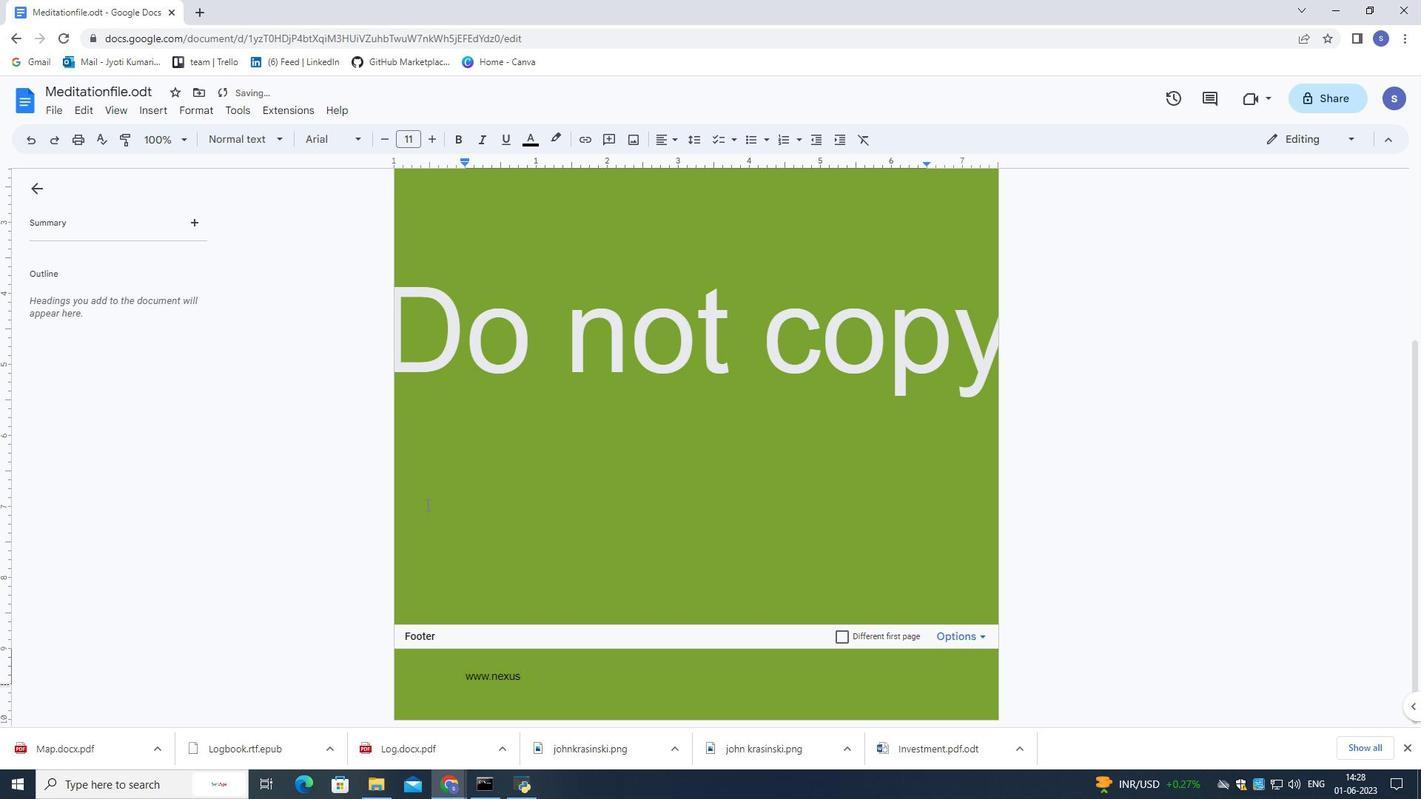 
Action: Mouse moved to (427, 503)
Screenshot: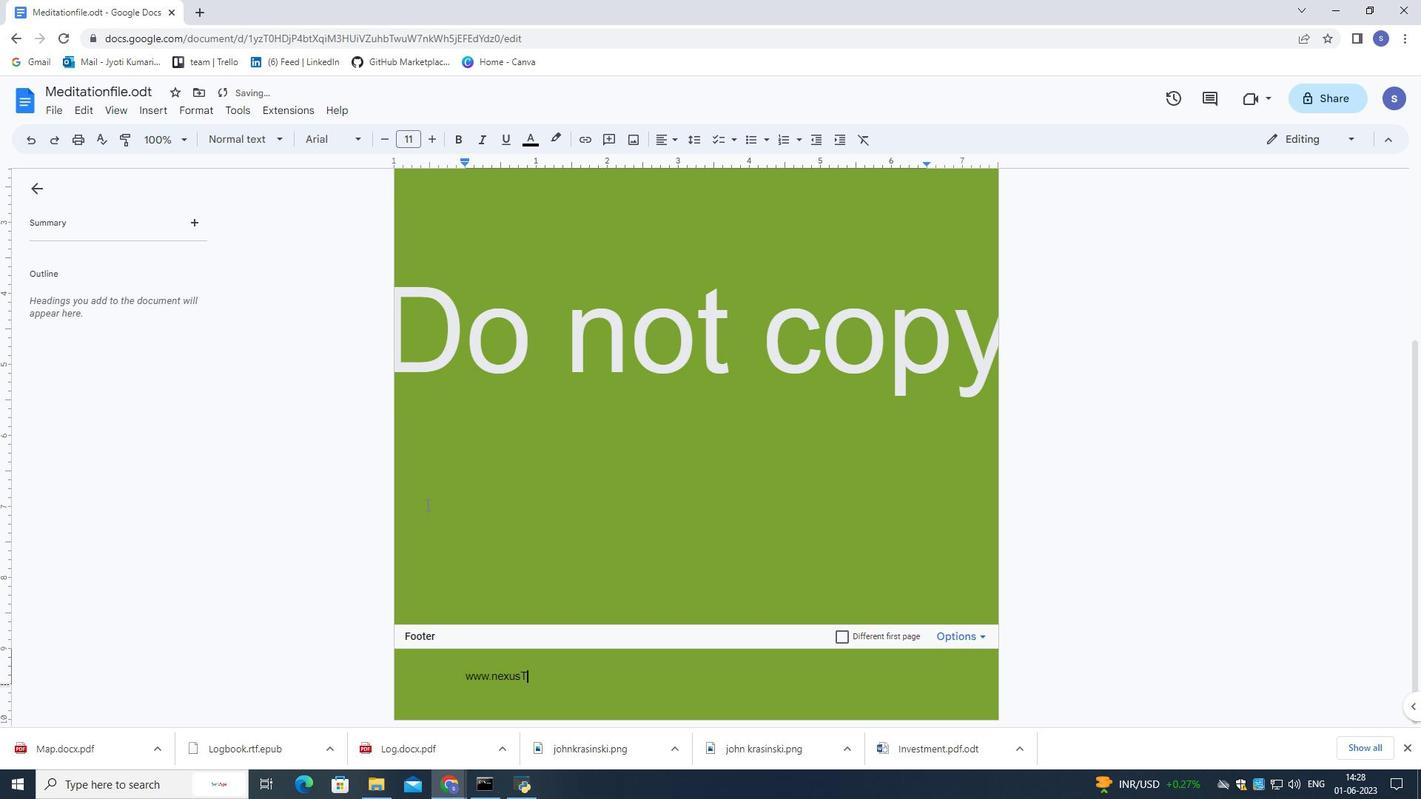 
Action: Key pressed ech.
Screenshot: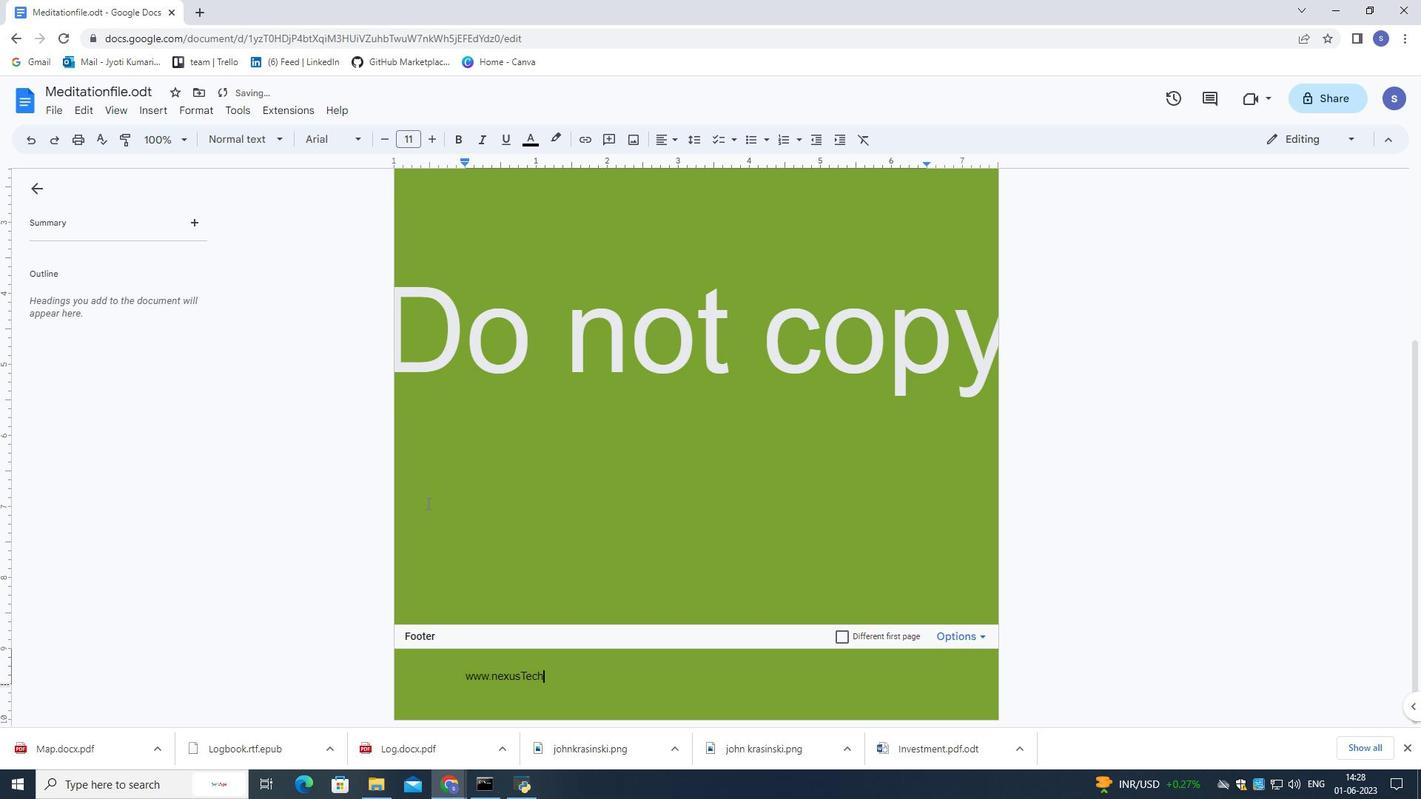 
Action: Mouse moved to (426, 502)
Screenshot: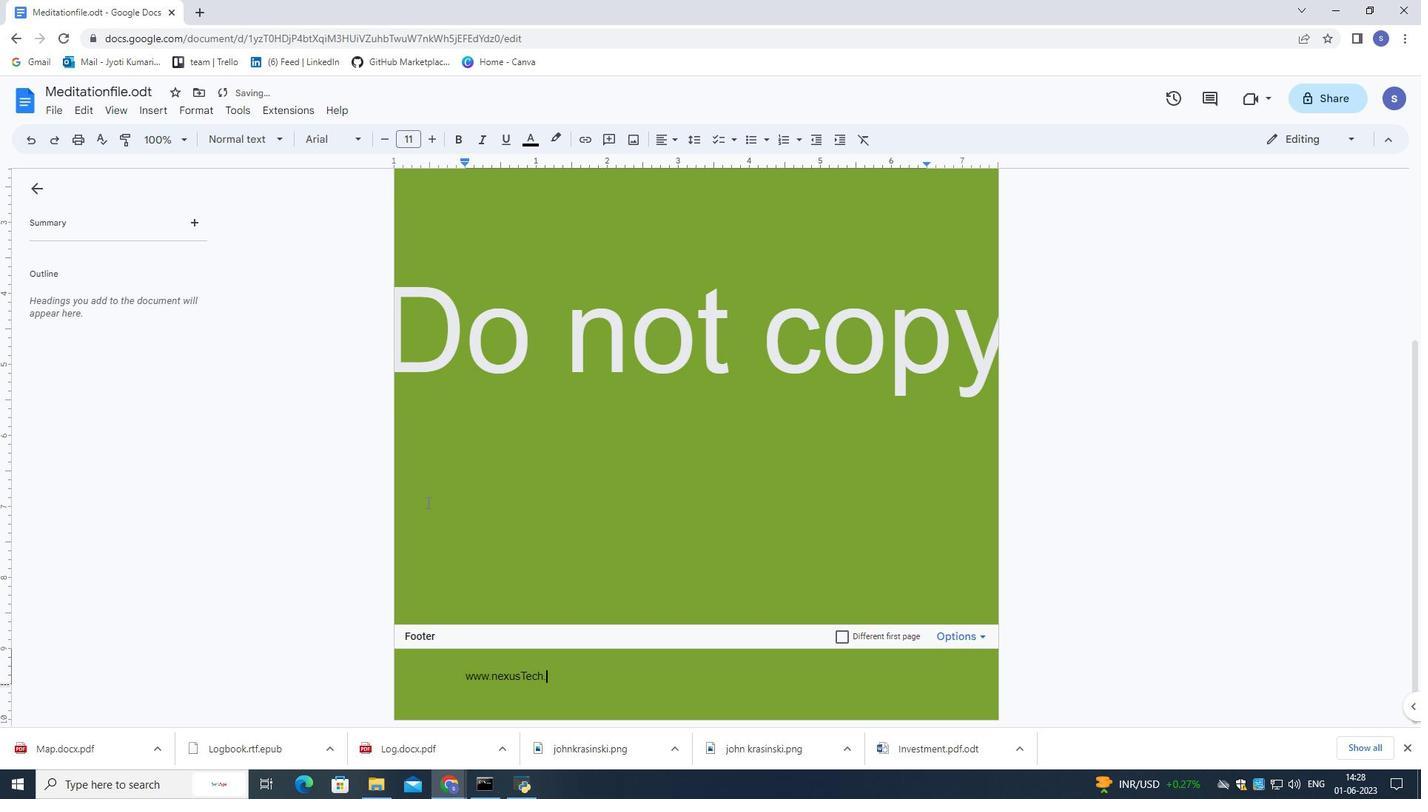 
Action: Key pressed c
Screenshot: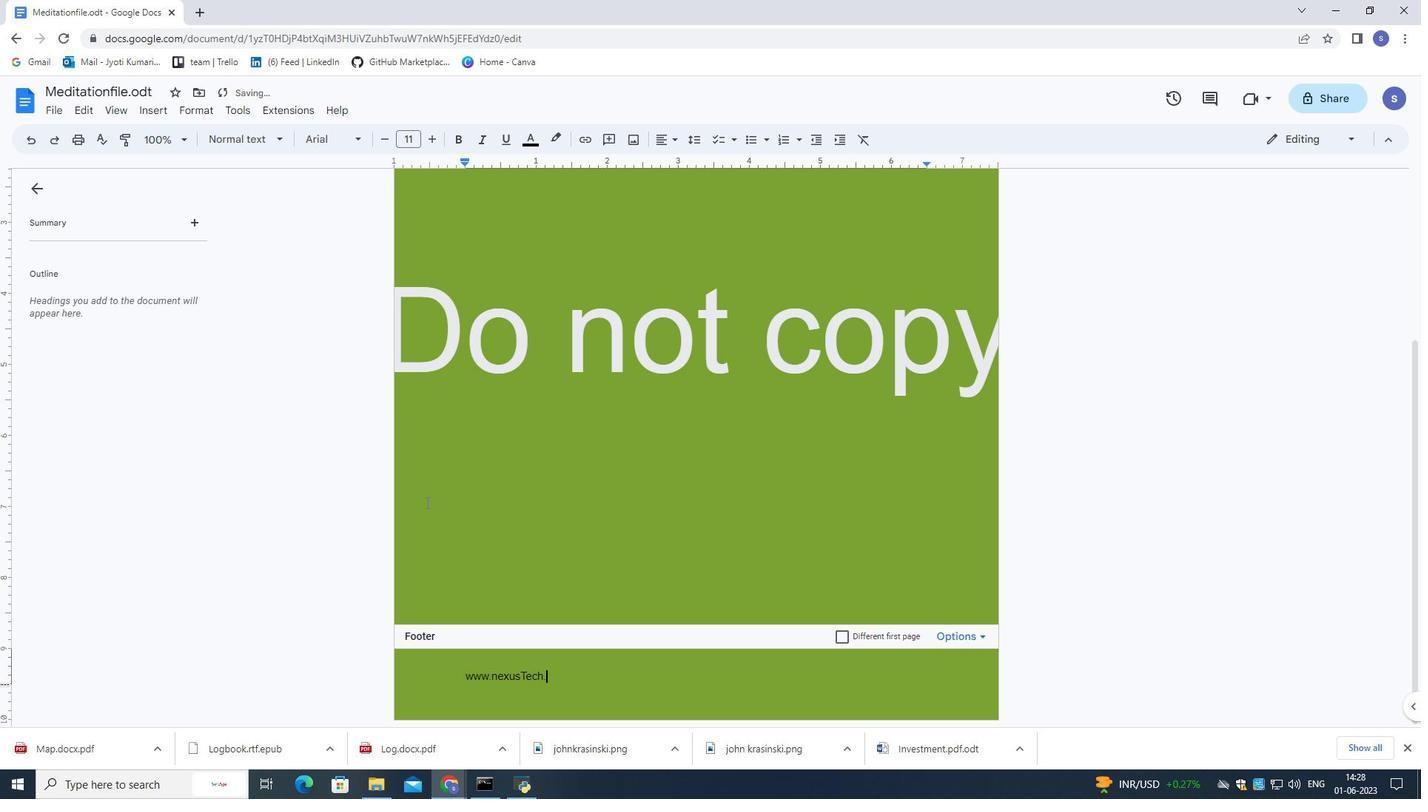 
Action: Mouse moved to (421, 500)
Screenshot: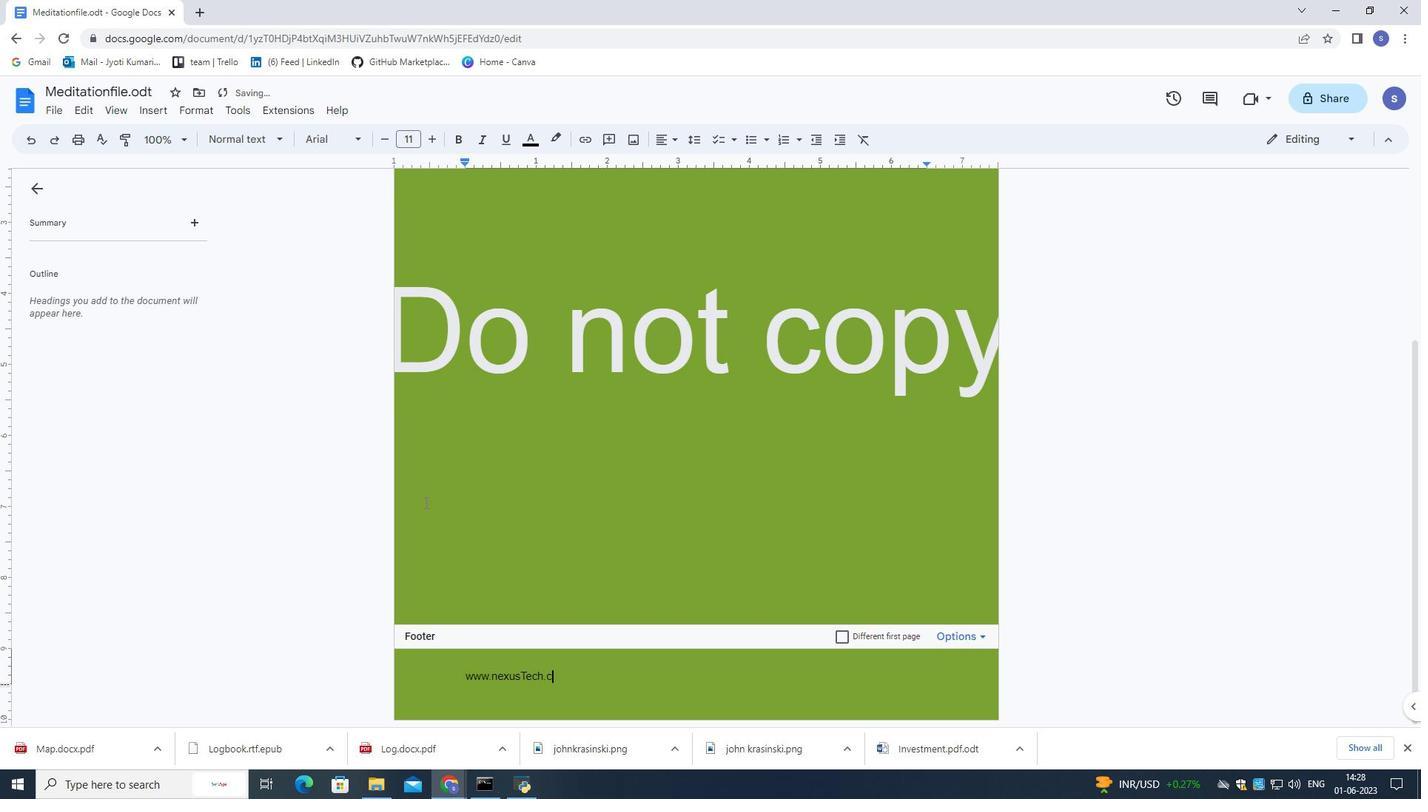 
Action: Key pressed om
Screenshot: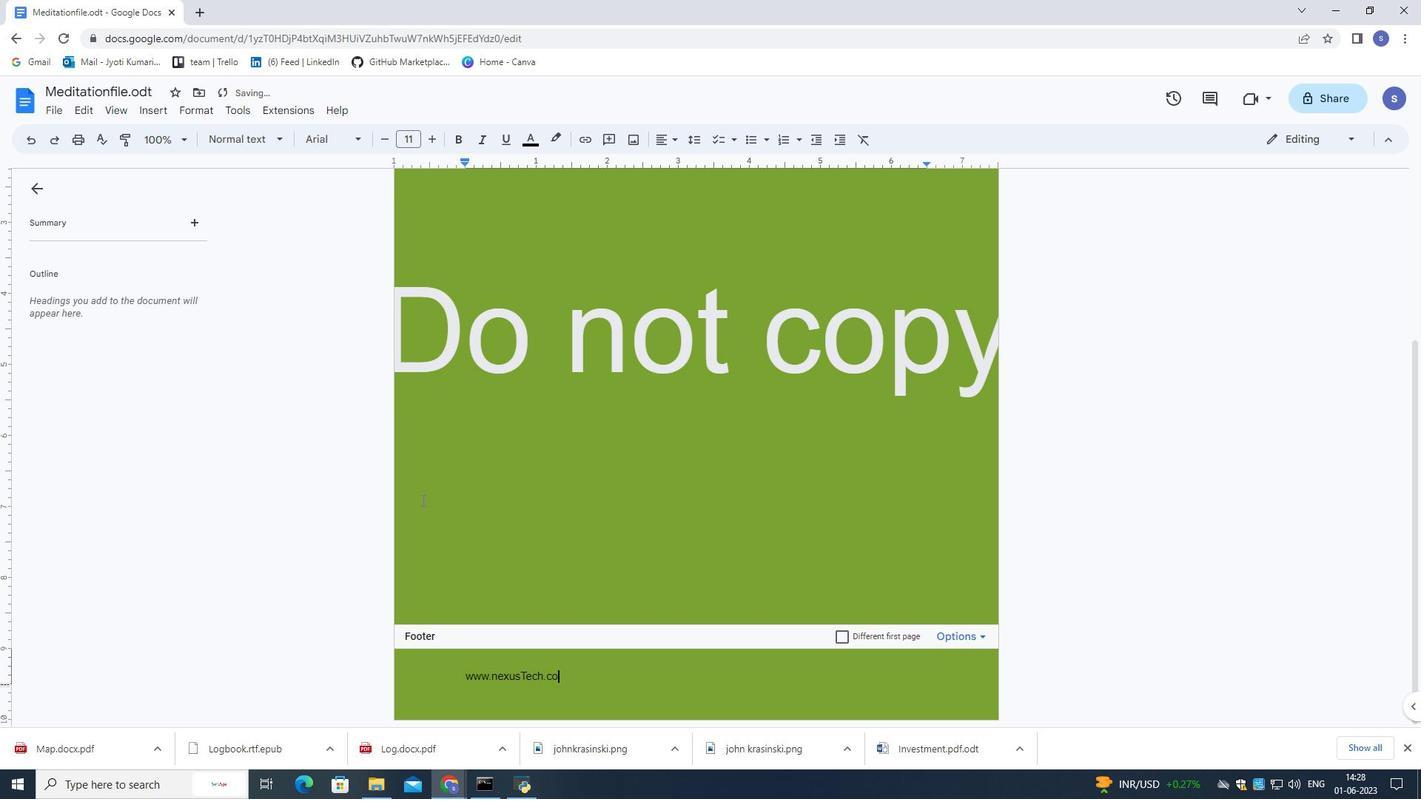 
Action: Mouse moved to (760, 547)
Screenshot: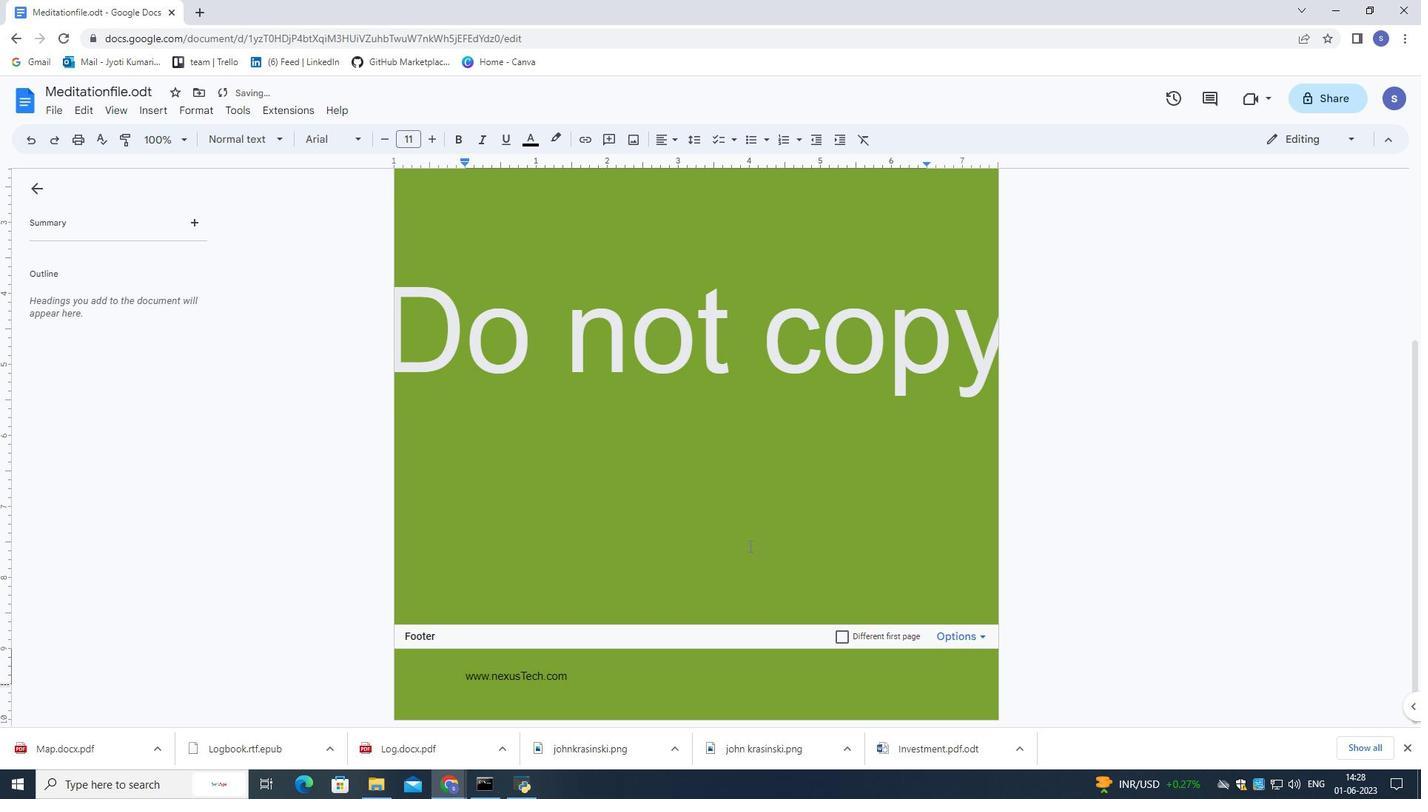 
Action: Mouse scrolled (760, 546) with delta (0, 0)
Screenshot: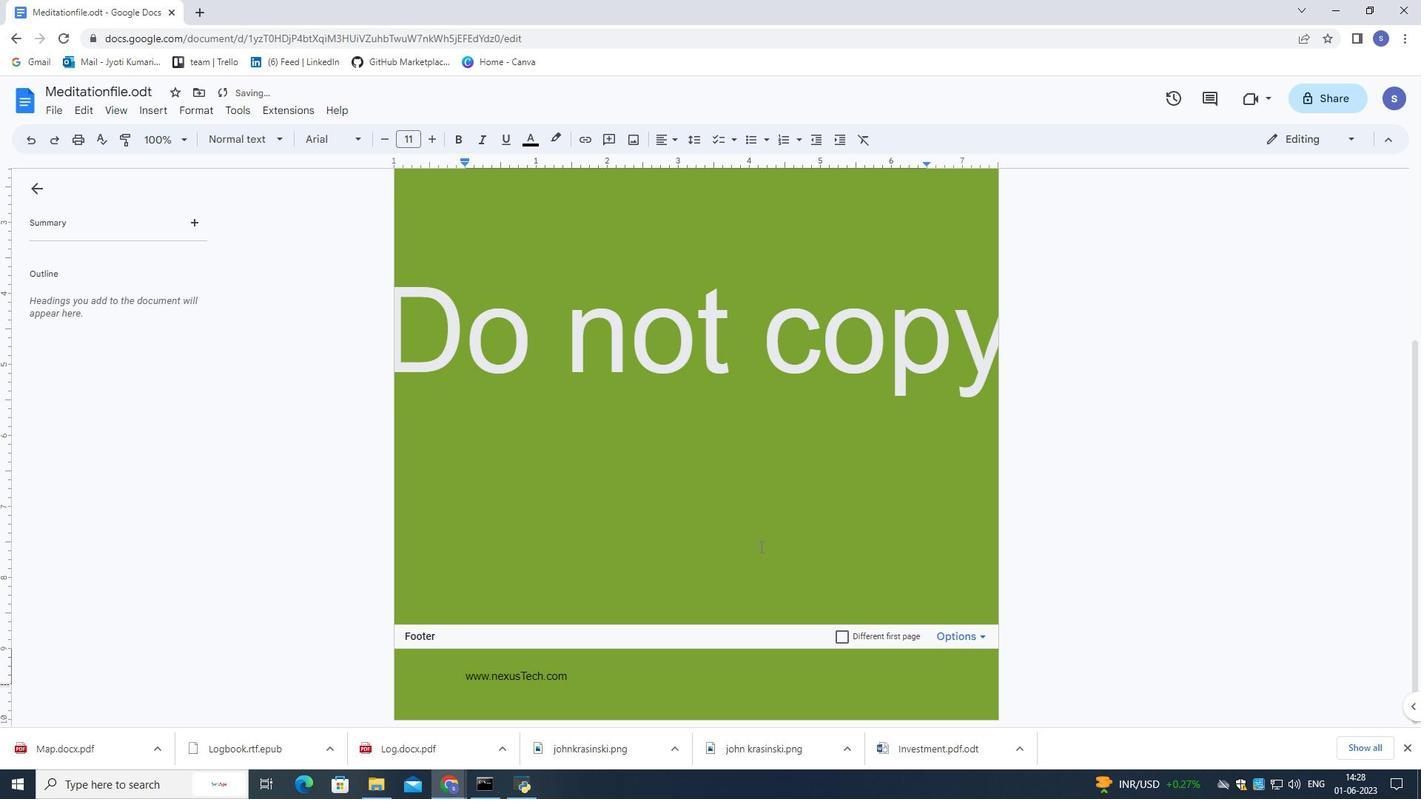 
Action: Mouse scrolled (760, 546) with delta (0, 0)
Screenshot: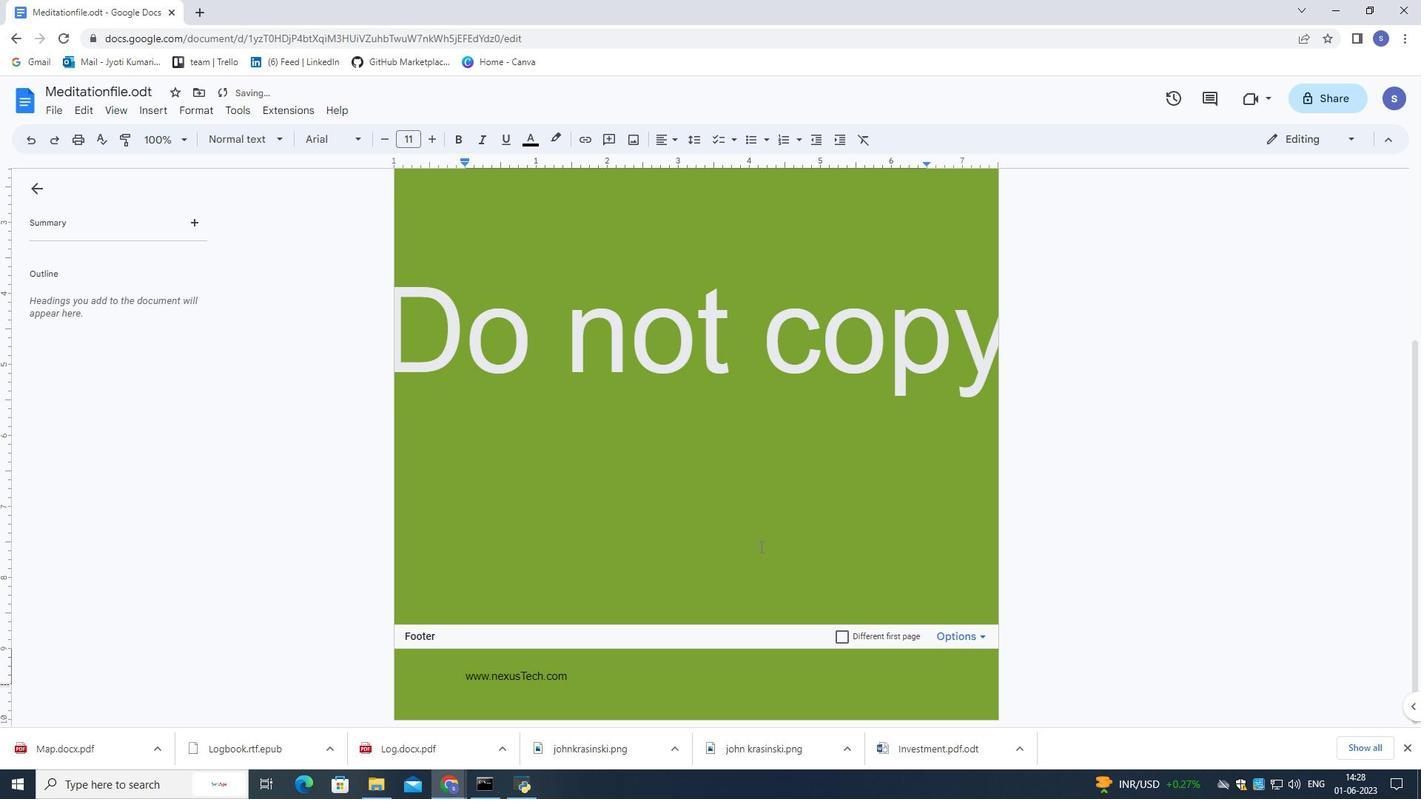 
Action: Mouse moved to (760, 547)
Screenshot: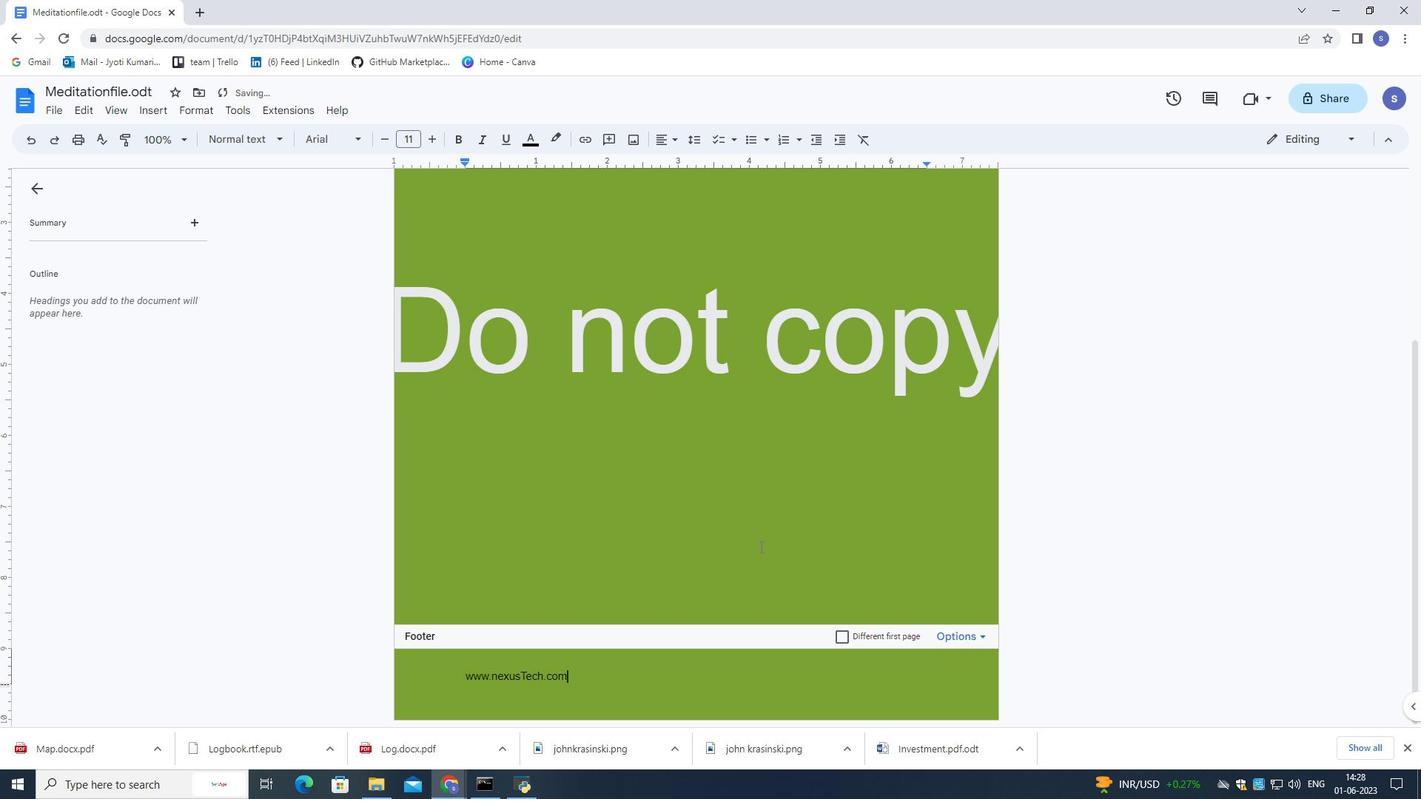 
Action: Mouse scrolled (760, 546) with delta (0, 0)
Screenshot: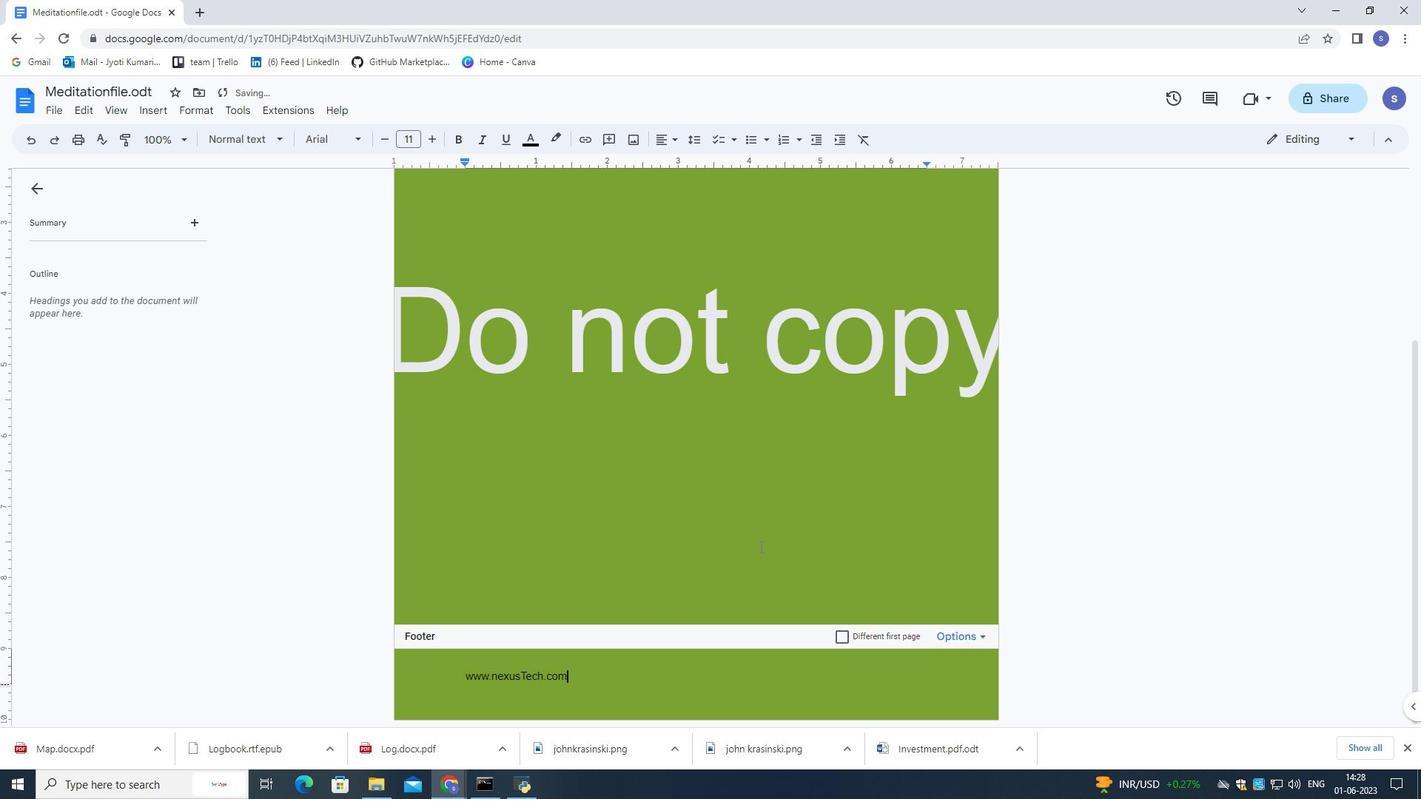 
Action: Mouse moved to (781, 532)
Screenshot: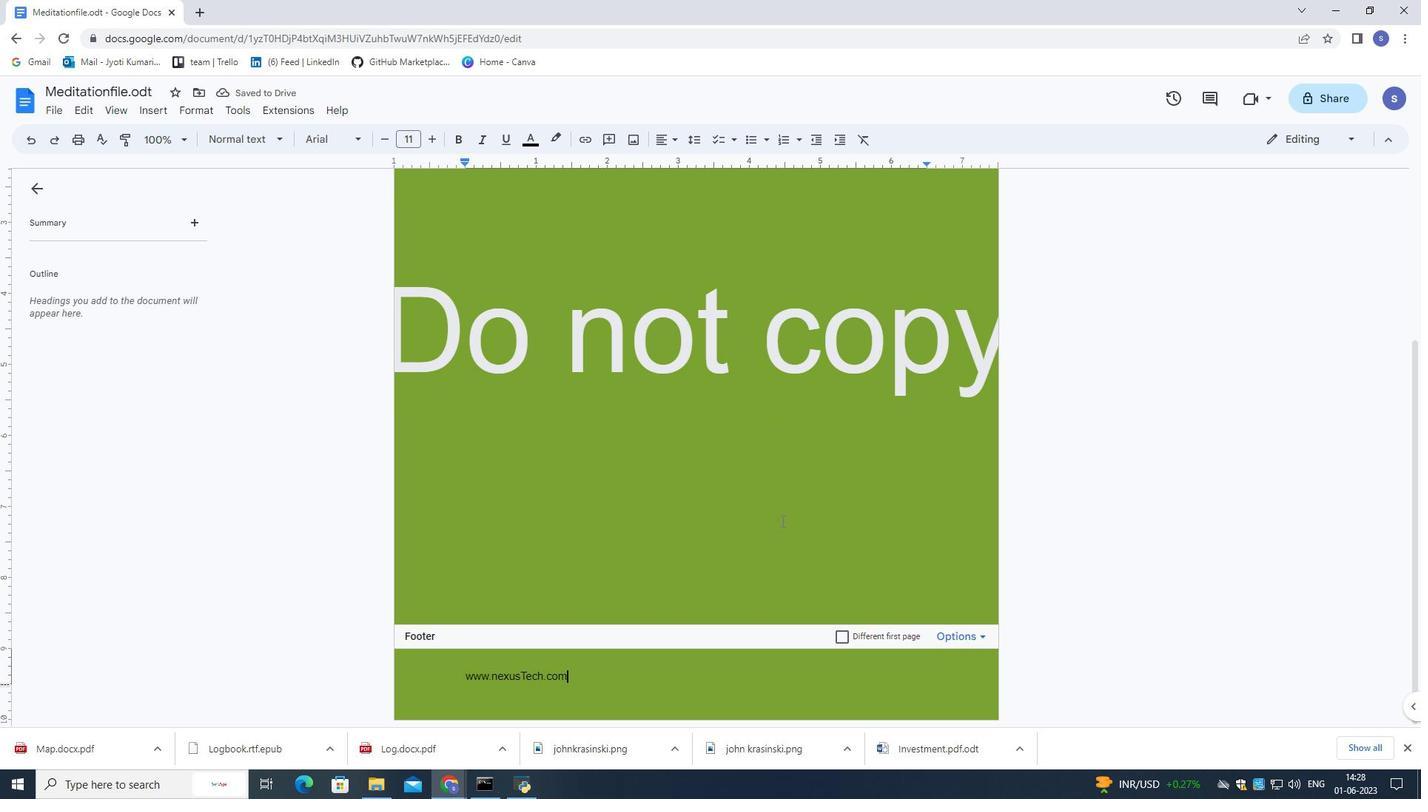 
Action: Mouse pressed left at (781, 532)
Screenshot: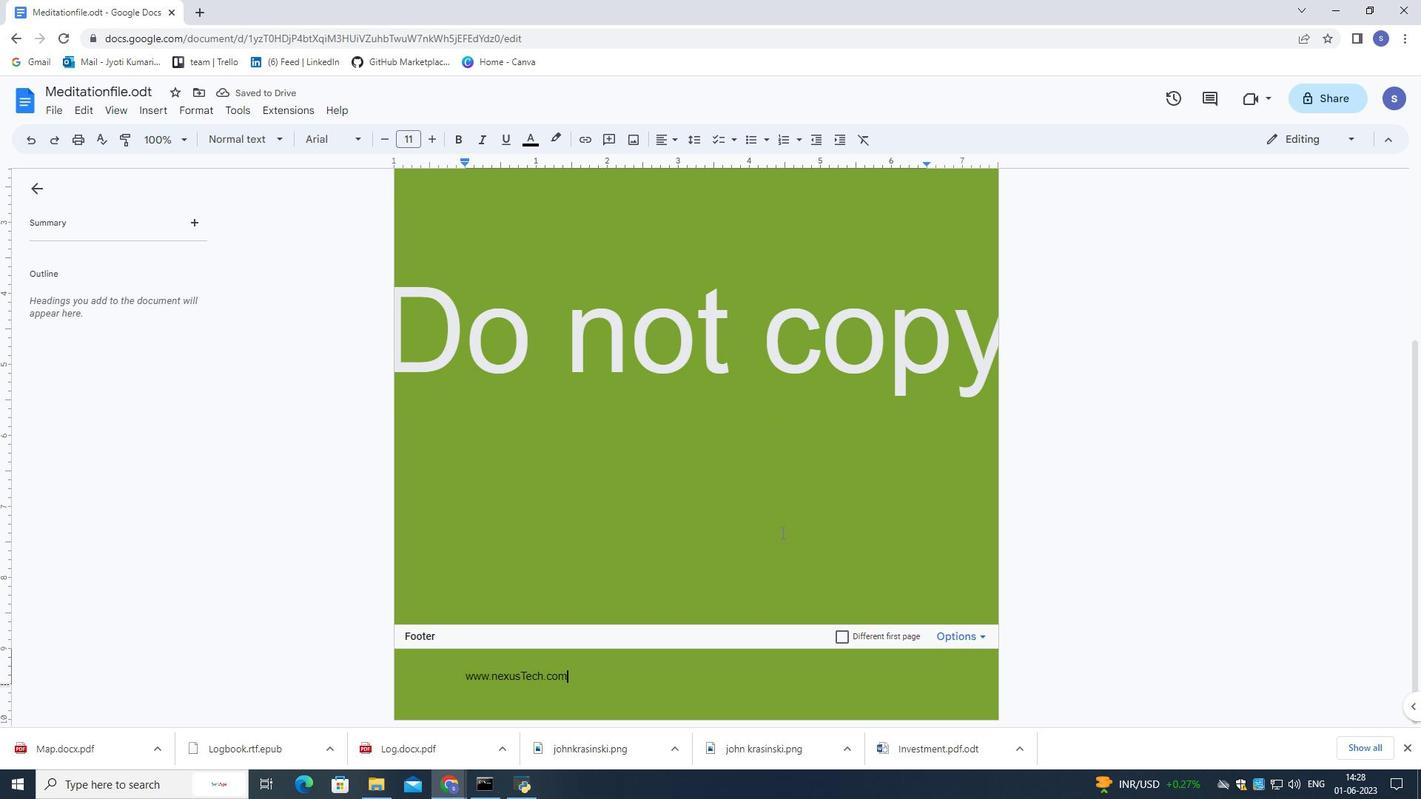 
Action: Mouse moved to (778, 525)
Screenshot: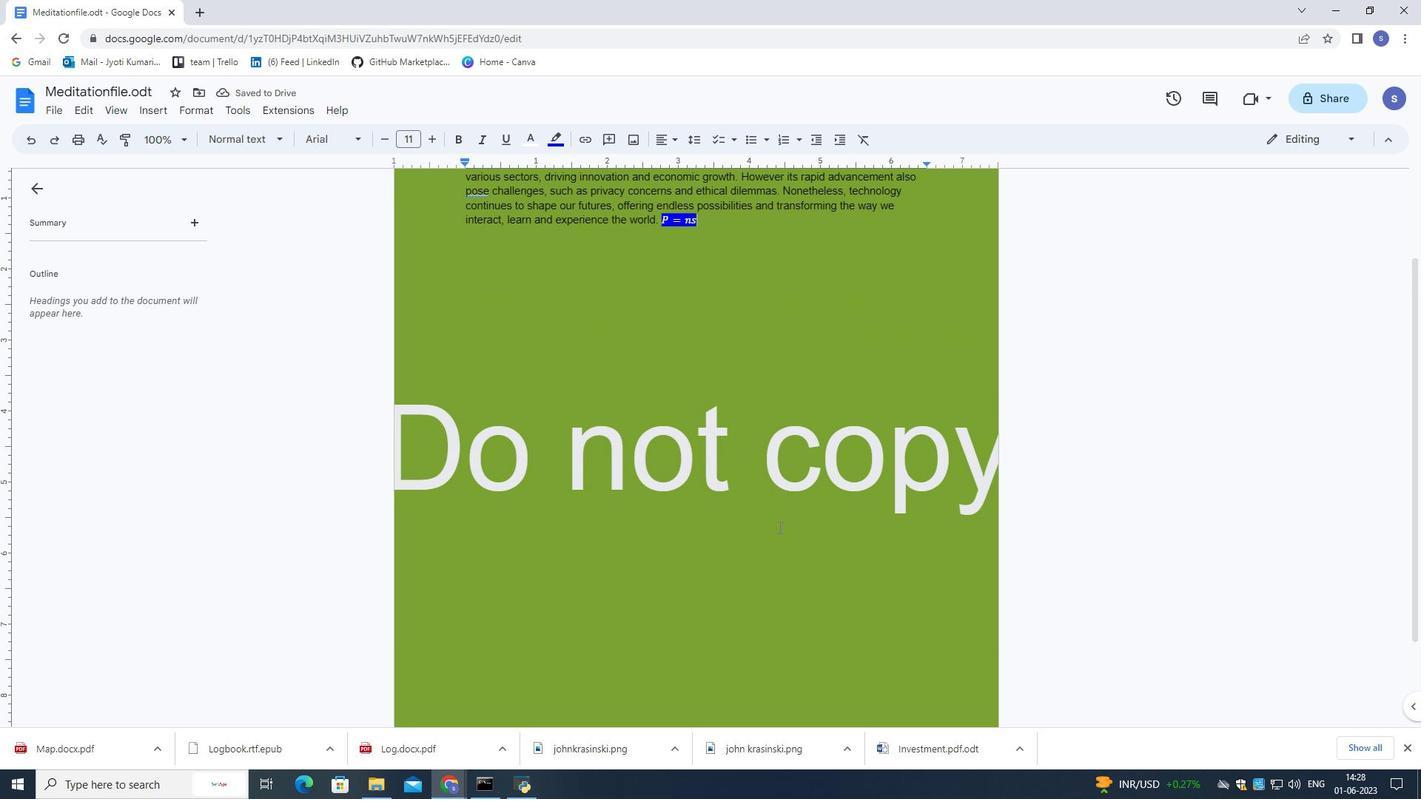 
Action: Mouse scrolled (778, 526) with delta (0, 0)
Screenshot: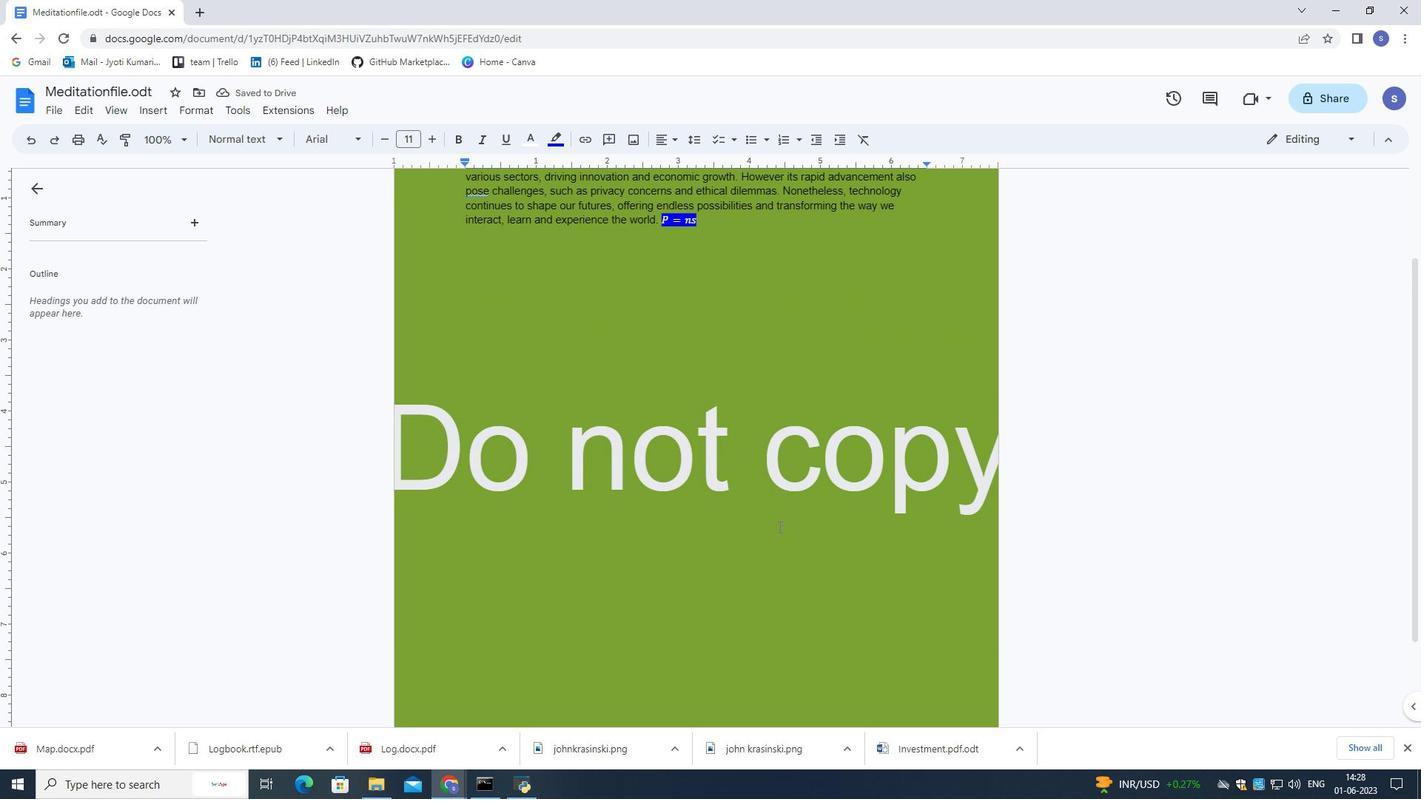 
Action: Mouse scrolled (778, 526) with delta (0, 0)
Screenshot: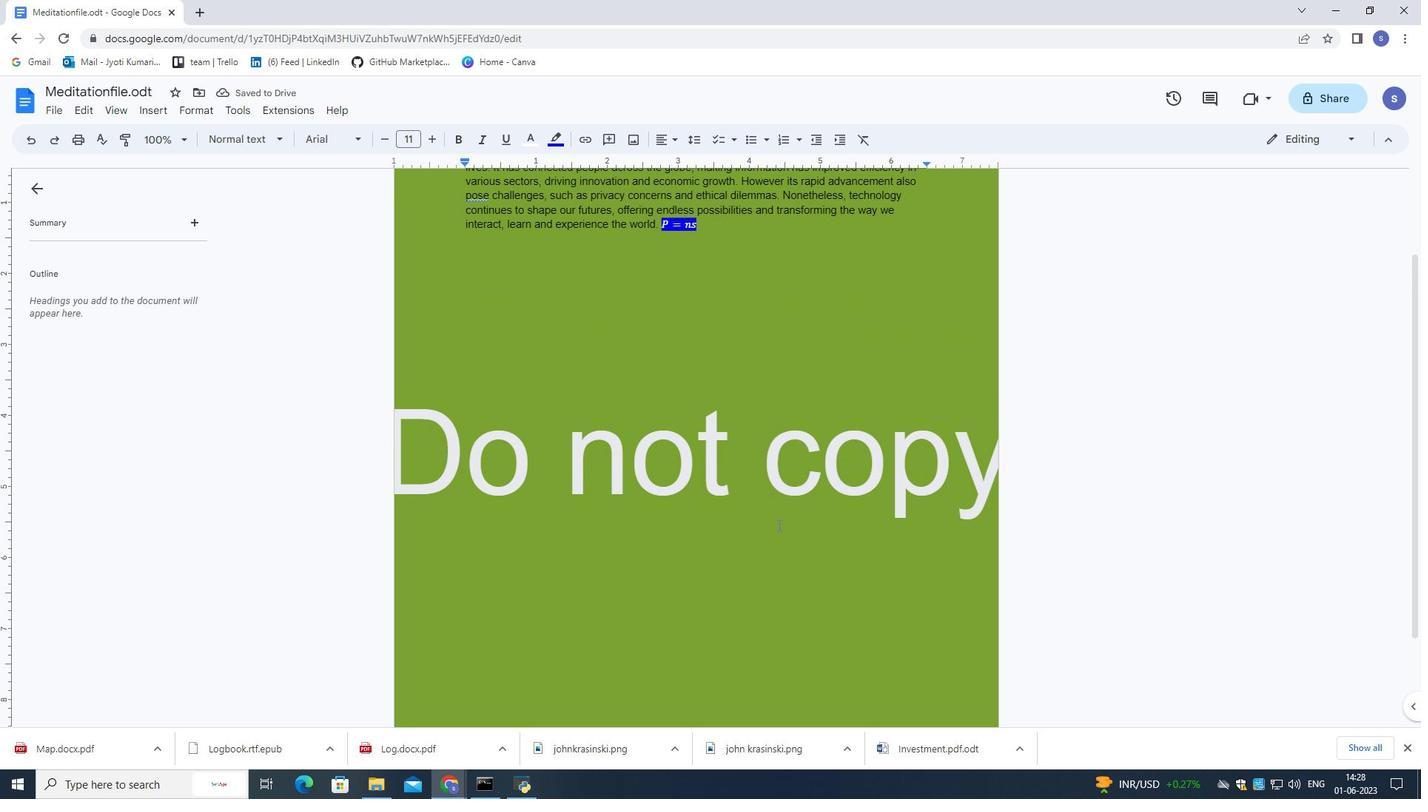 
Action: Mouse moved to (776, 523)
Screenshot: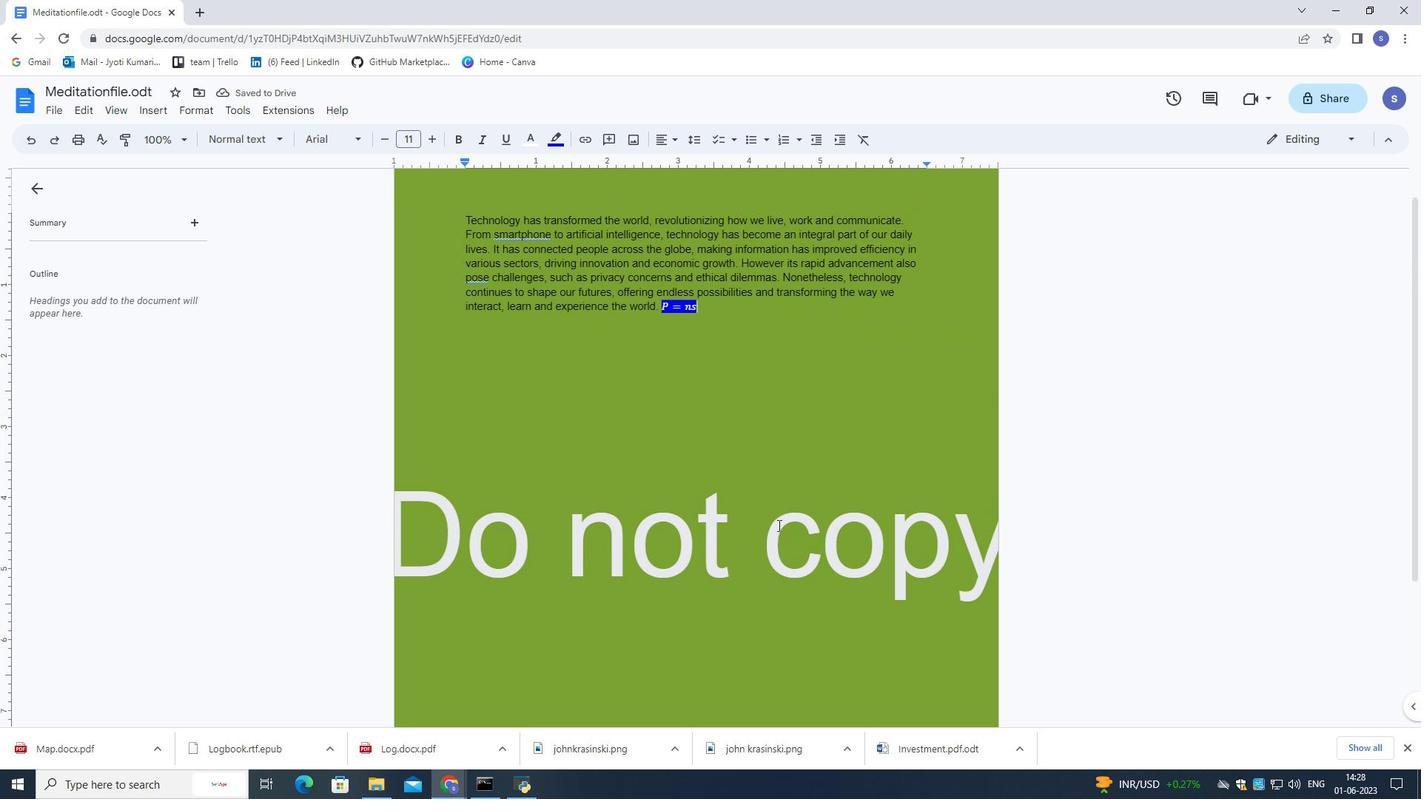 
Action: Mouse scrolled (776, 522) with delta (0, 0)
Screenshot: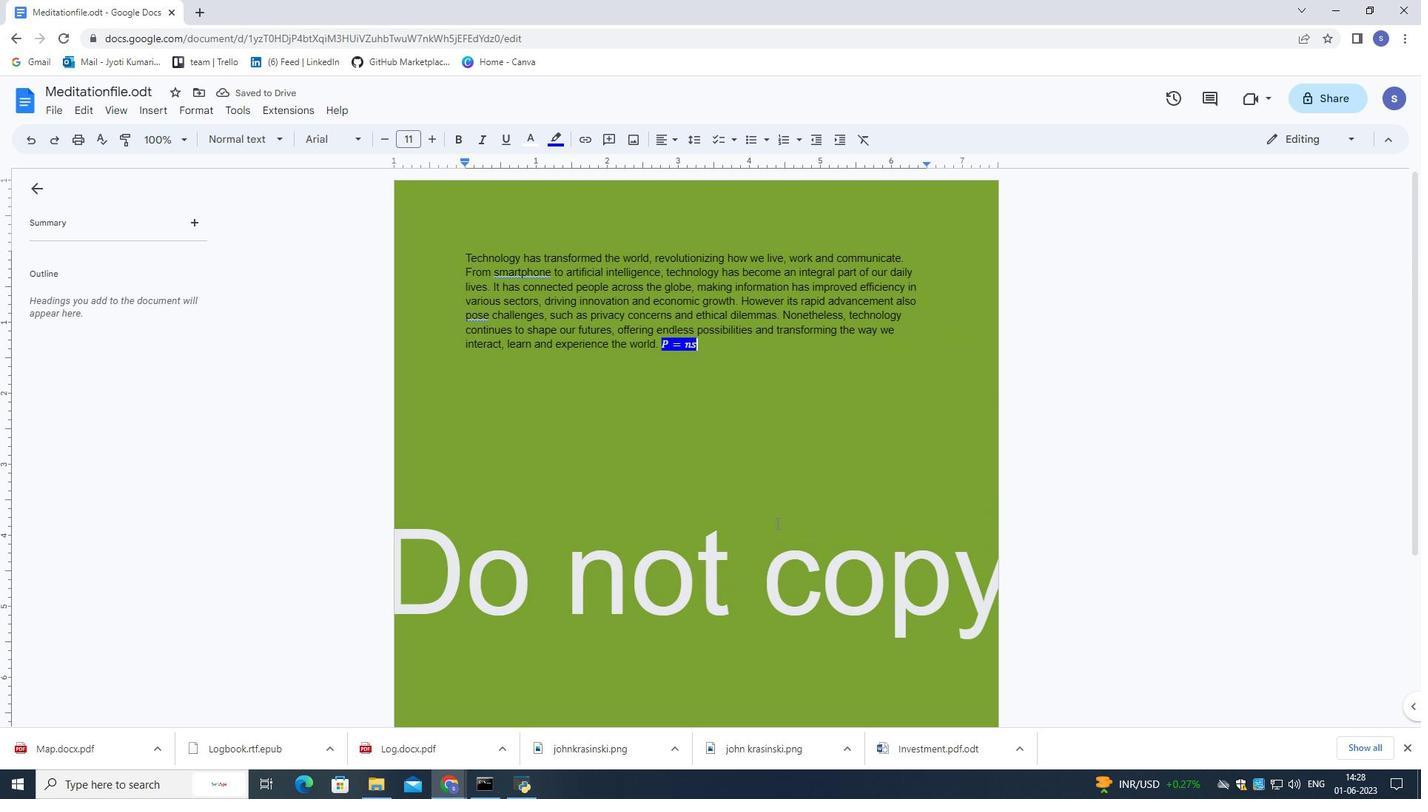 
Action: Mouse scrolled (776, 522) with delta (0, 0)
Screenshot: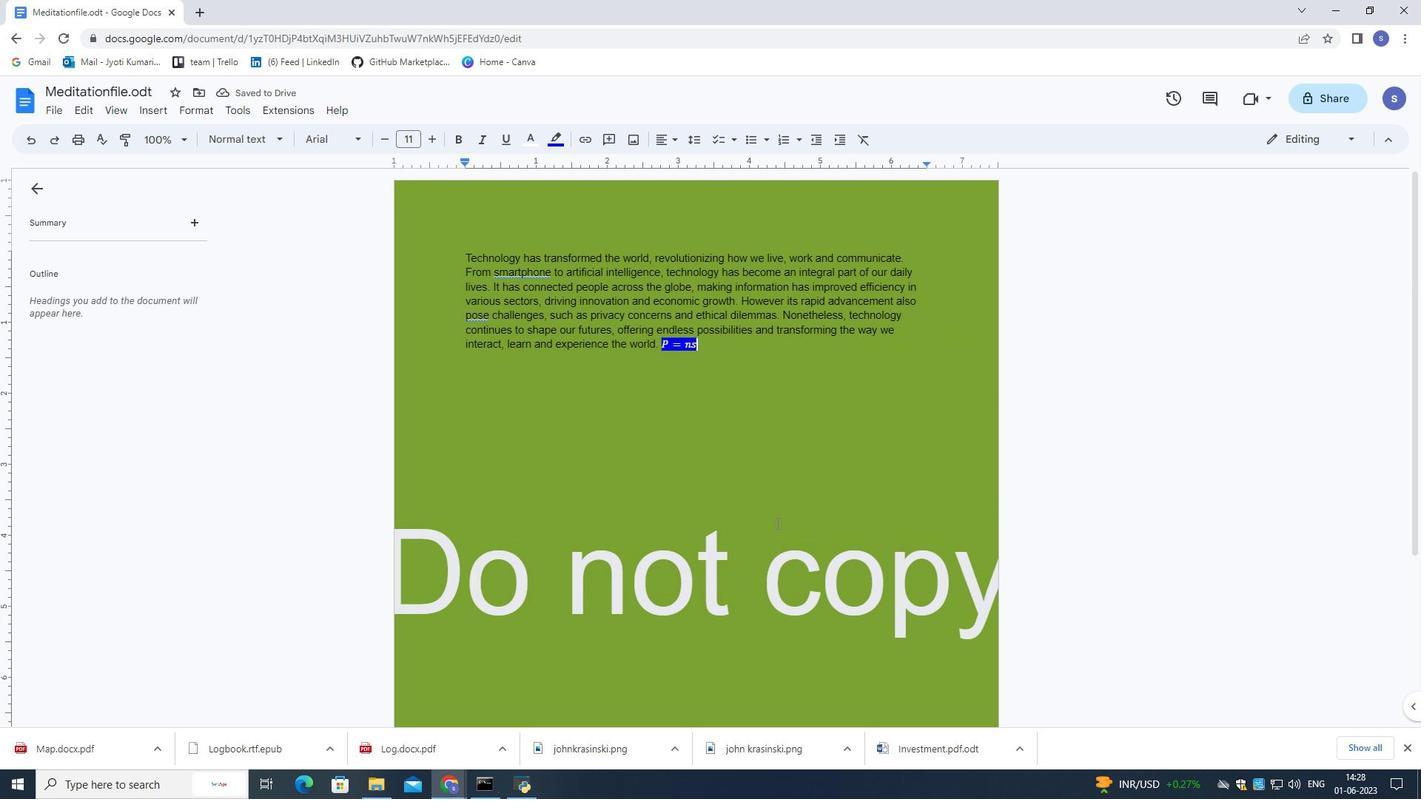 
Action: Mouse scrolled (776, 522) with delta (0, 0)
Screenshot: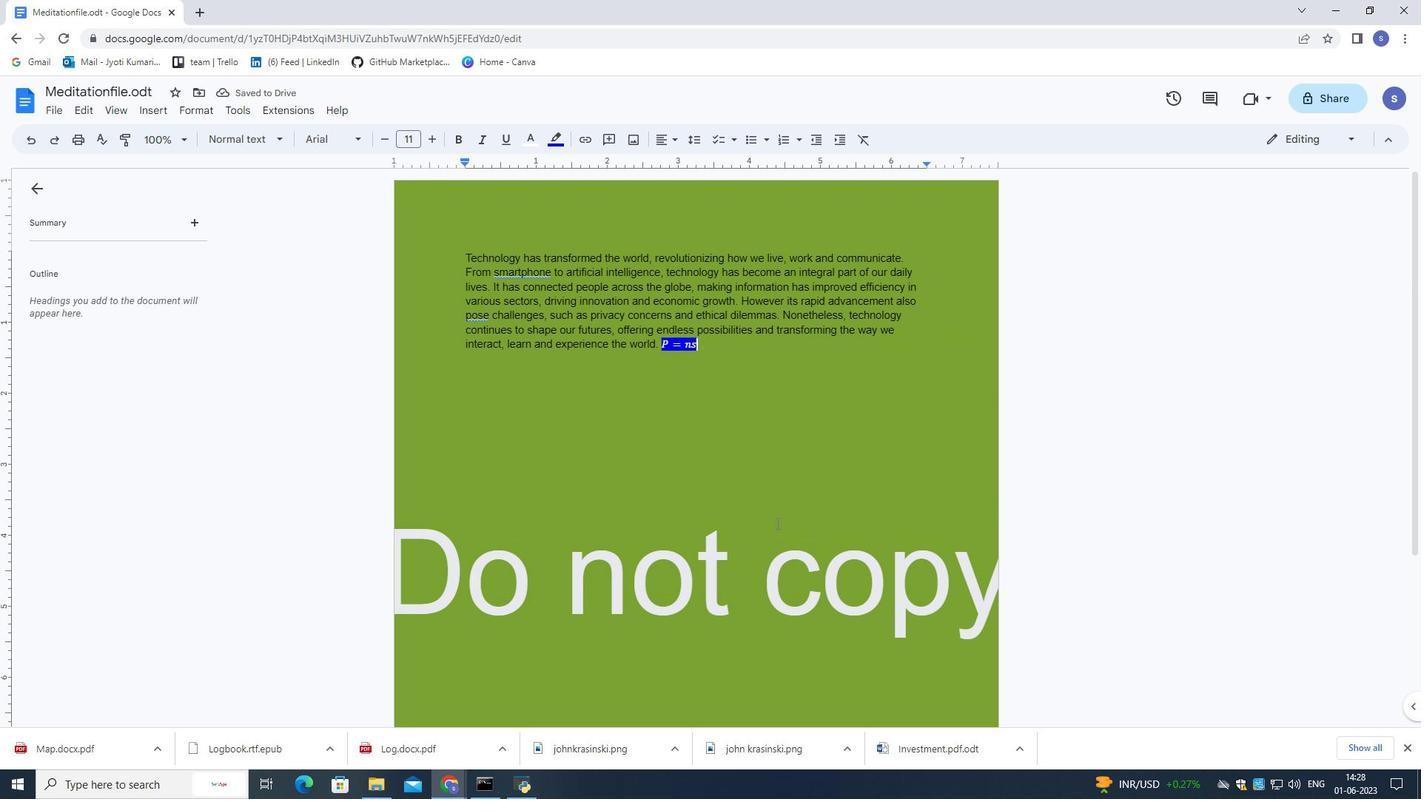 
Action: Mouse scrolled (776, 522) with delta (0, 0)
Screenshot: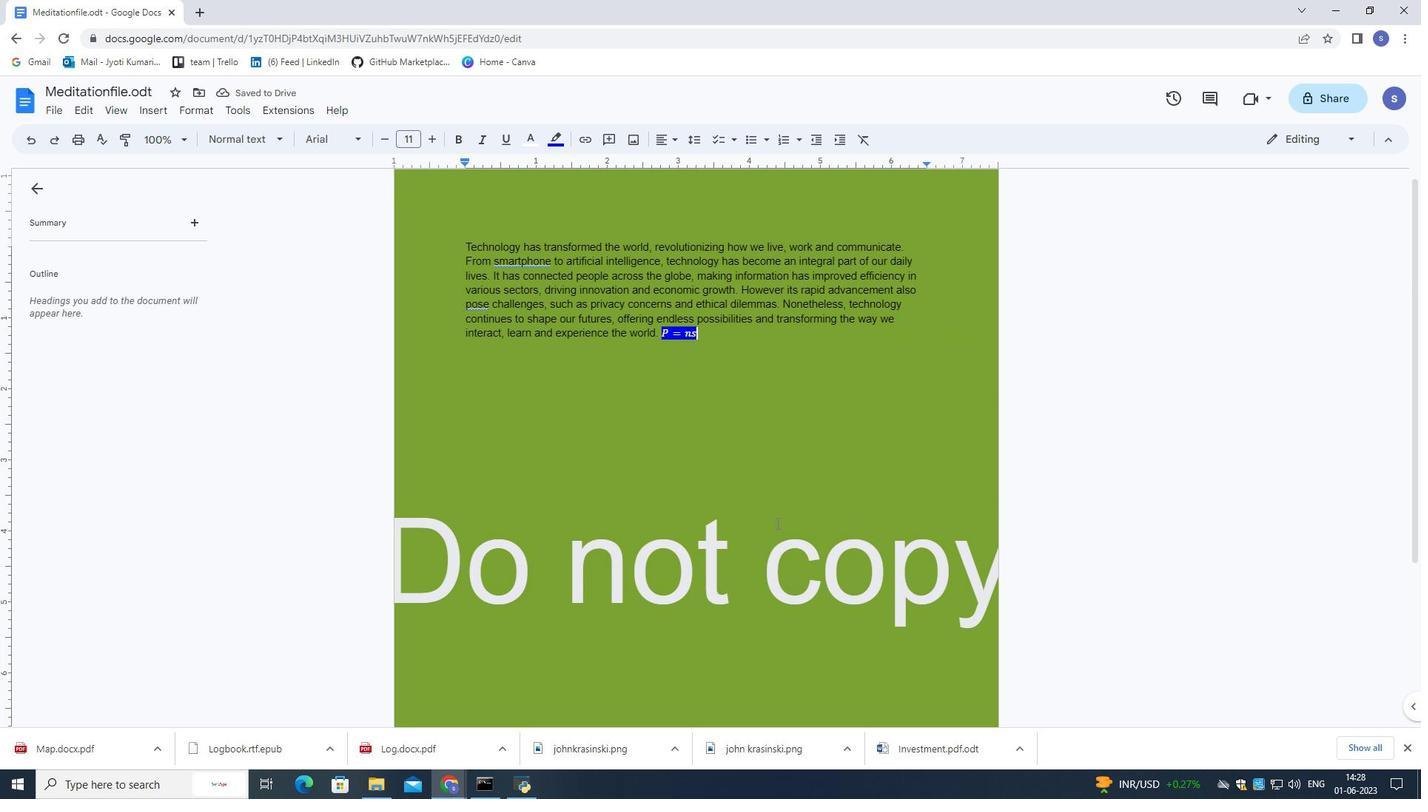 
Action: Mouse scrolled (776, 524) with delta (0, 0)
Screenshot: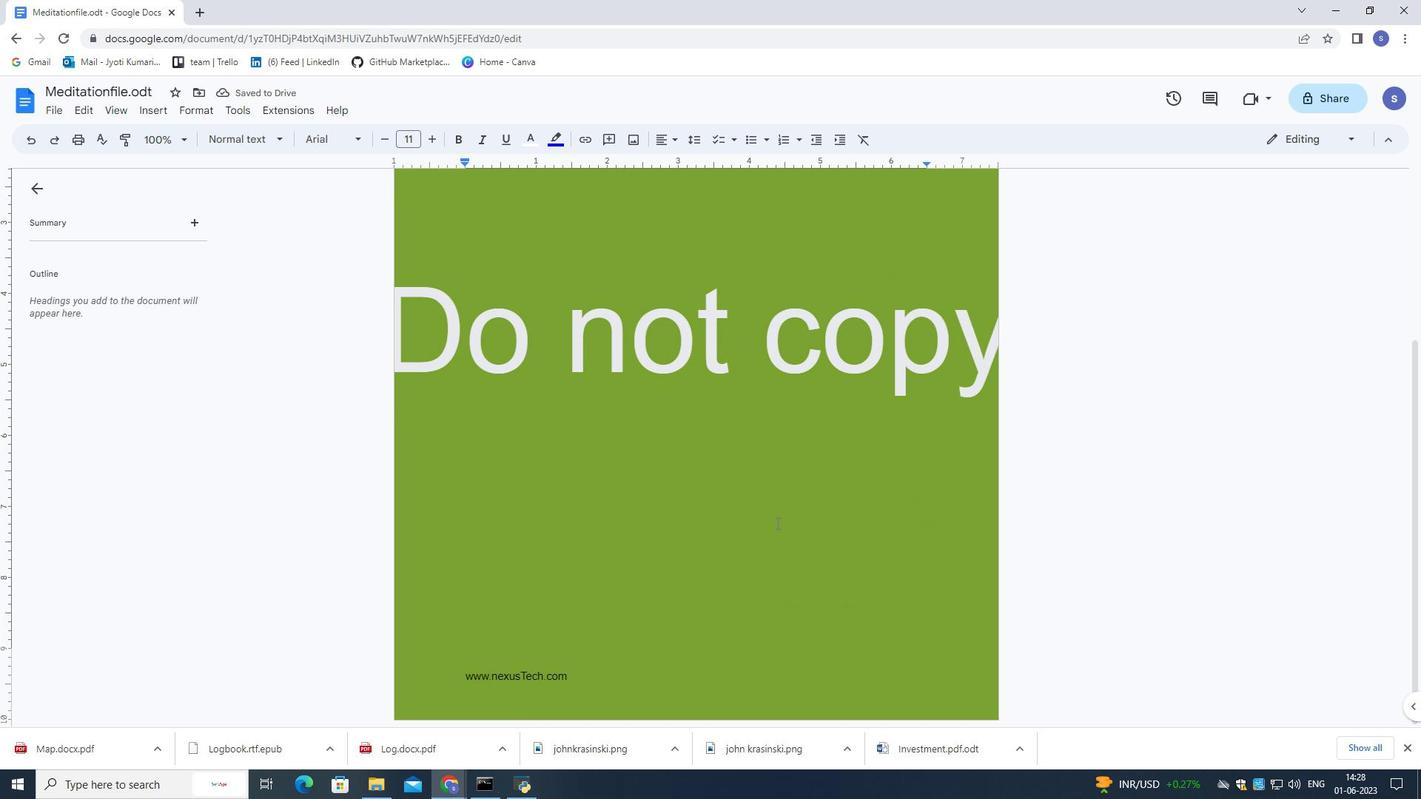 
Action: Mouse scrolled (776, 524) with delta (0, 0)
Screenshot: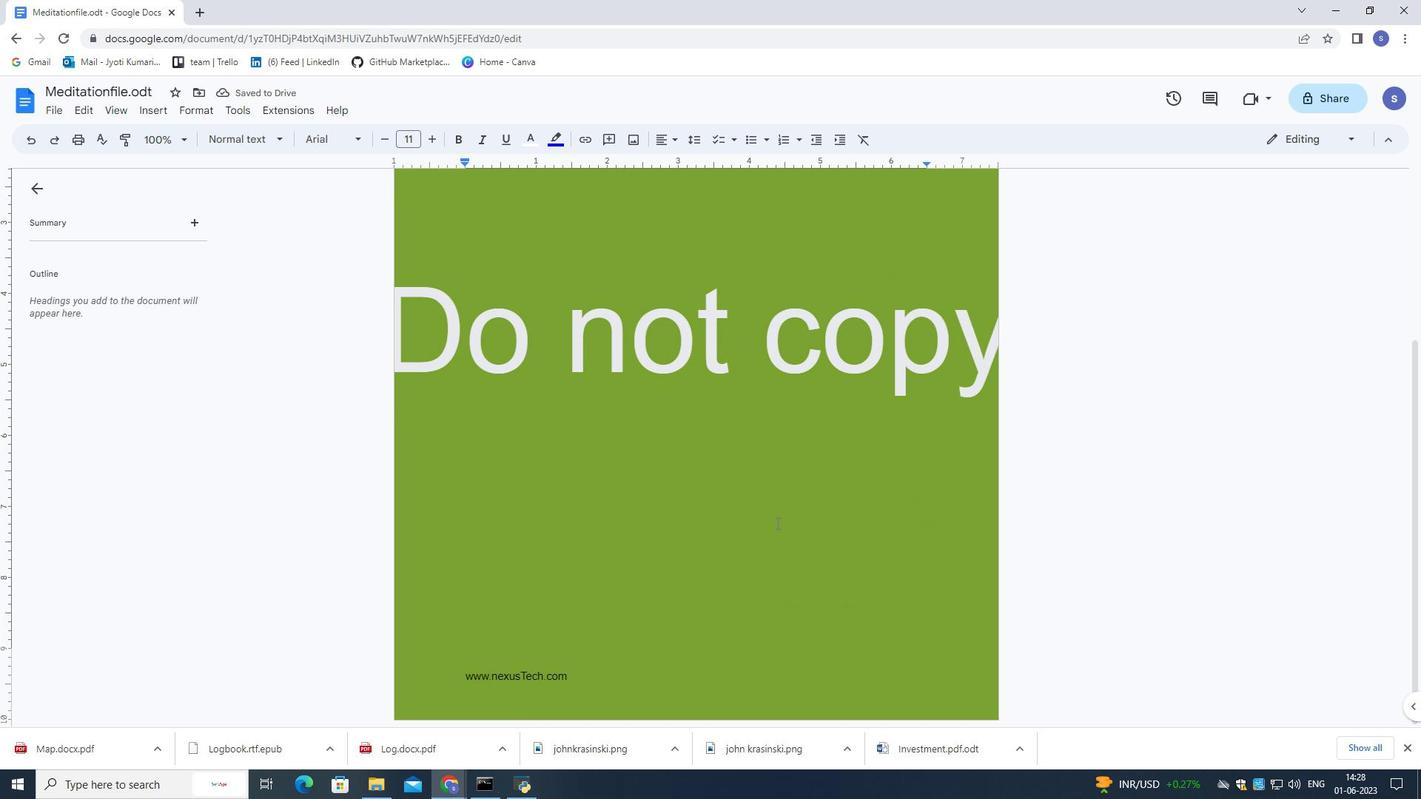 
Action: Mouse scrolled (776, 524) with delta (0, 0)
Screenshot: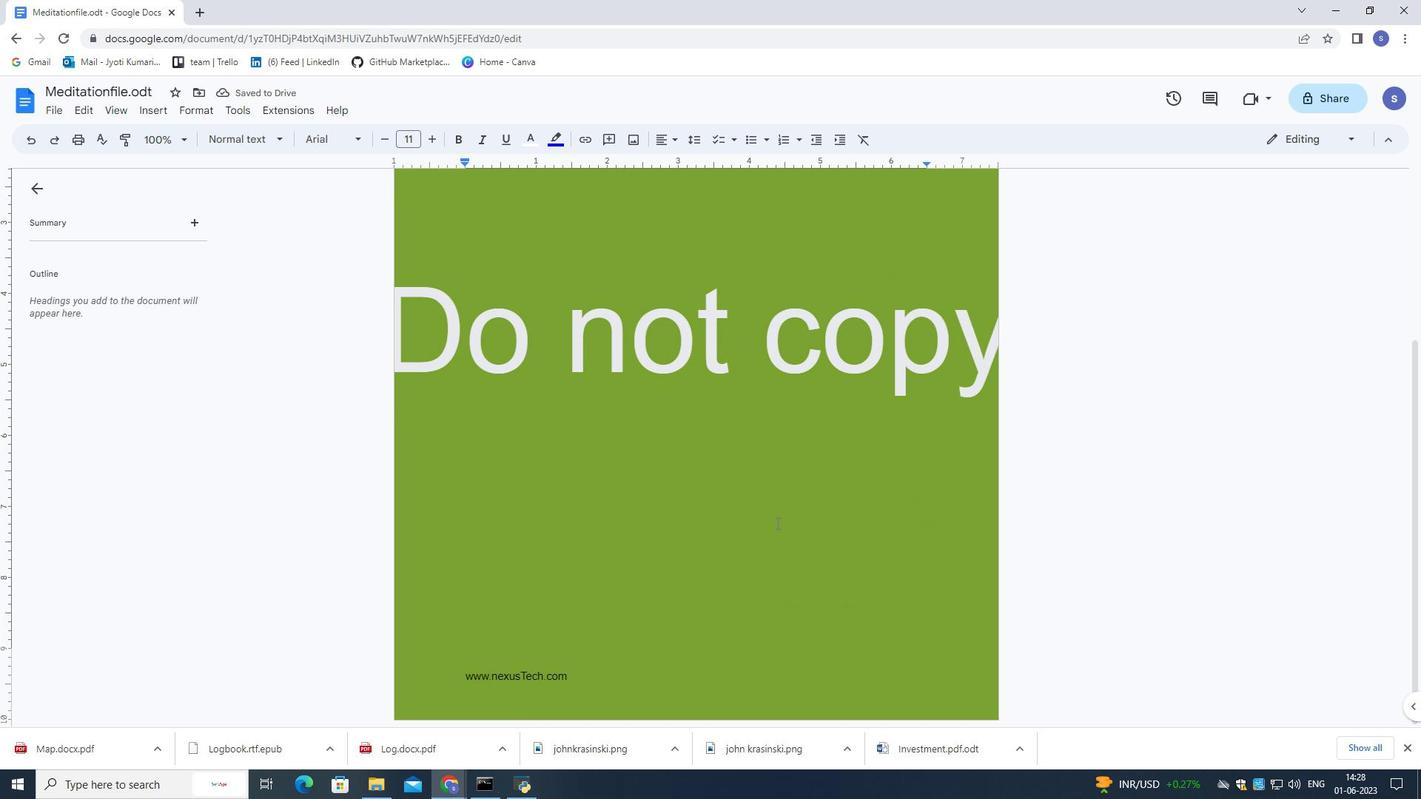 
Action: Mouse moved to (776, 523)
Screenshot: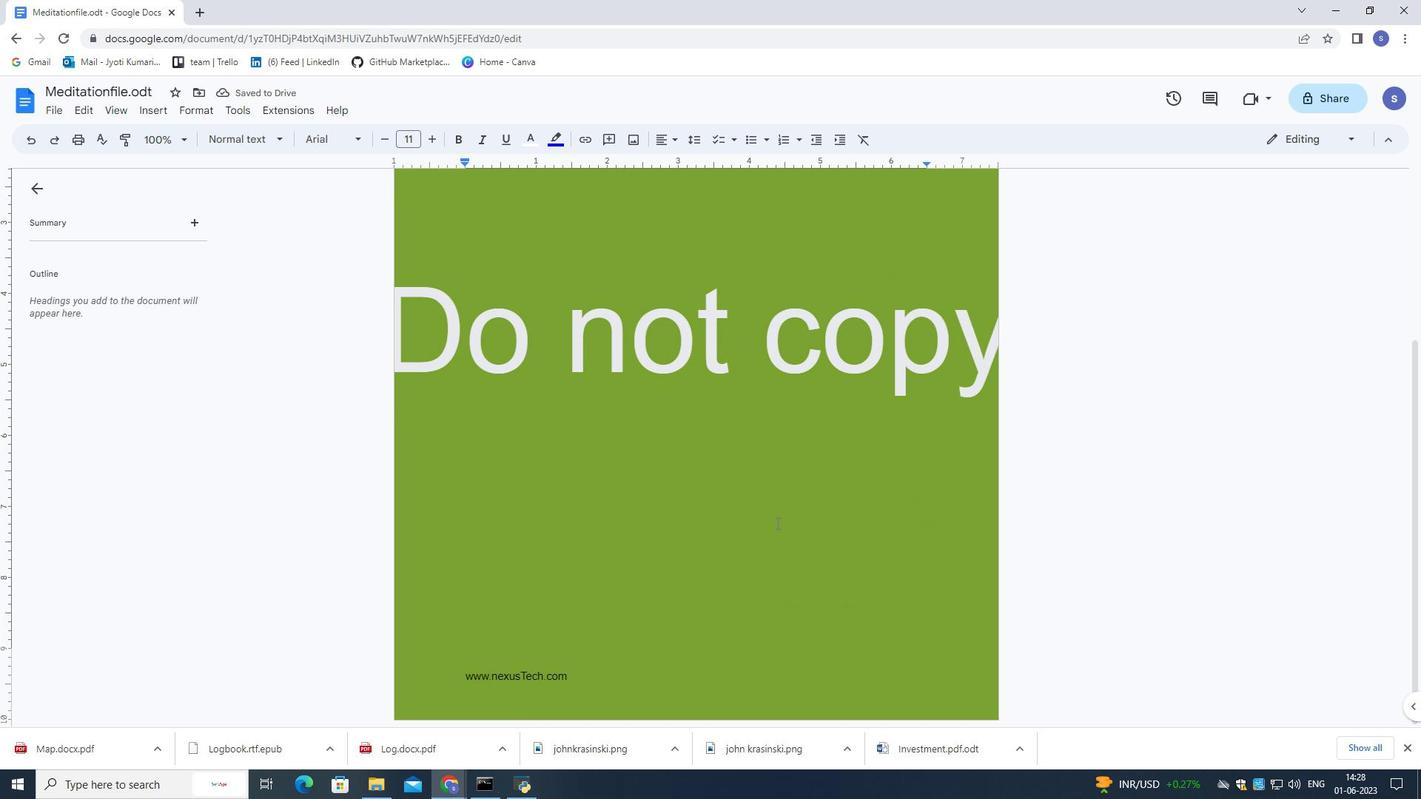 
Action: Mouse scrolled (776, 524) with delta (0, 0)
Screenshot: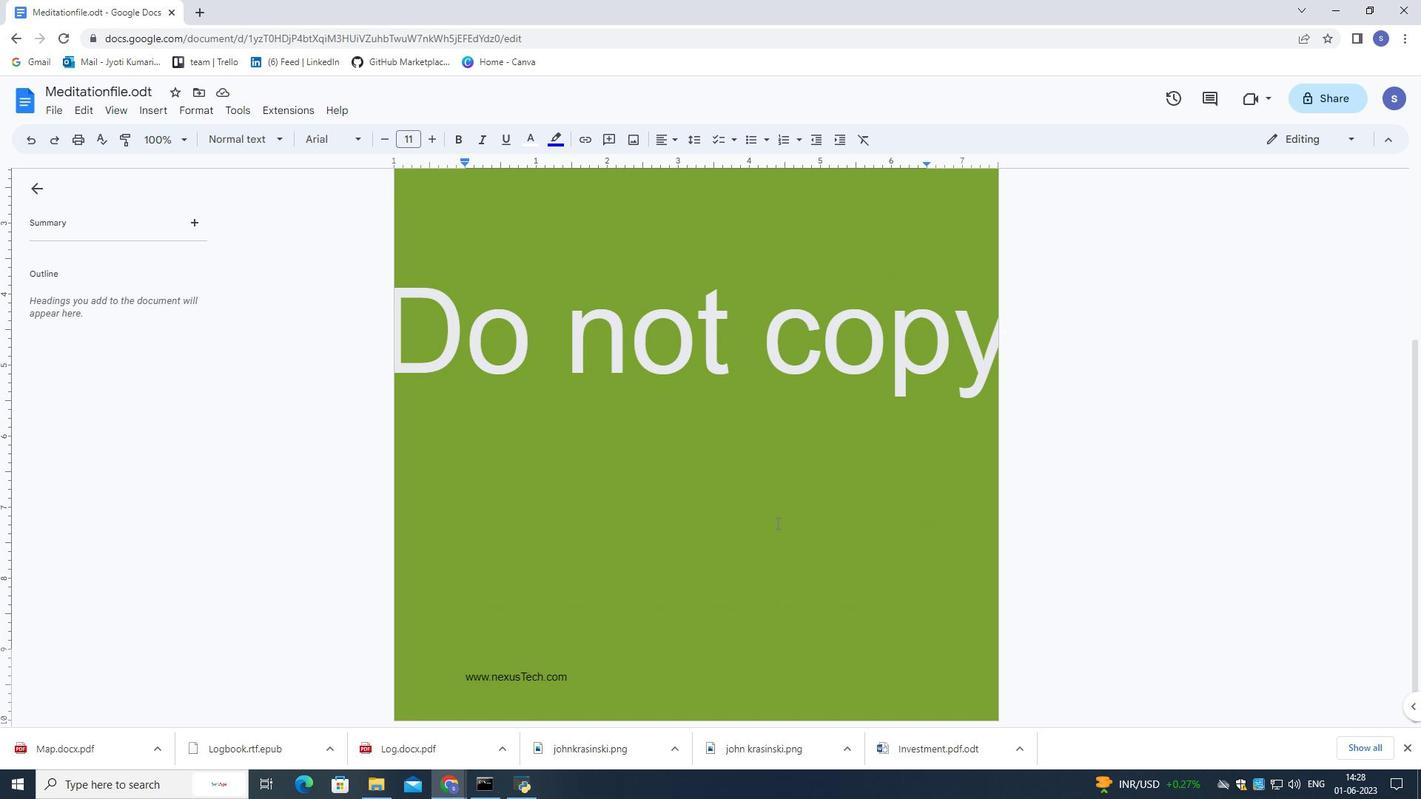 
Action: Mouse scrolled (776, 524) with delta (0, 0)
Screenshot: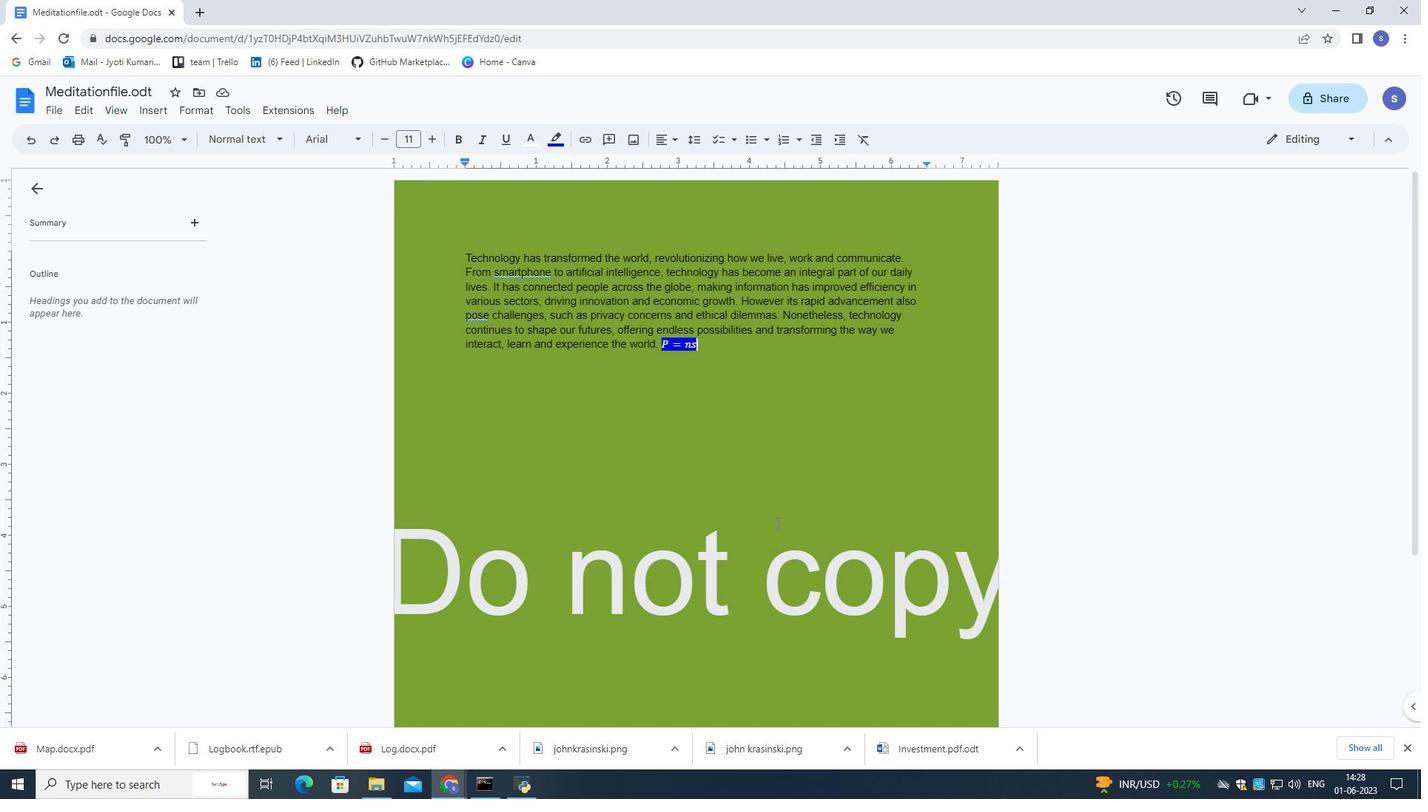 
Action: Mouse scrolled (776, 524) with delta (0, 0)
Screenshot: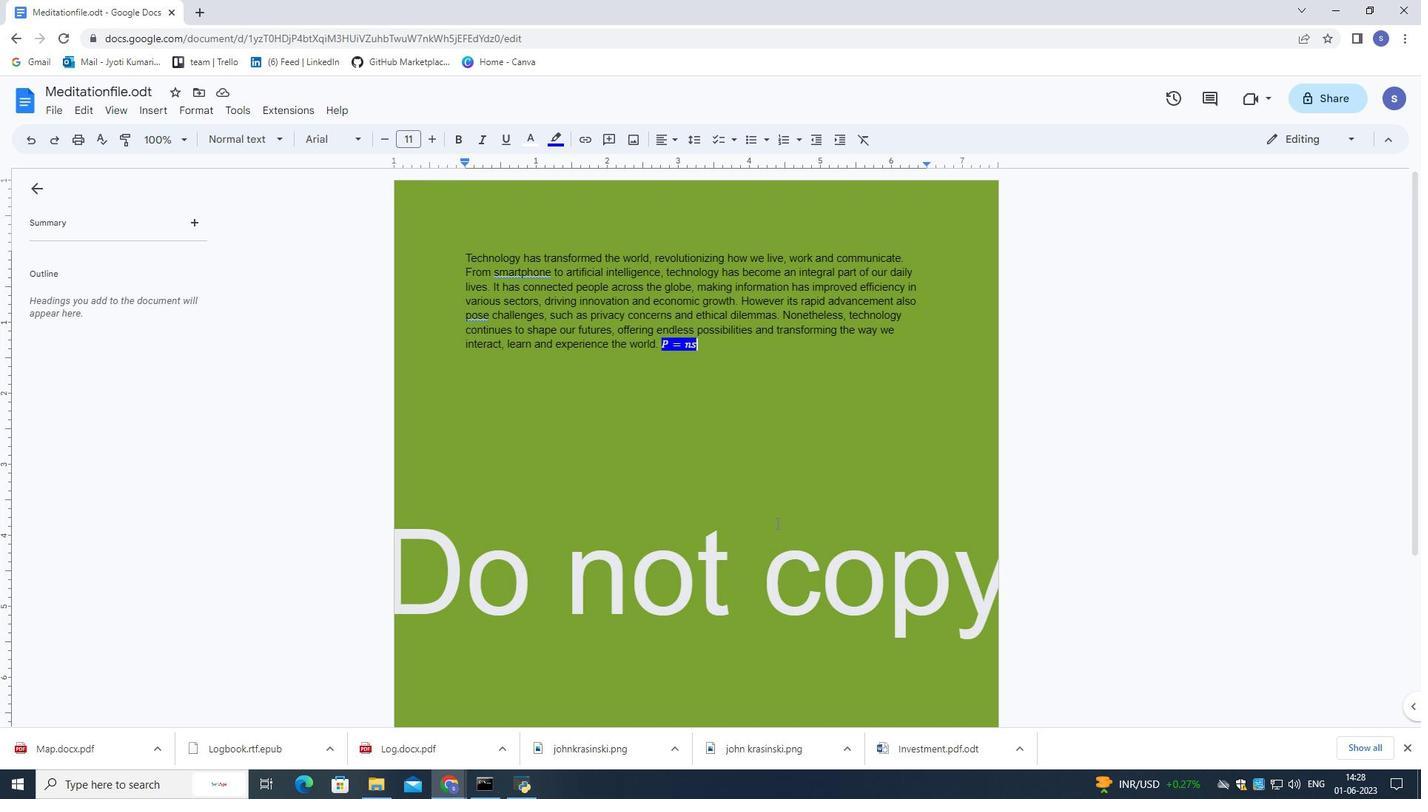 
Action: Mouse moved to (776, 522)
Screenshot: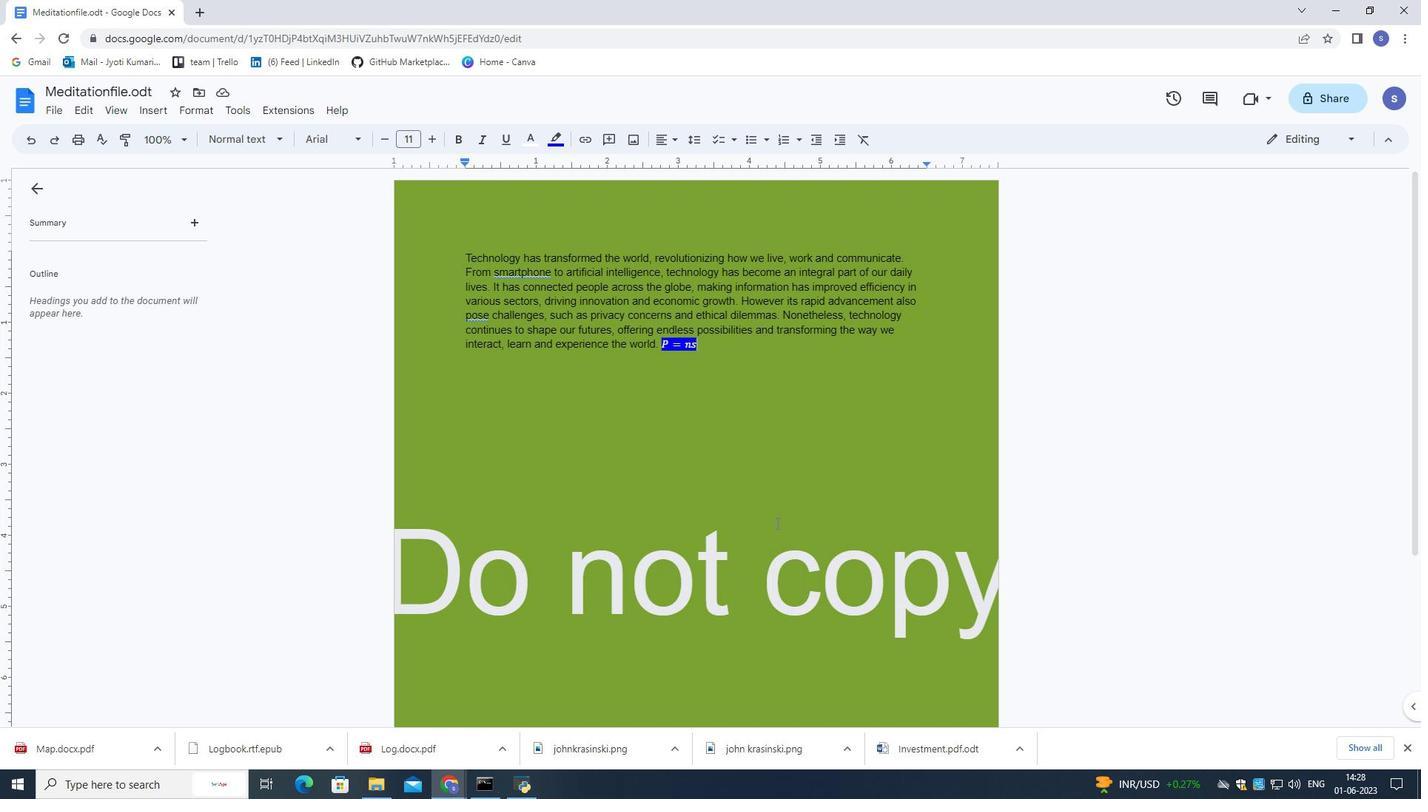 
